 Task: Find connections with filter location Bako with filter topic #entrepreneurshipwith filter profile language French with filter current company Trina Solar with filter school Maulana Azad National Urdu University, Hyderabad with filter industry Farming, Ranching, Forestry with filter service category Corporate Events with filter keywords title Title Researcher
Action: Mouse moved to (195, 287)
Screenshot: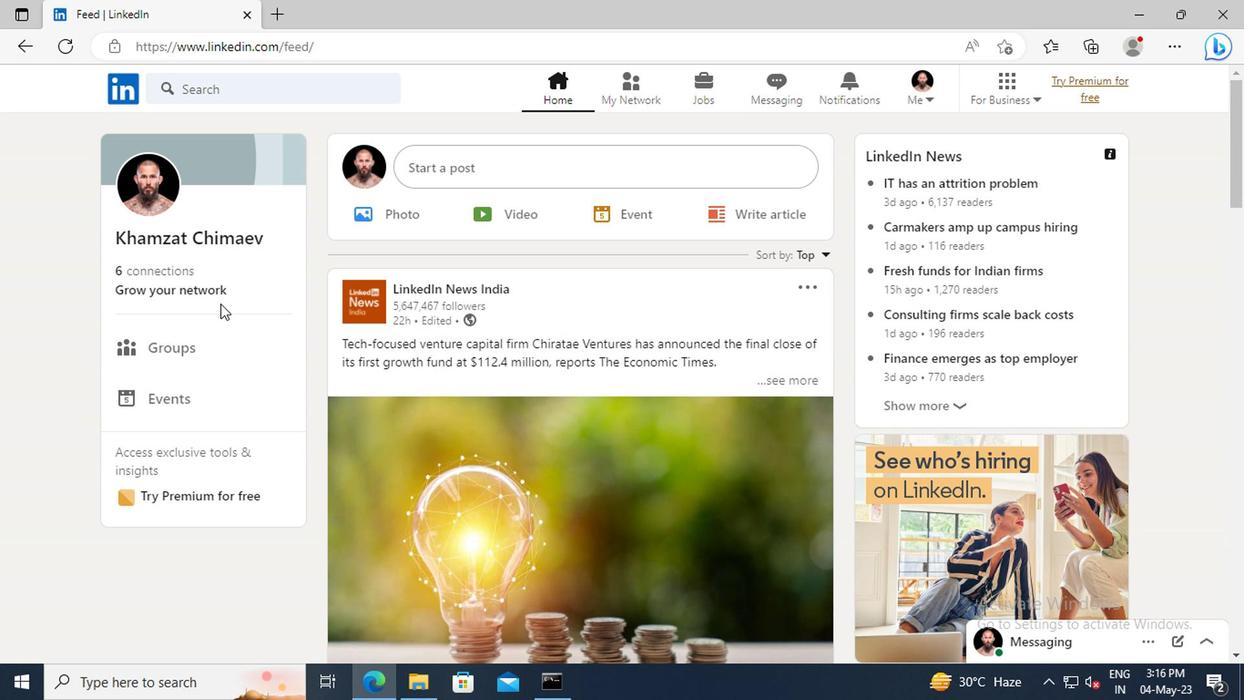 
Action: Mouse pressed left at (195, 287)
Screenshot: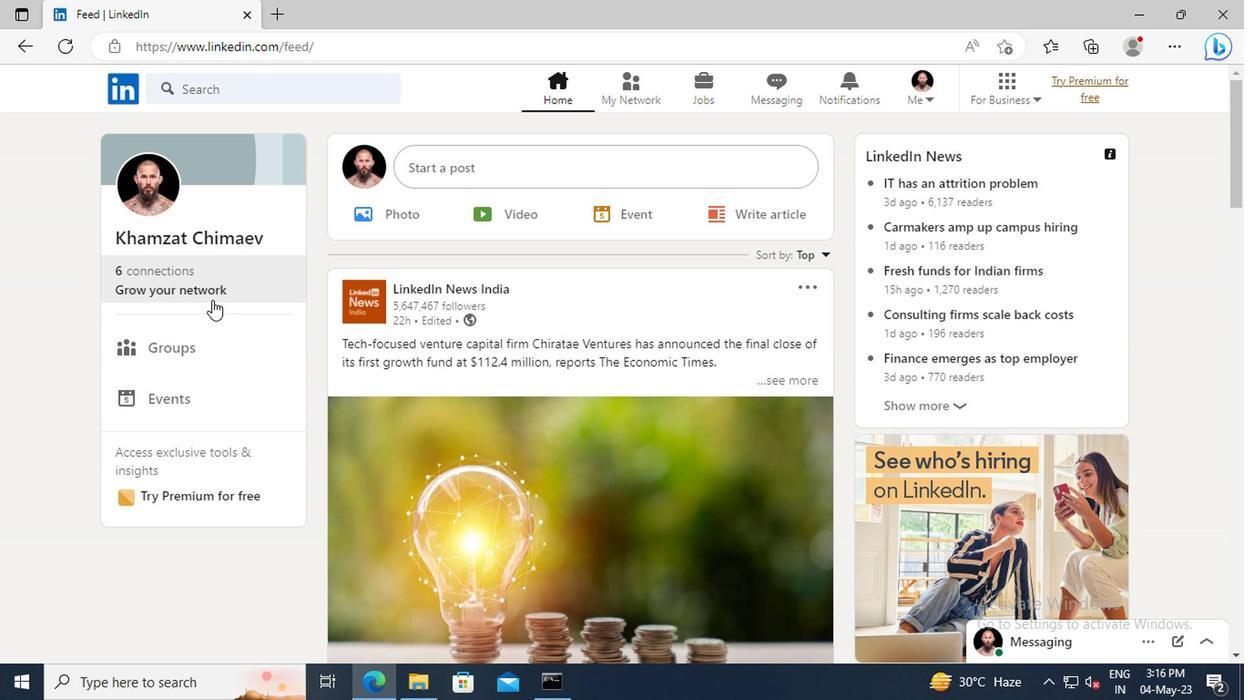 
Action: Mouse moved to (193, 190)
Screenshot: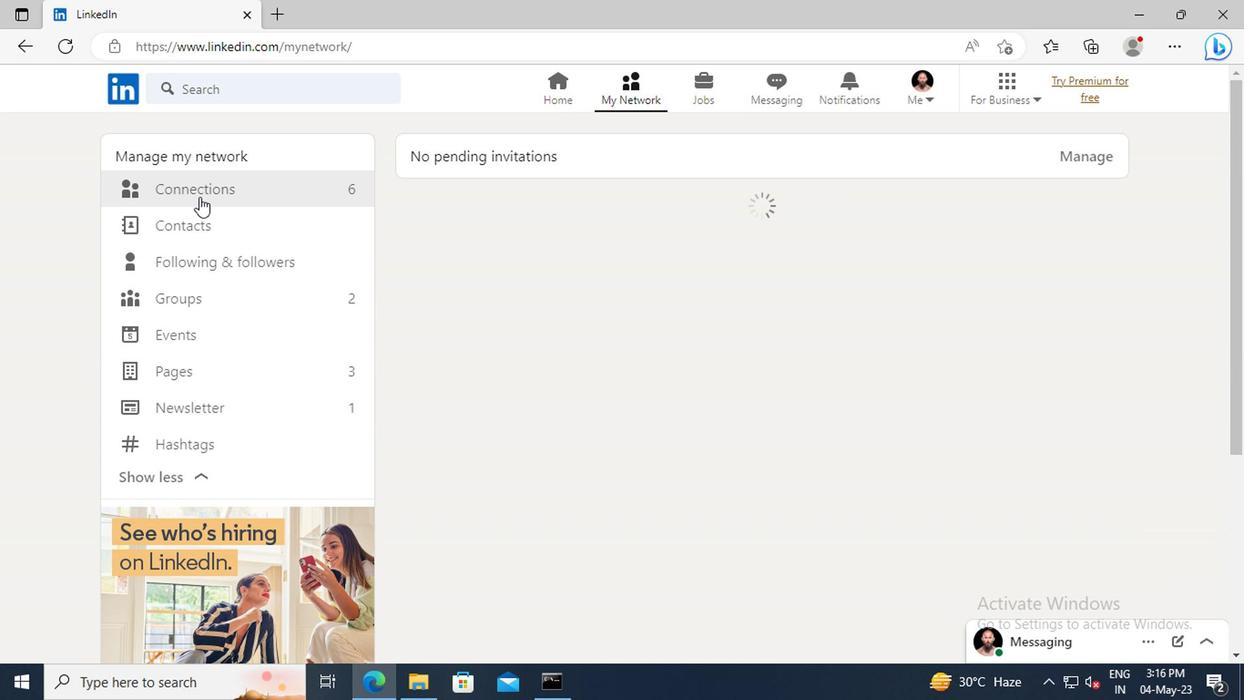 
Action: Mouse pressed left at (193, 190)
Screenshot: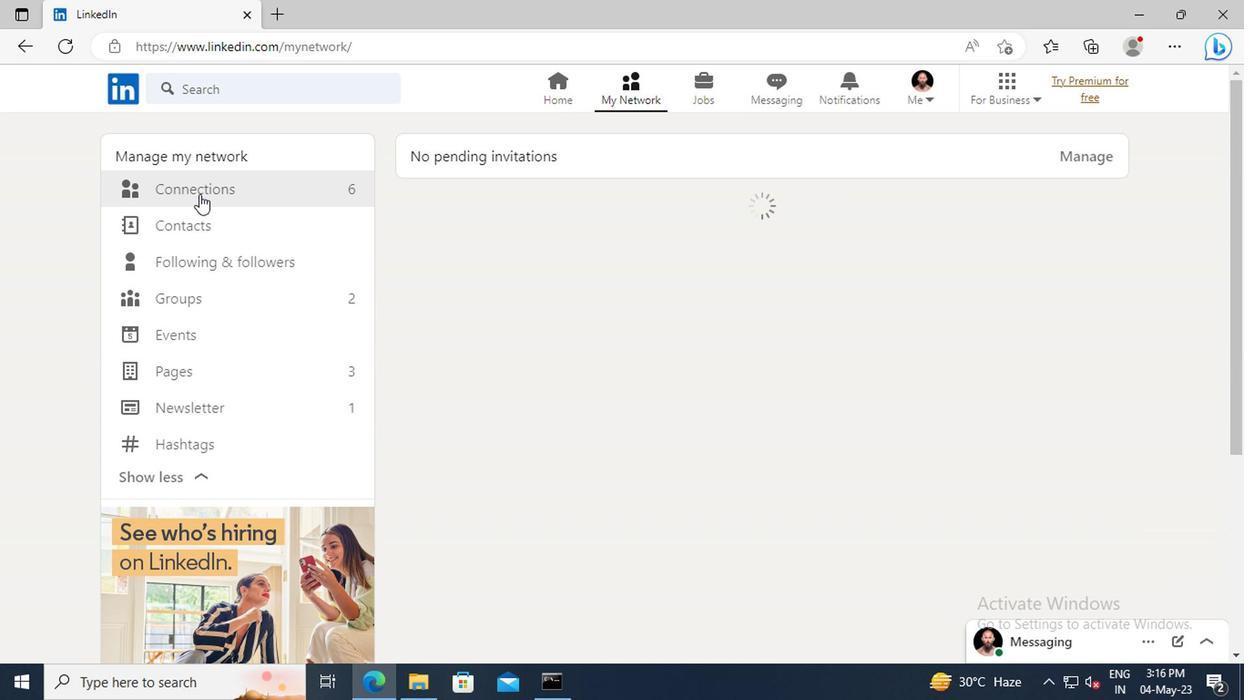 
Action: Mouse moved to (746, 199)
Screenshot: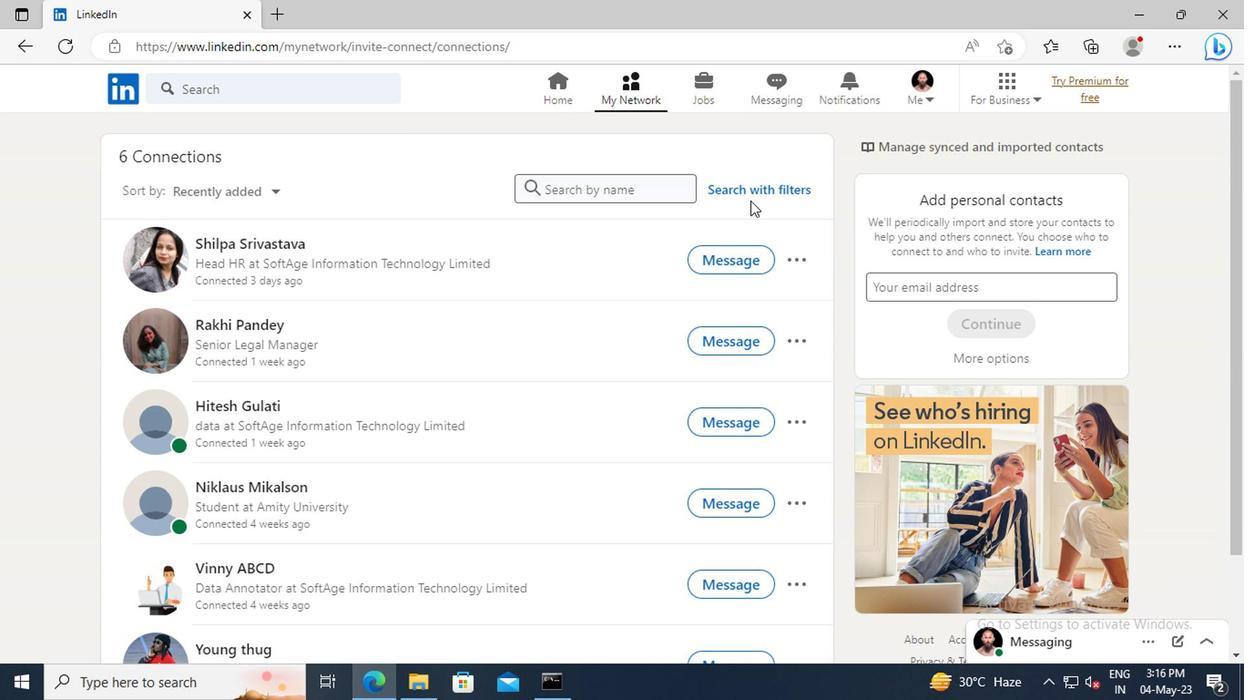 
Action: Mouse pressed left at (746, 199)
Screenshot: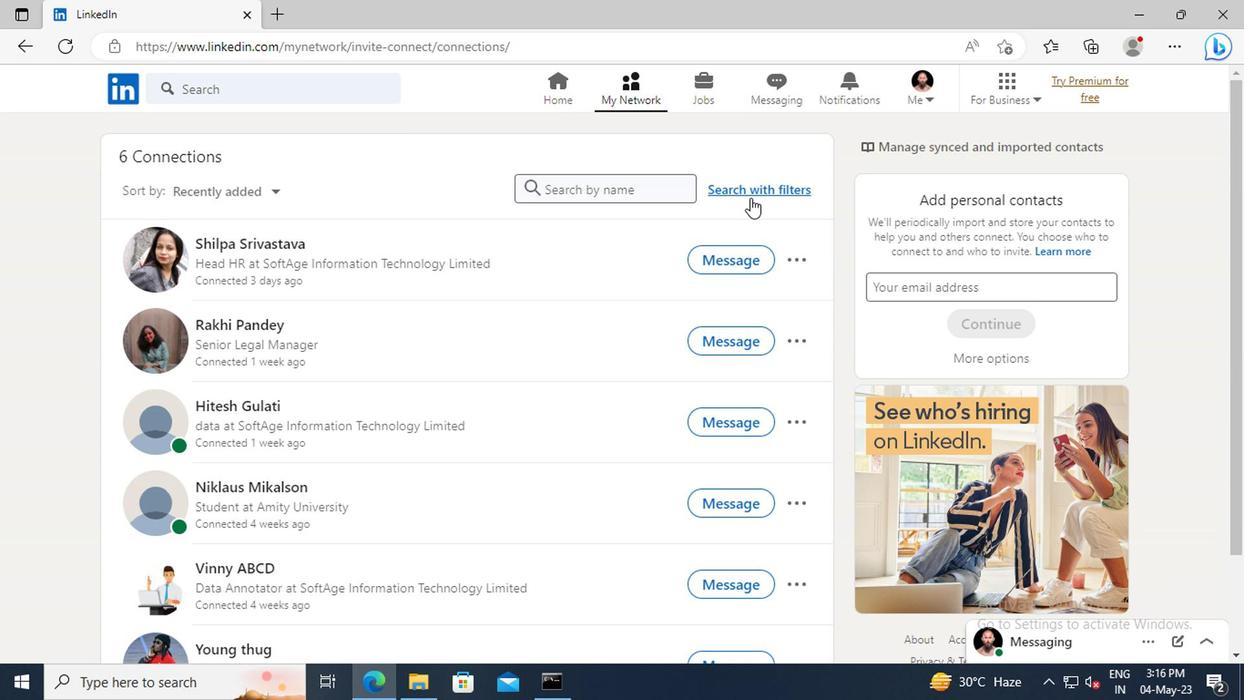 
Action: Mouse moved to (681, 144)
Screenshot: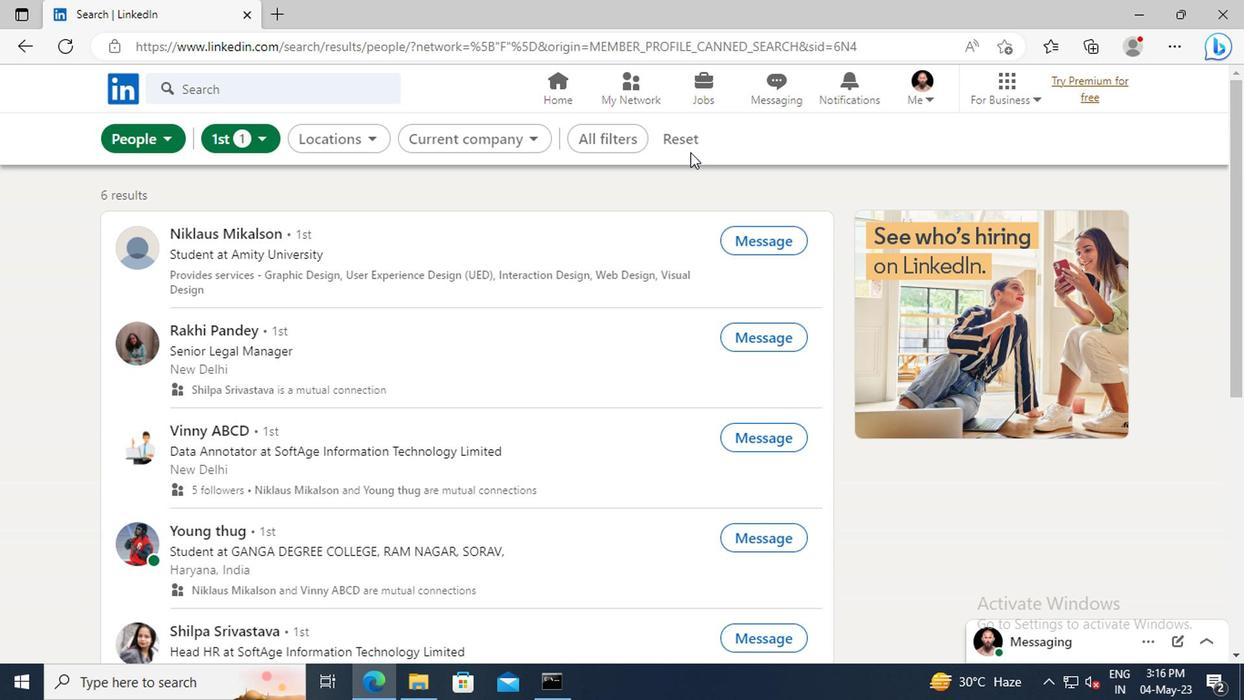 
Action: Mouse pressed left at (681, 144)
Screenshot: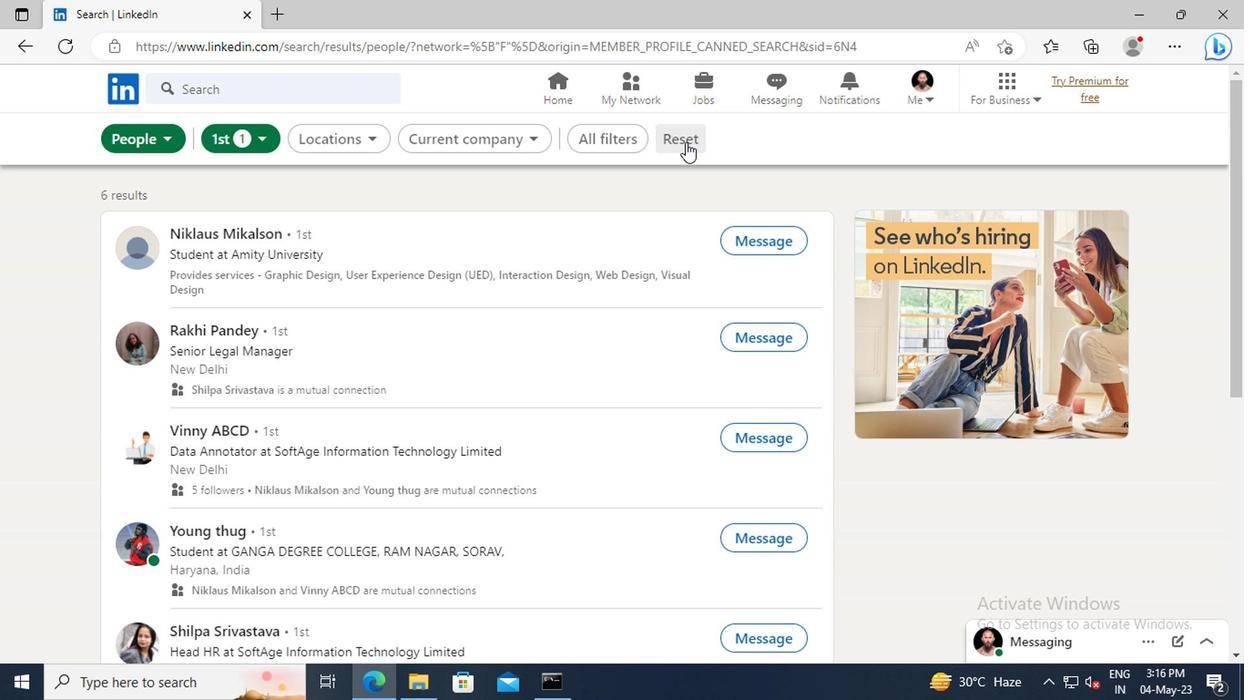 
Action: Mouse moved to (654, 144)
Screenshot: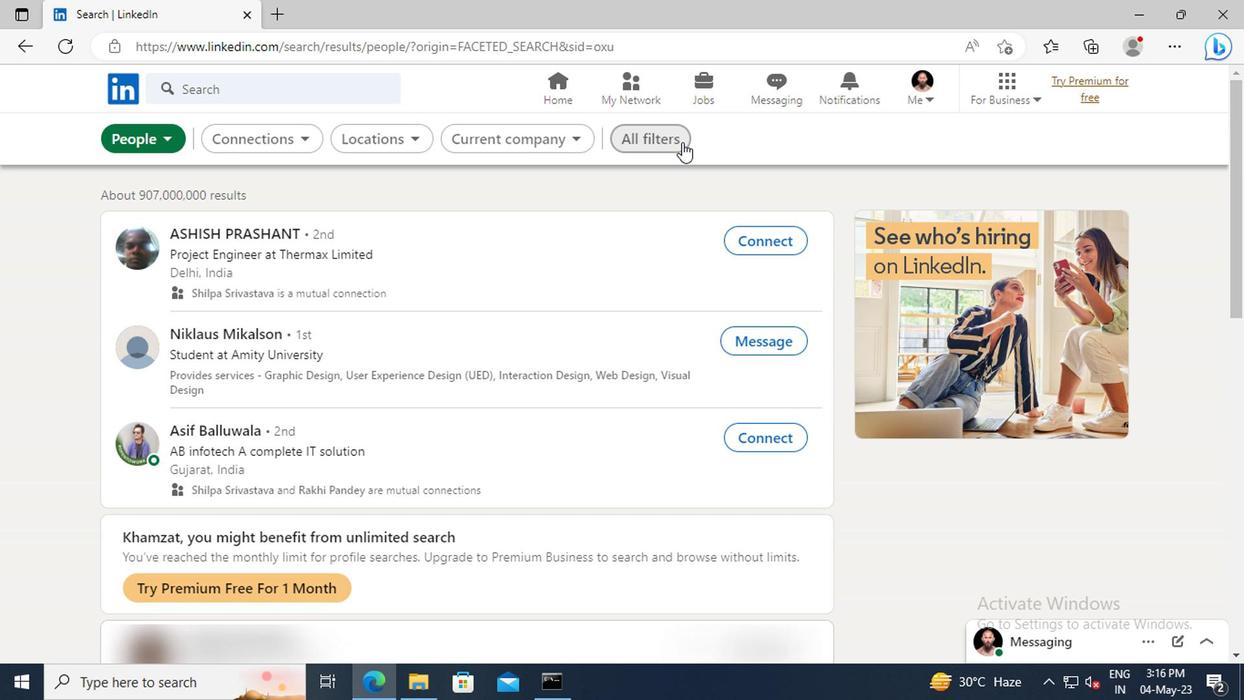 
Action: Mouse pressed left at (654, 144)
Screenshot: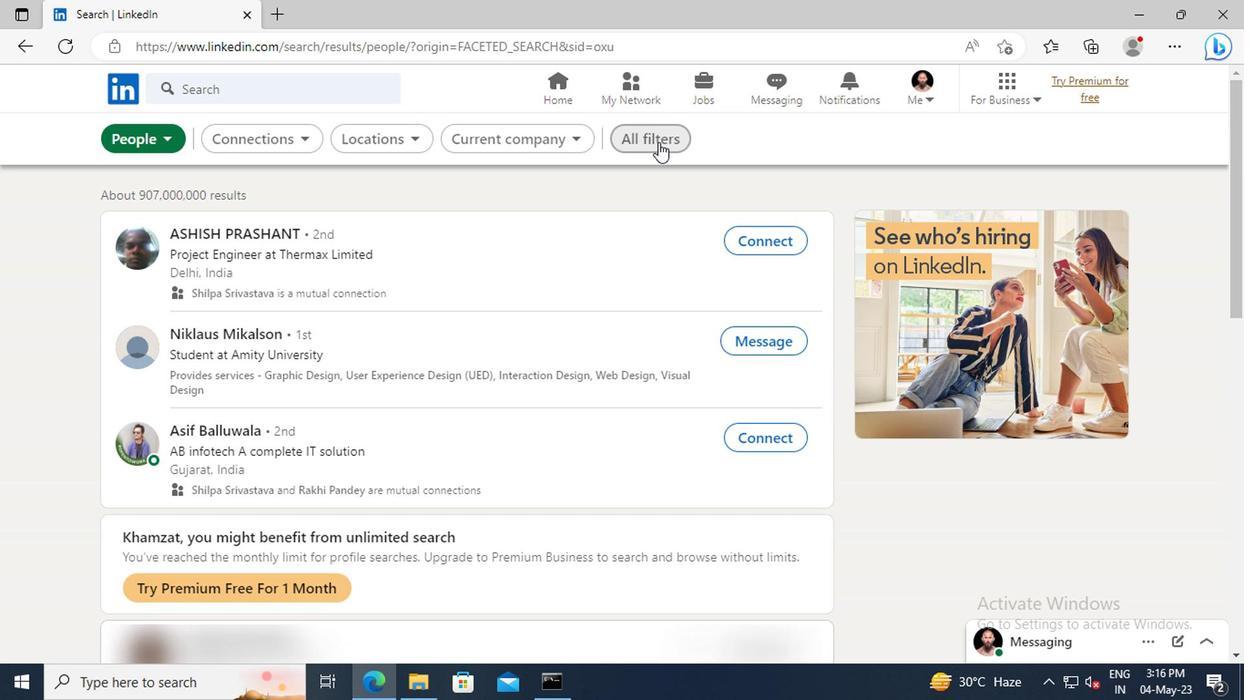 
Action: Mouse moved to (938, 353)
Screenshot: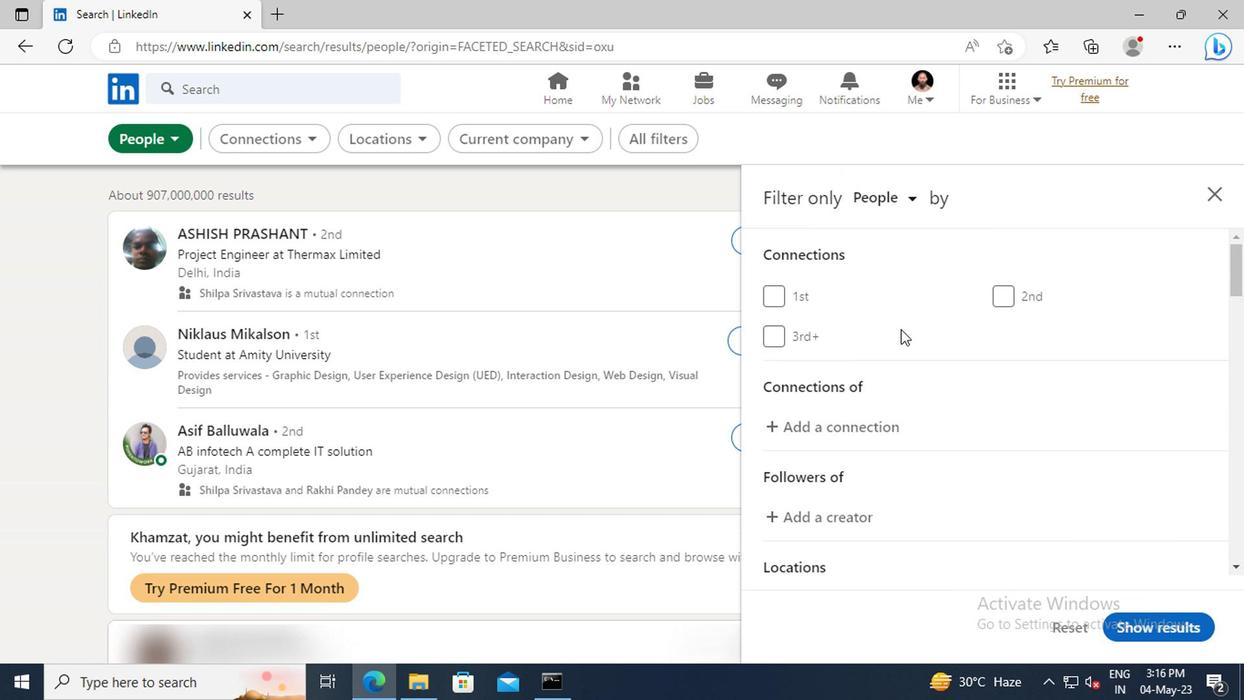 
Action: Mouse scrolled (938, 352) with delta (0, 0)
Screenshot: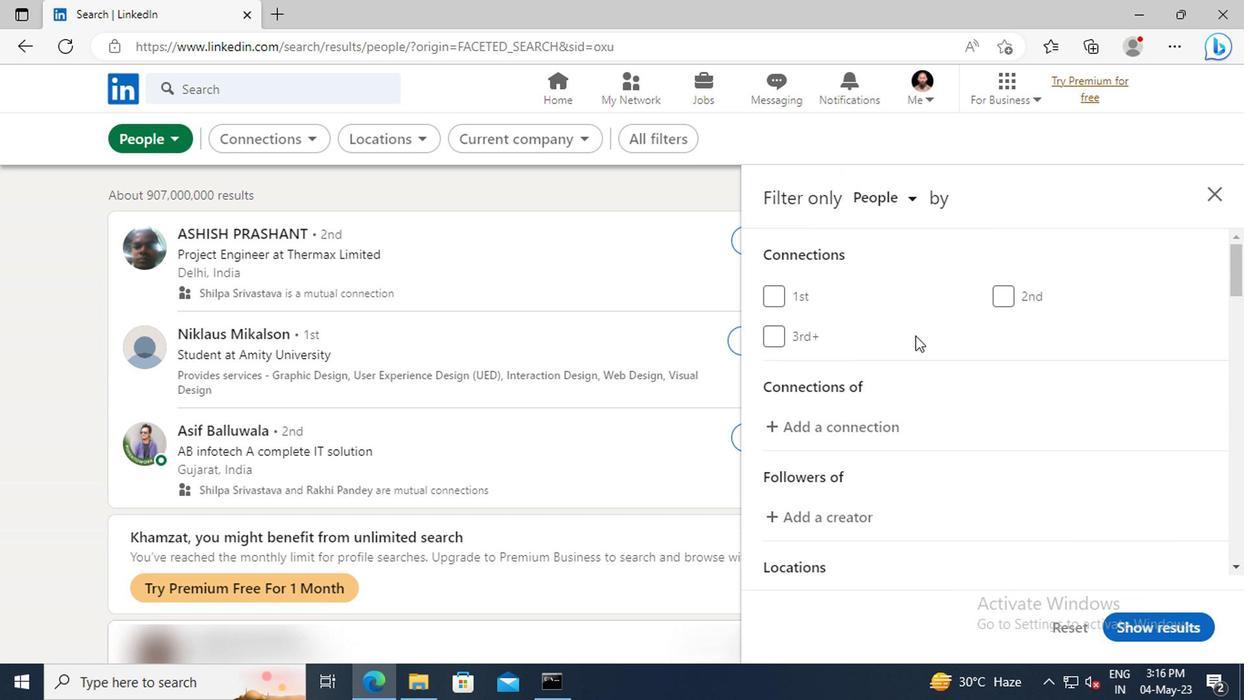 
Action: Mouse scrolled (938, 352) with delta (0, 0)
Screenshot: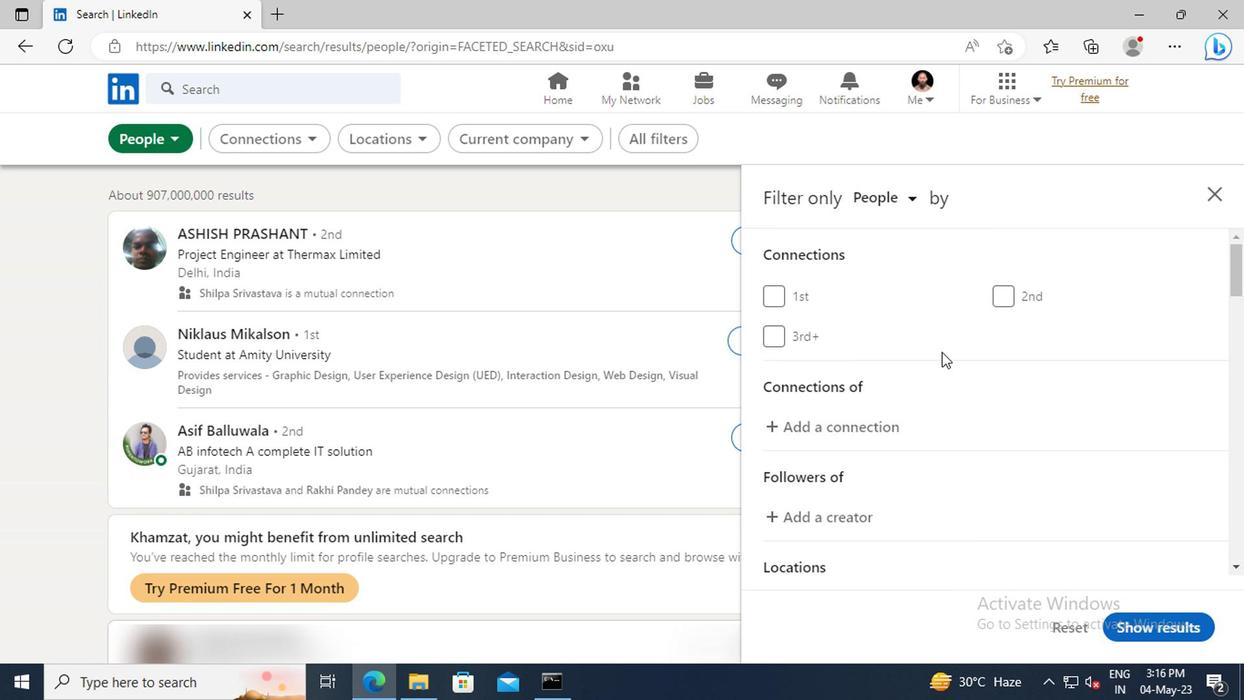 
Action: Mouse scrolled (938, 352) with delta (0, 0)
Screenshot: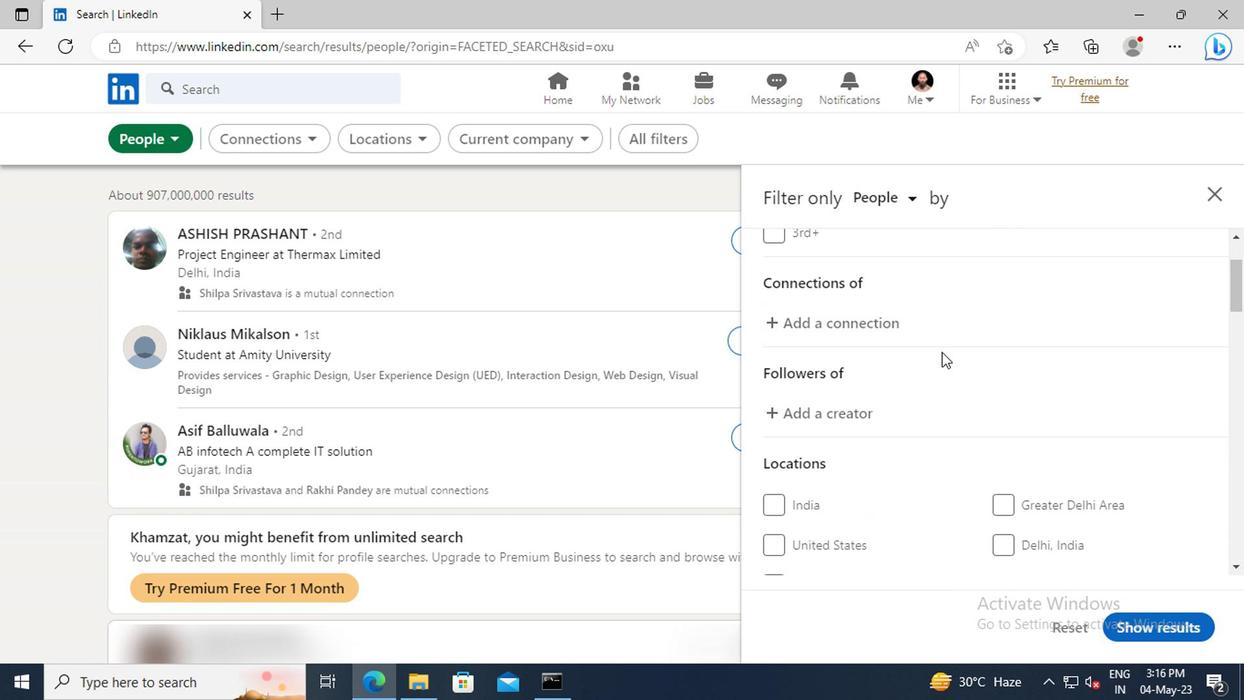 
Action: Mouse scrolled (938, 352) with delta (0, 0)
Screenshot: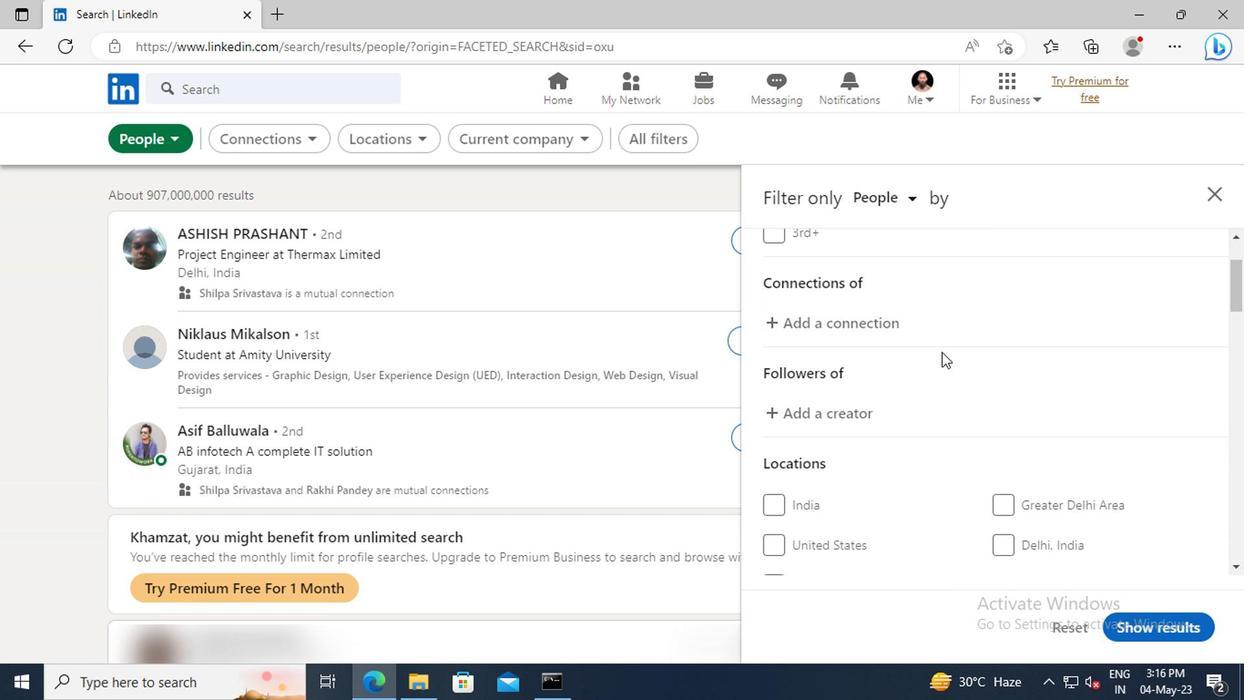 
Action: Mouse scrolled (938, 352) with delta (0, 0)
Screenshot: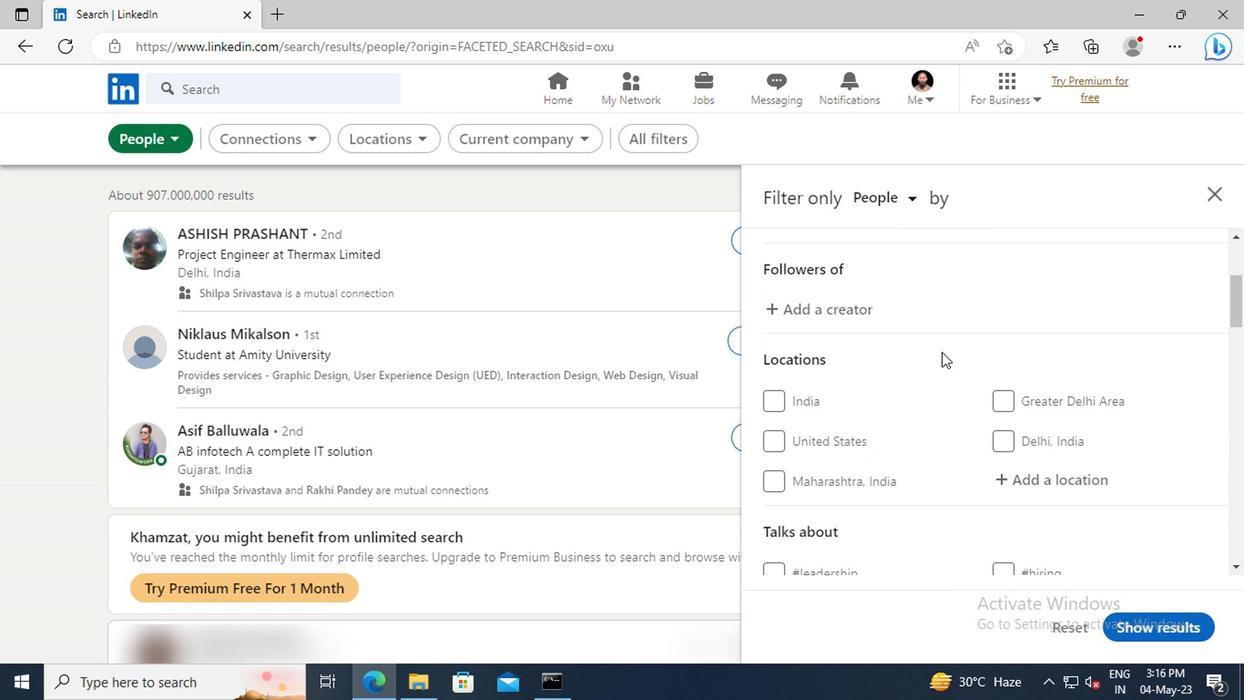 
Action: Mouse moved to (1005, 427)
Screenshot: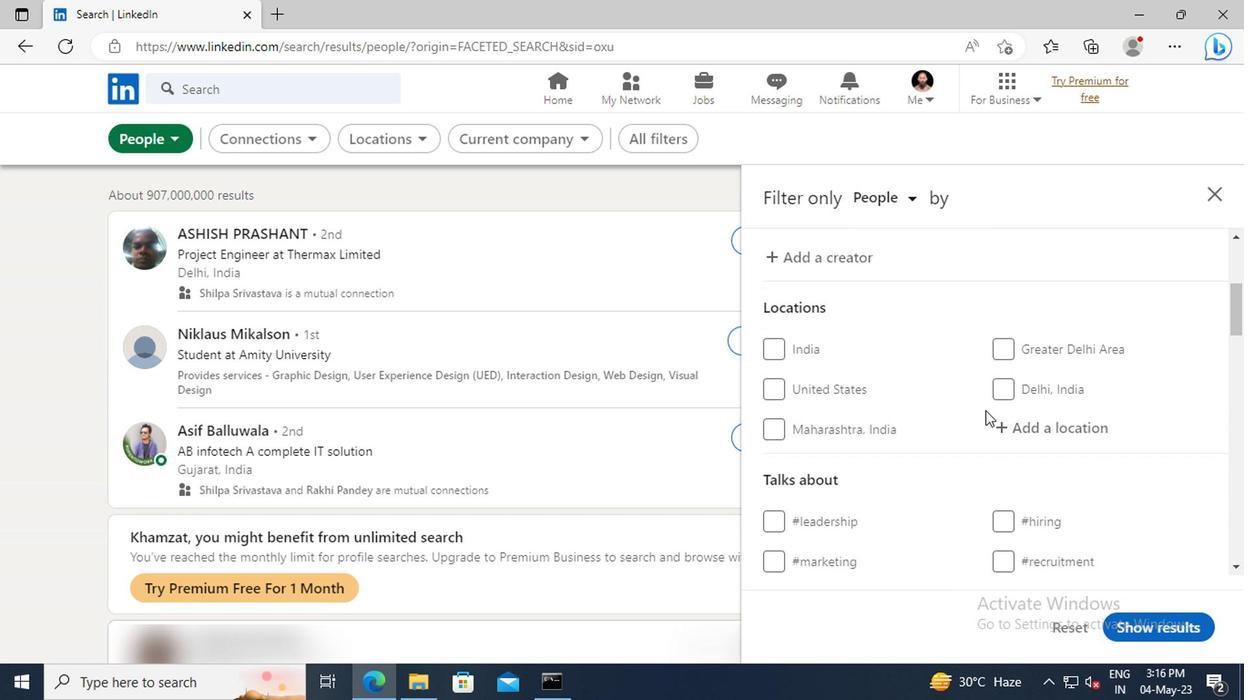 
Action: Mouse pressed left at (1005, 427)
Screenshot: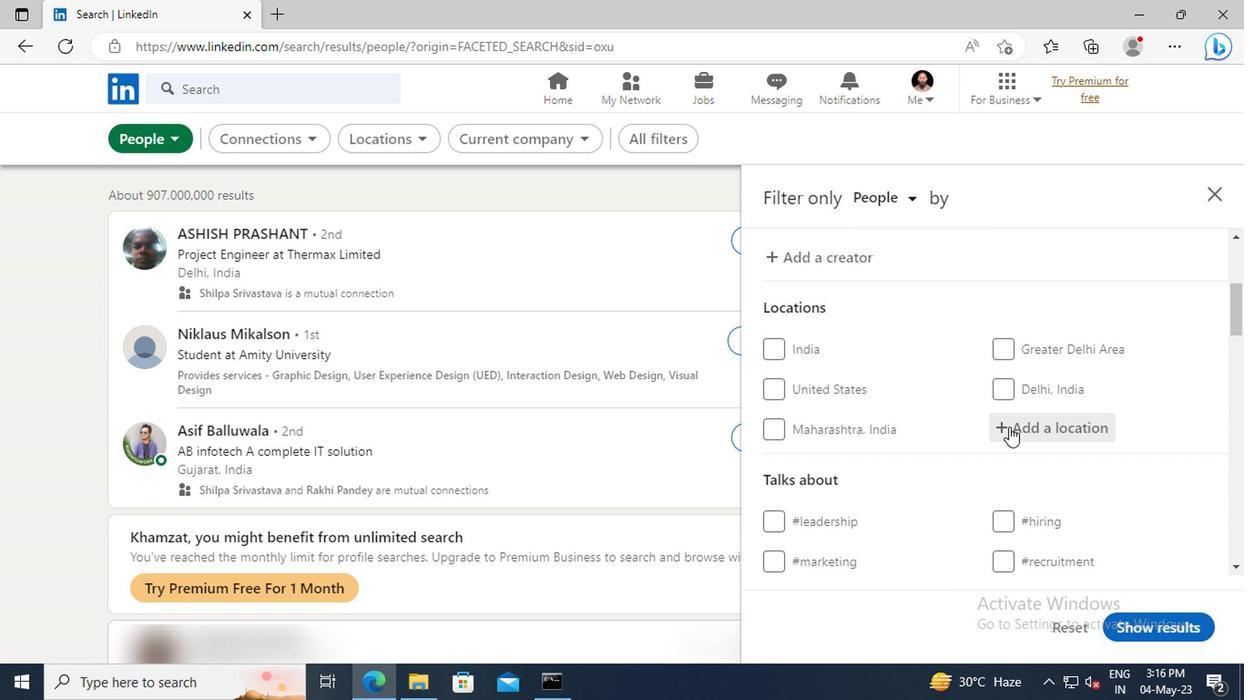 
Action: Mouse moved to (999, 433)
Screenshot: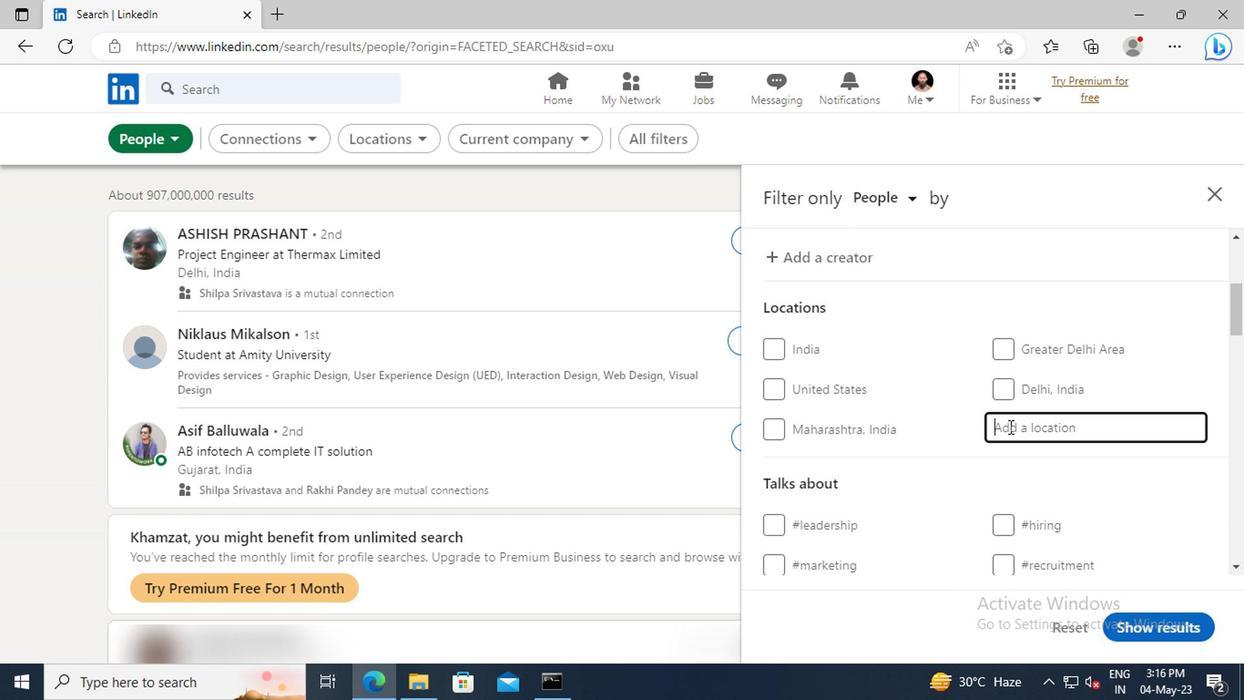 
Action: Key pressed <Key.shift>BAKO<Key.enter>
Screenshot: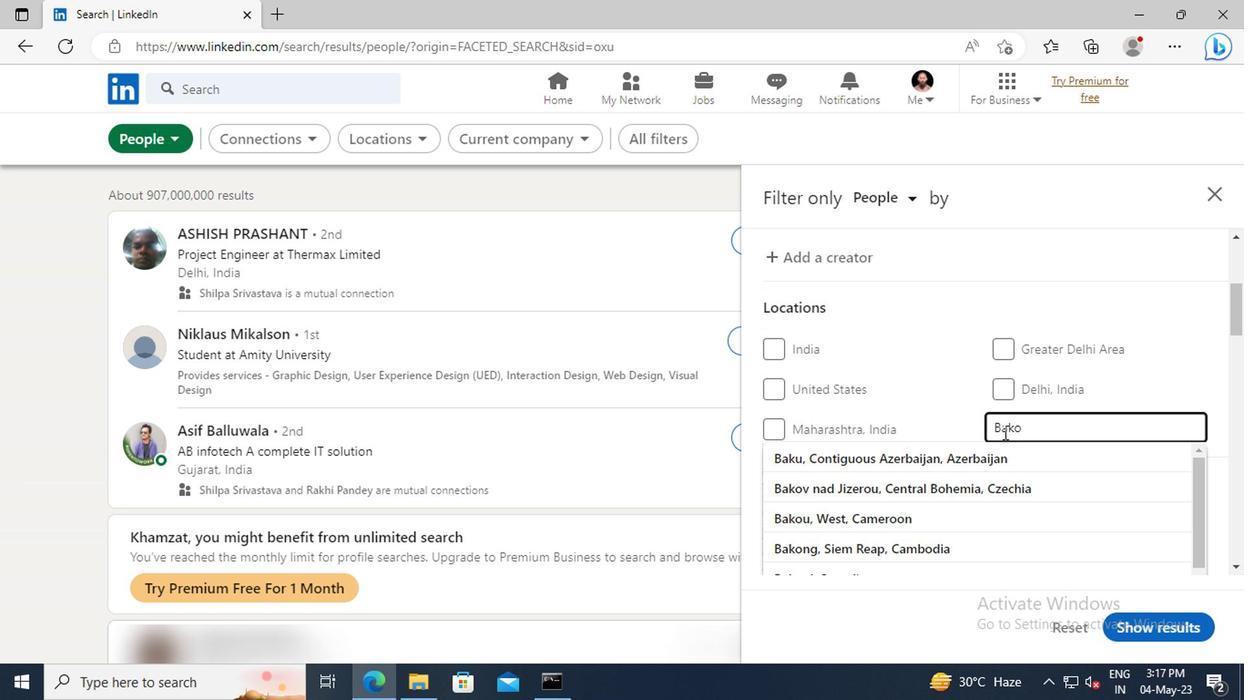 
Action: Mouse scrolled (999, 432) with delta (0, 0)
Screenshot: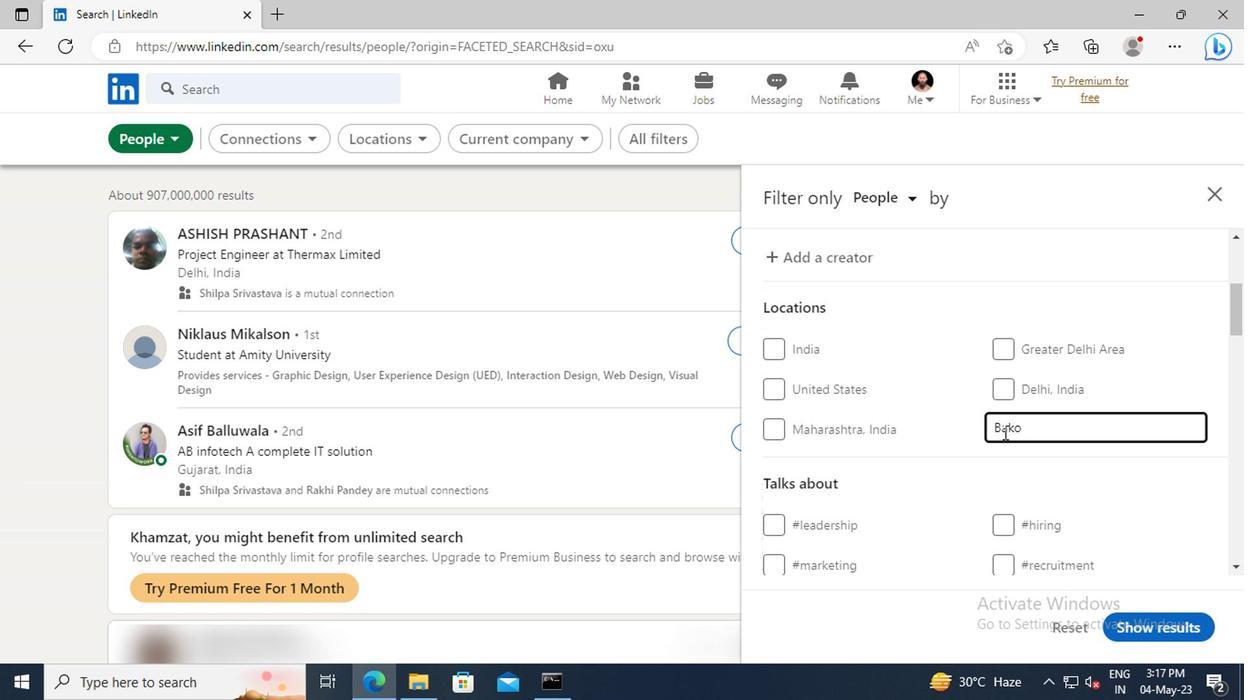 
Action: Mouse scrolled (999, 432) with delta (0, 0)
Screenshot: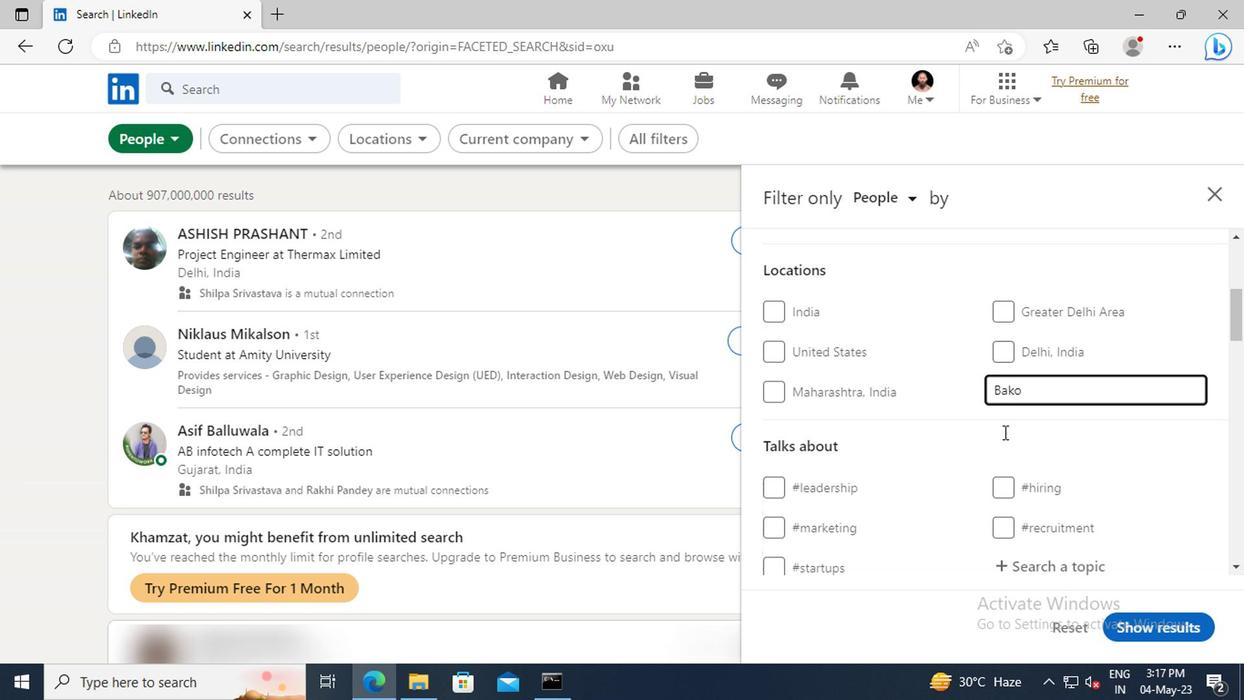 
Action: Mouse scrolled (999, 432) with delta (0, 0)
Screenshot: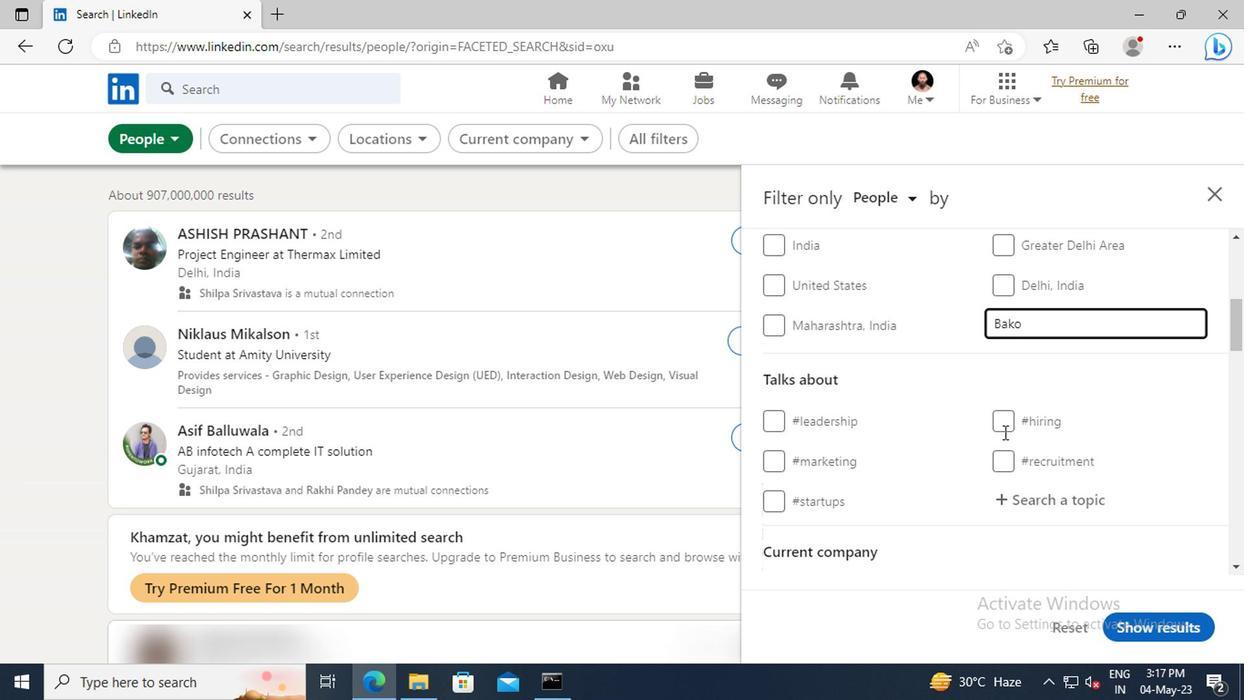
Action: Mouse moved to (1006, 442)
Screenshot: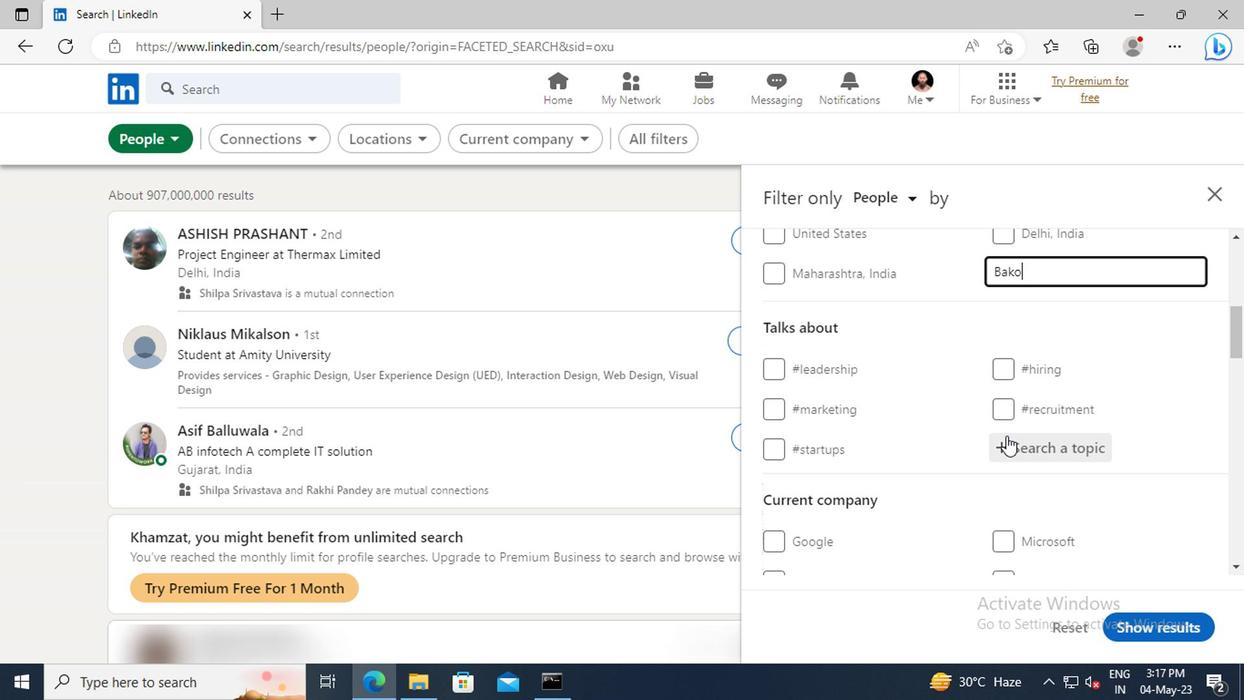 
Action: Mouse pressed left at (1006, 442)
Screenshot: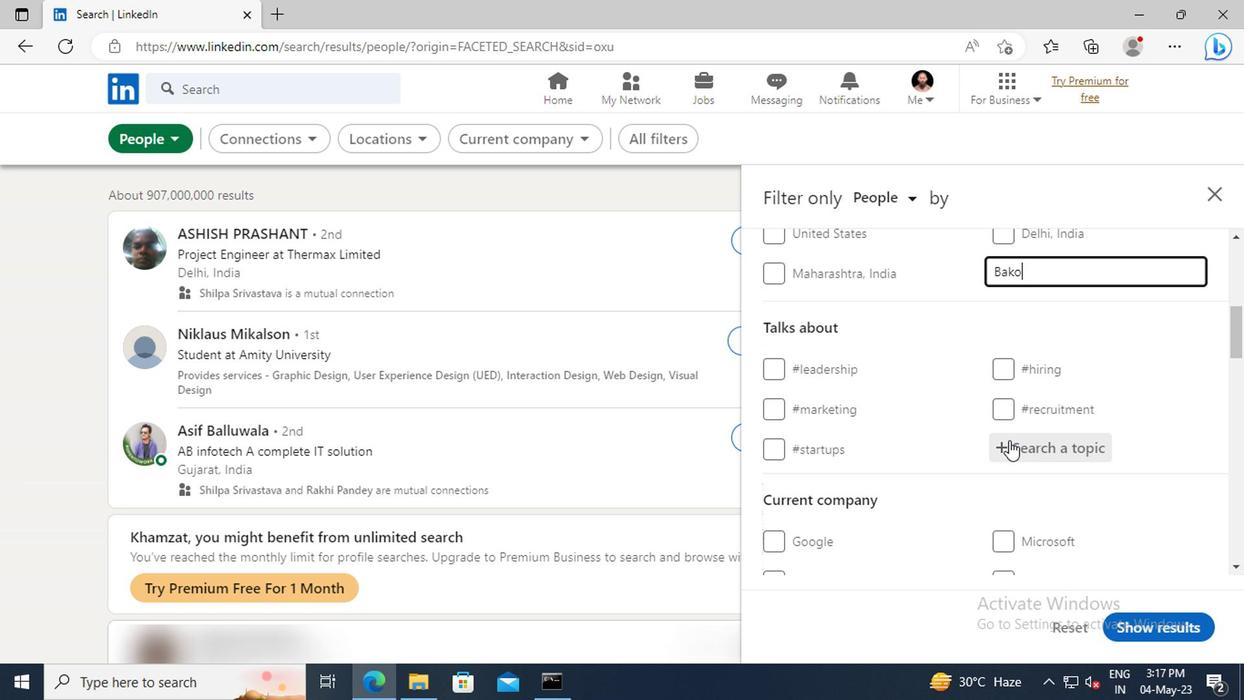 
Action: Key pressed ENTREPR
Screenshot: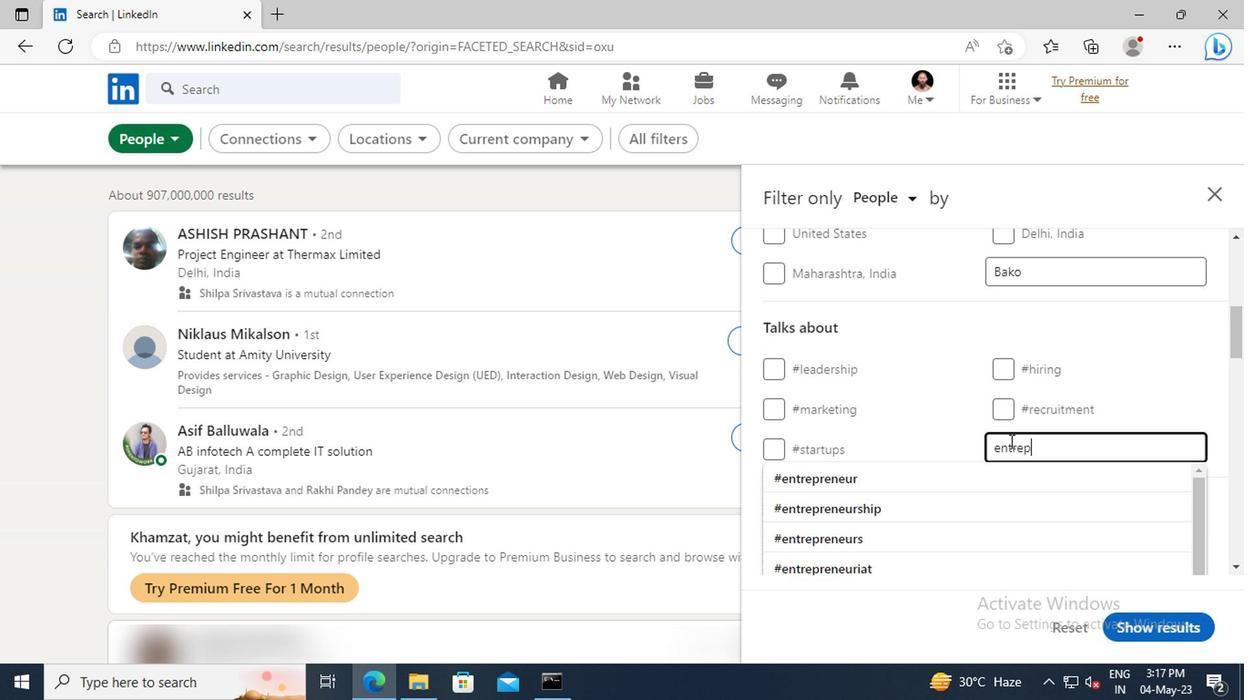
Action: Mouse moved to (1018, 496)
Screenshot: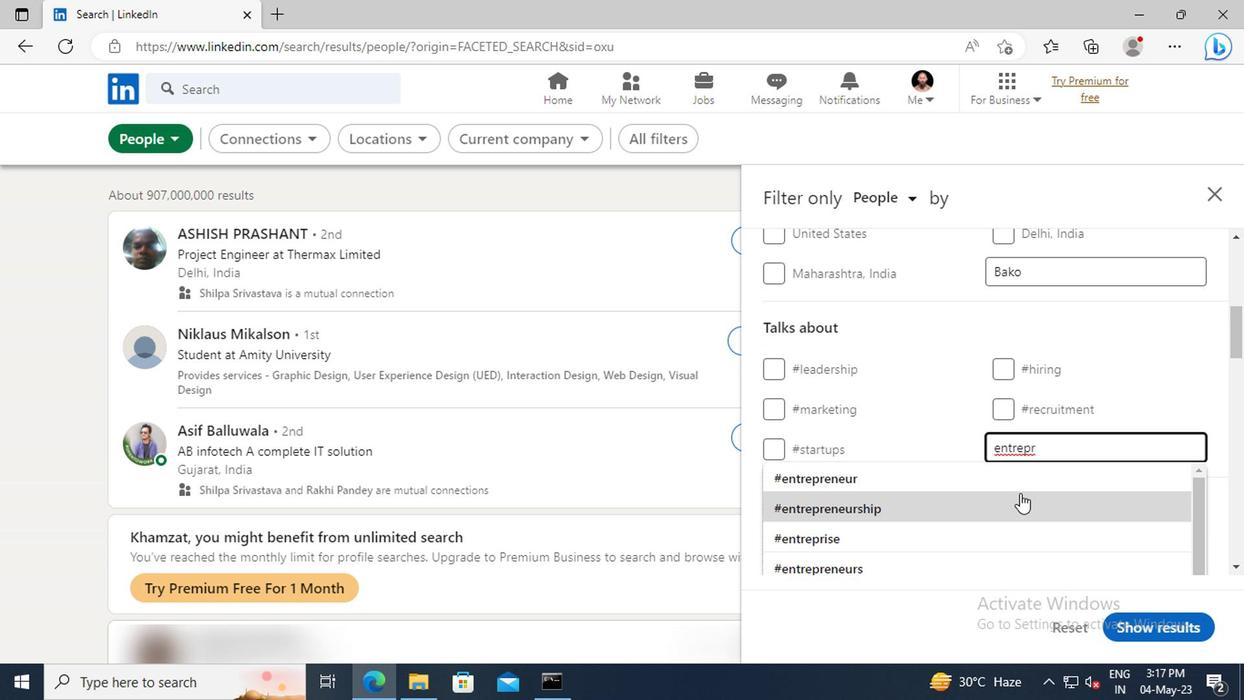 
Action: Mouse pressed left at (1018, 496)
Screenshot: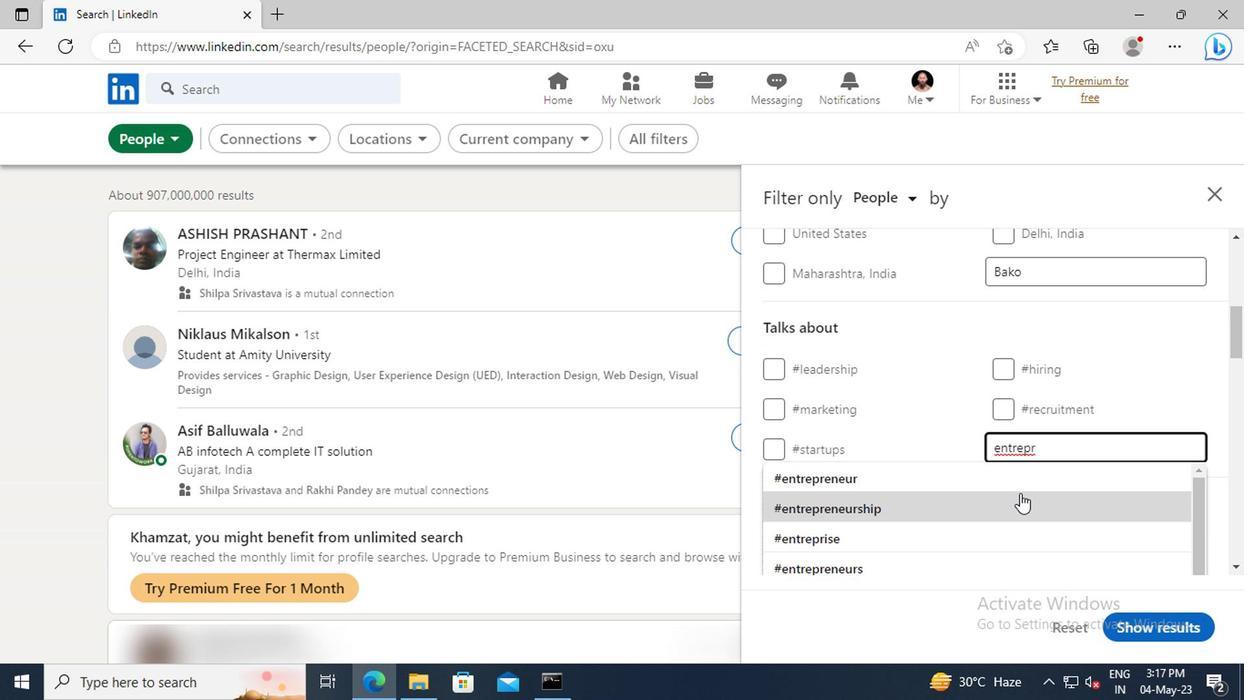 
Action: Mouse scrolled (1018, 496) with delta (0, 0)
Screenshot: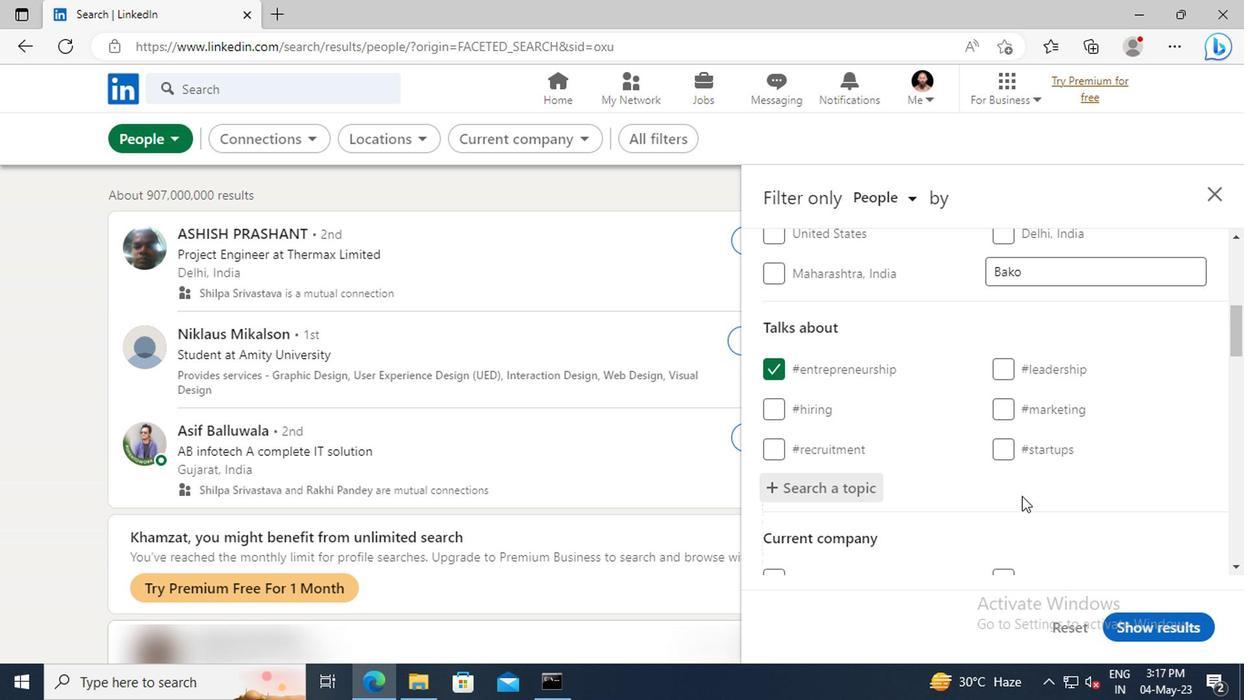 
Action: Mouse scrolled (1018, 496) with delta (0, 0)
Screenshot: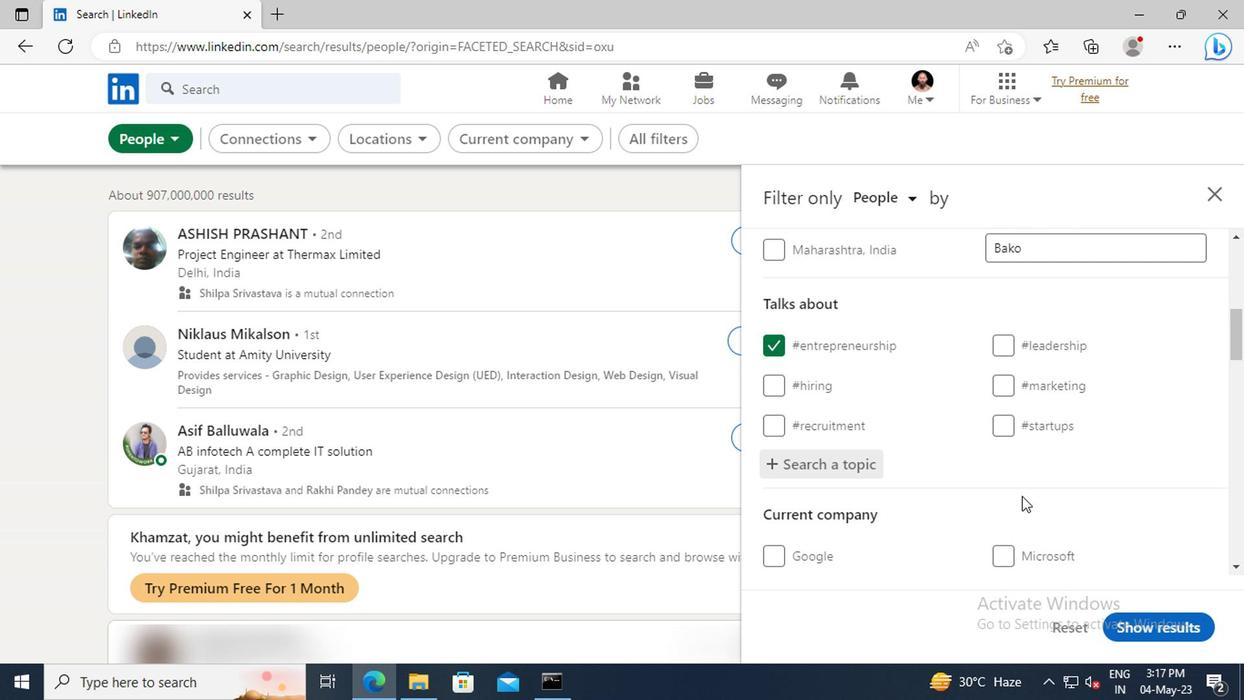
Action: Mouse scrolled (1018, 496) with delta (0, 0)
Screenshot: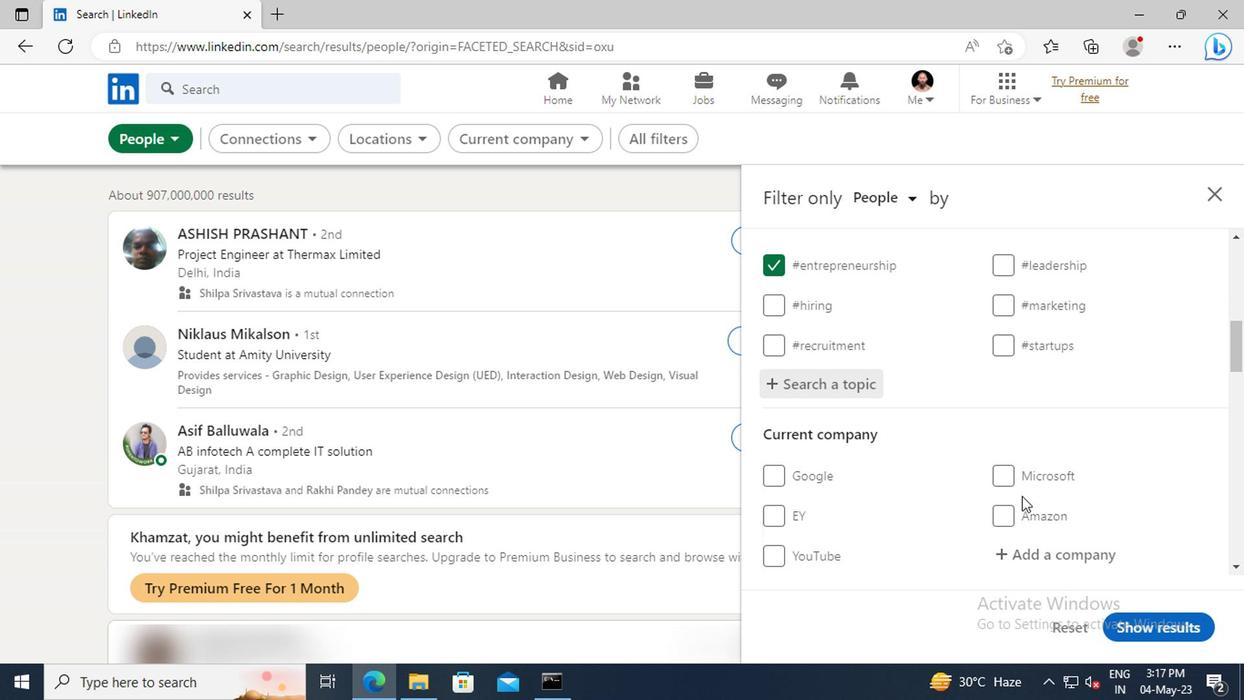 
Action: Mouse scrolled (1018, 496) with delta (0, 0)
Screenshot: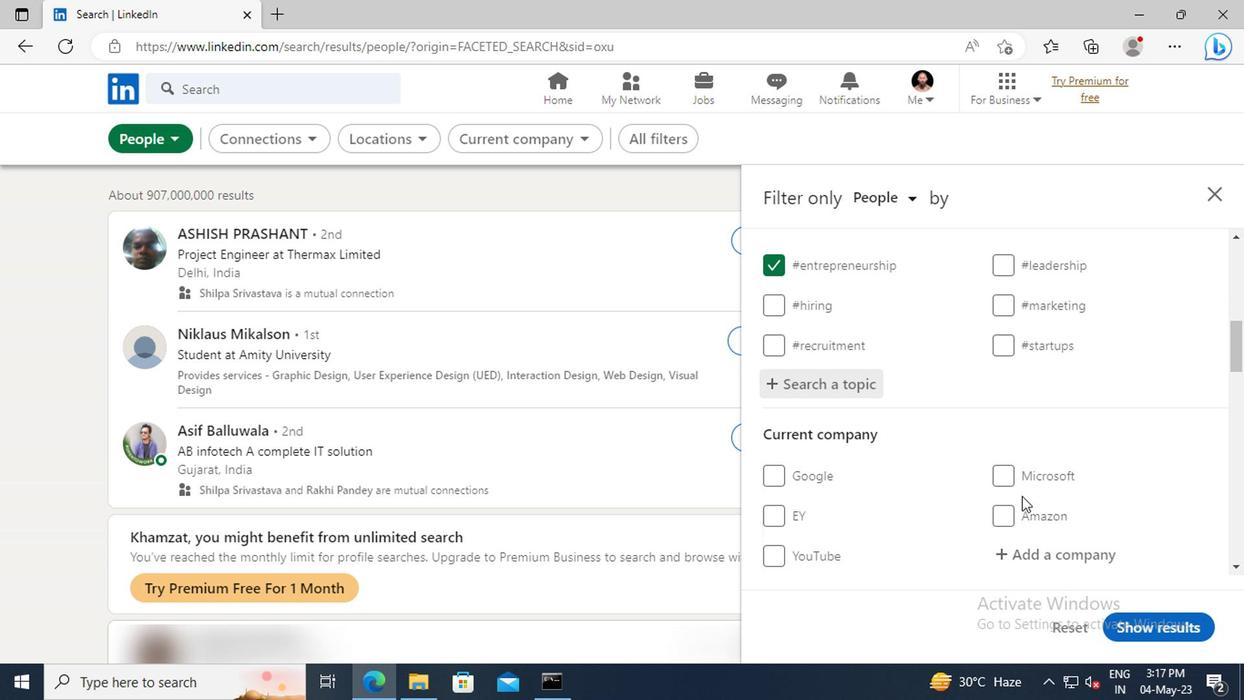 
Action: Mouse scrolled (1018, 496) with delta (0, 0)
Screenshot: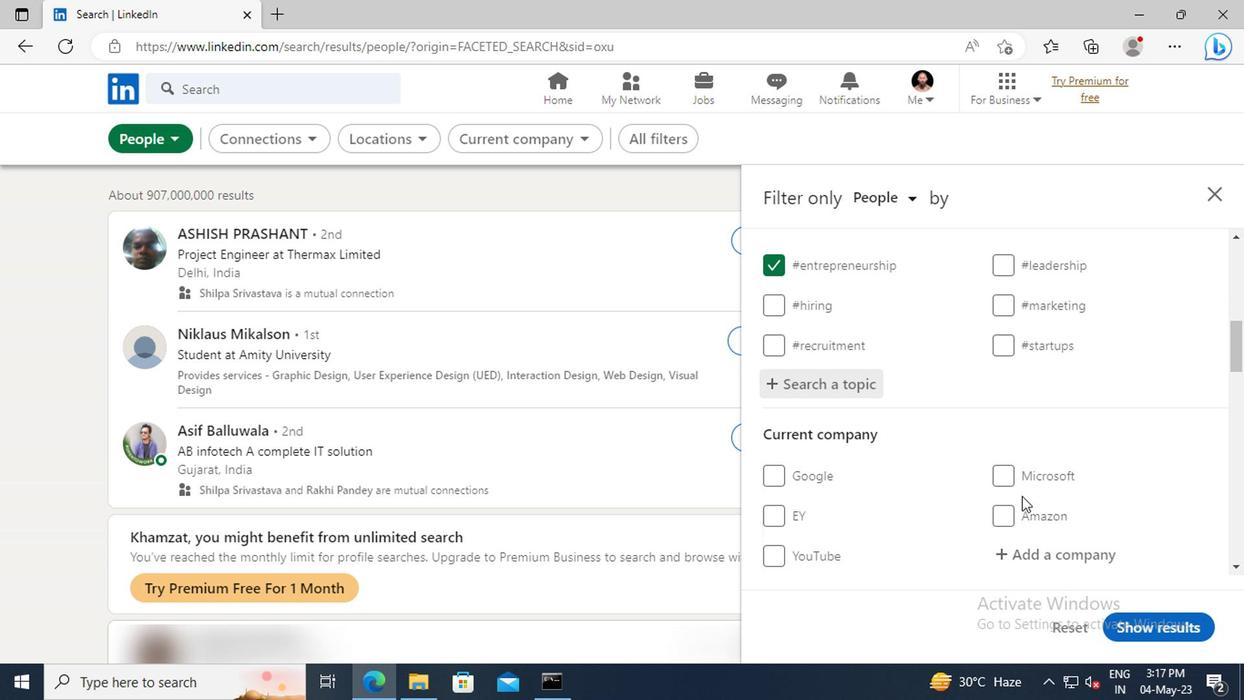 
Action: Mouse scrolled (1018, 496) with delta (0, 0)
Screenshot: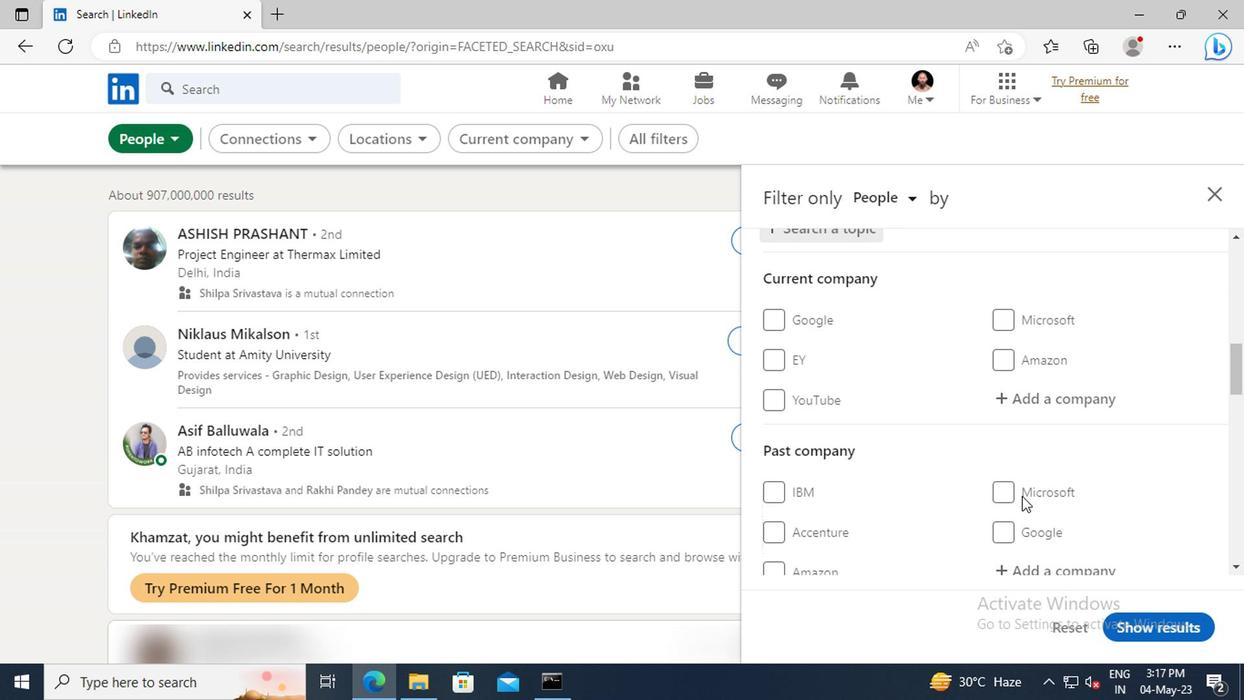 
Action: Mouse scrolled (1018, 496) with delta (0, 0)
Screenshot: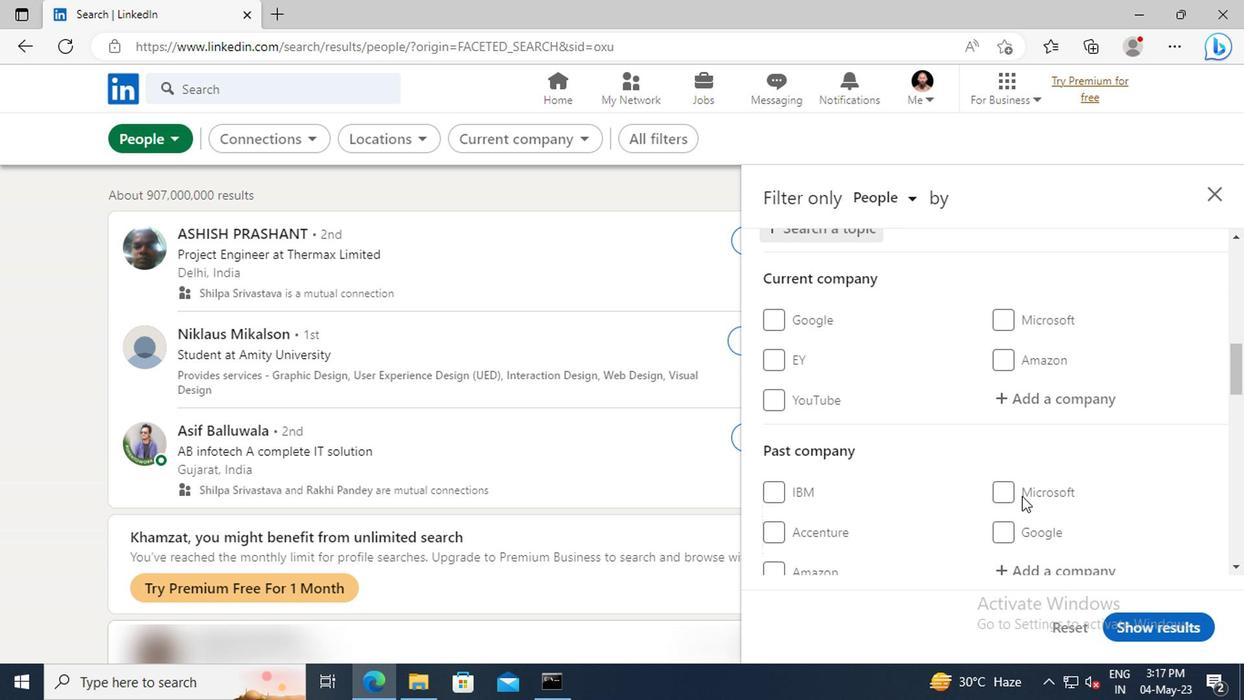 
Action: Mouse scrolled (1018, 496) with delta (0, 0)
Screenshot: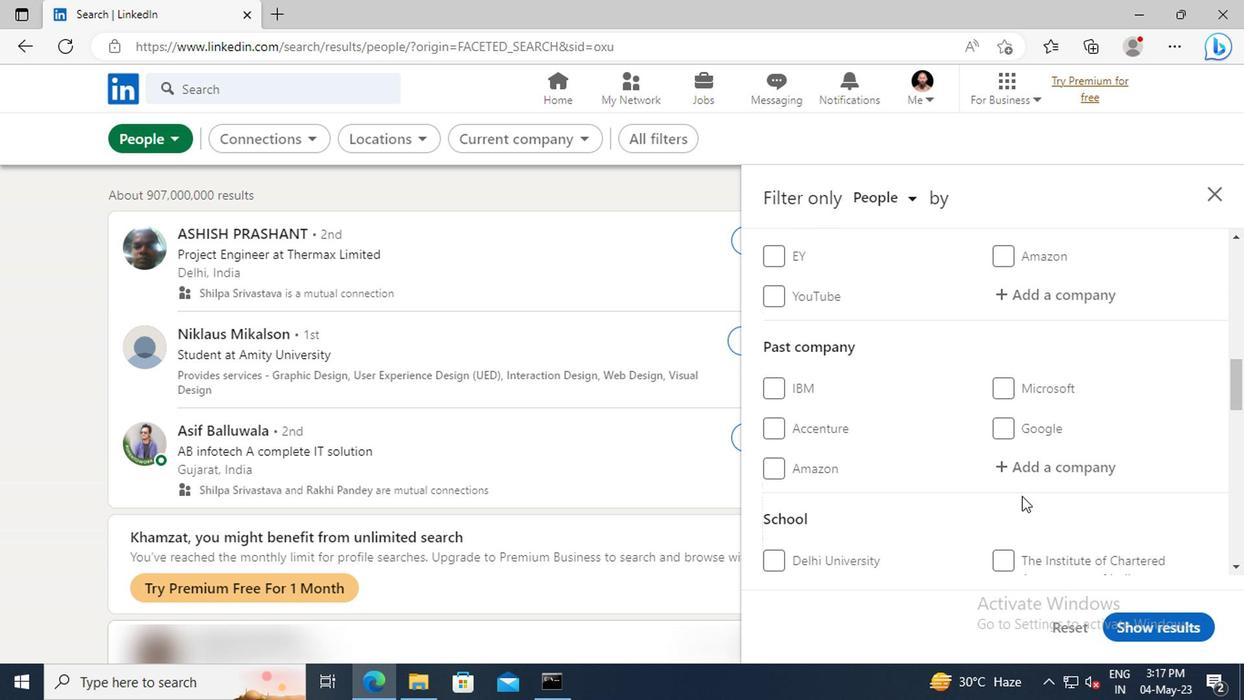 
Action: Mouse scrolled (1018, 496) with delta (0, 0)
Screenshot: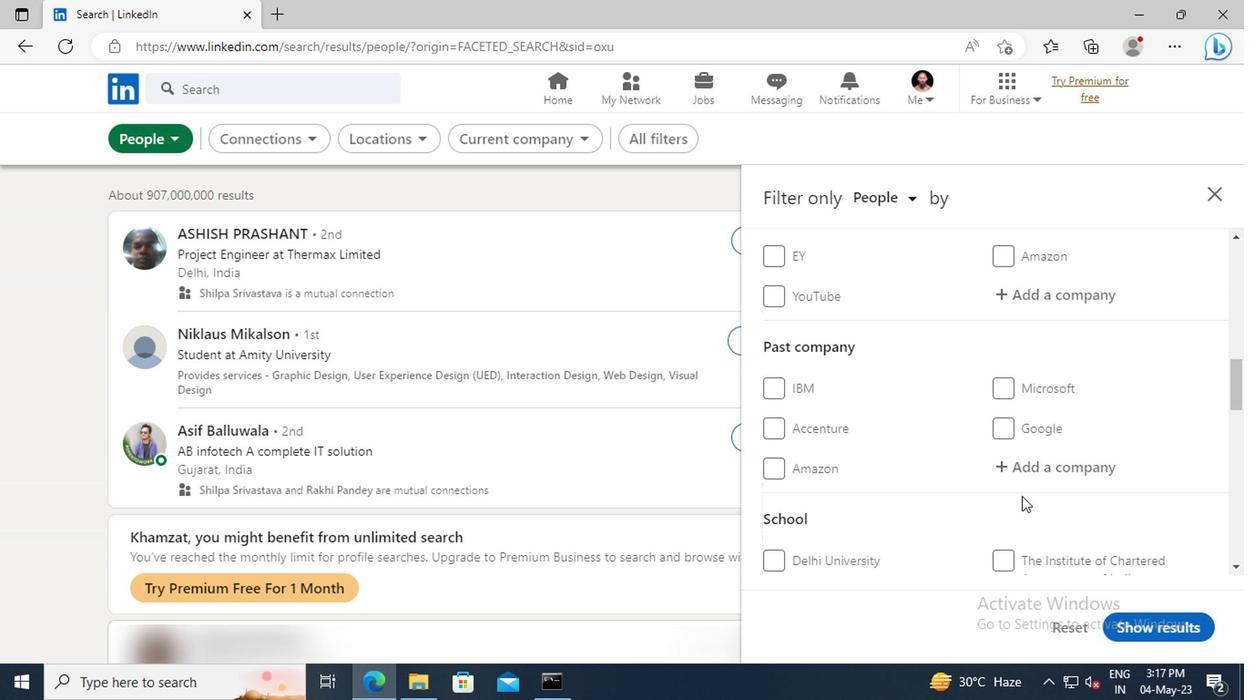 
Action: Mouse scrolled (1018, 496) with delta (0, 0)
Screenshot: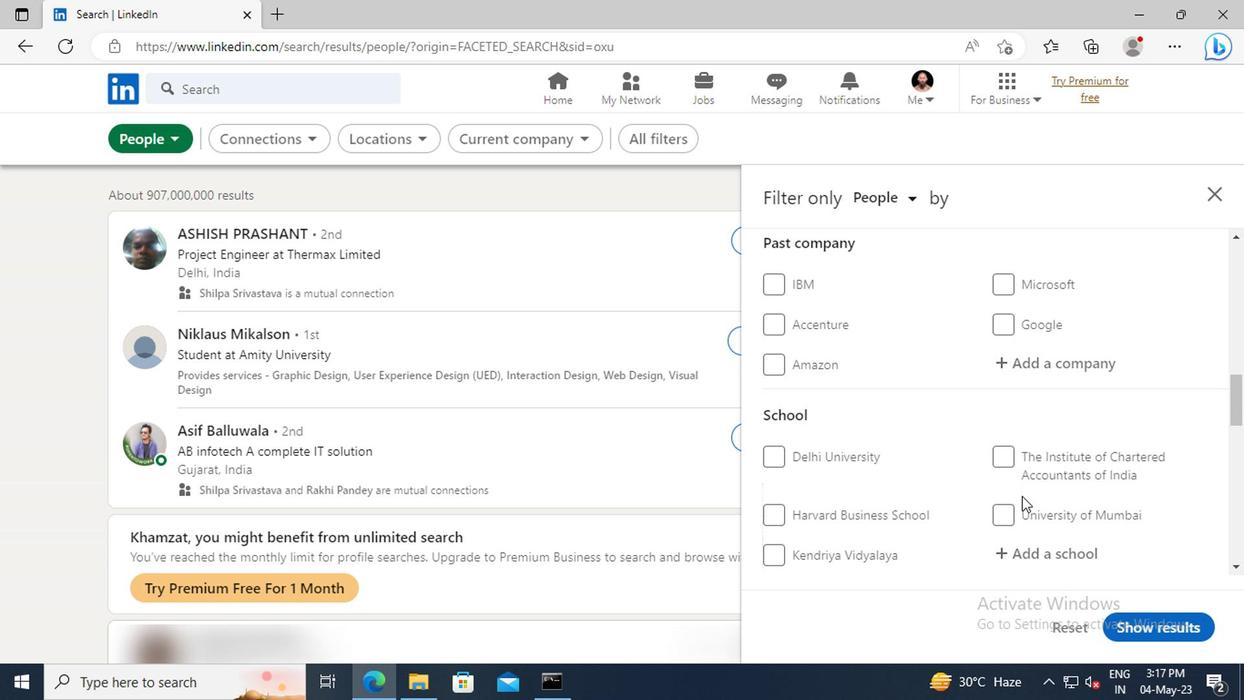 
Action: Mouse scrolled (1018, 496) with delta (0, 0)
Screenshot: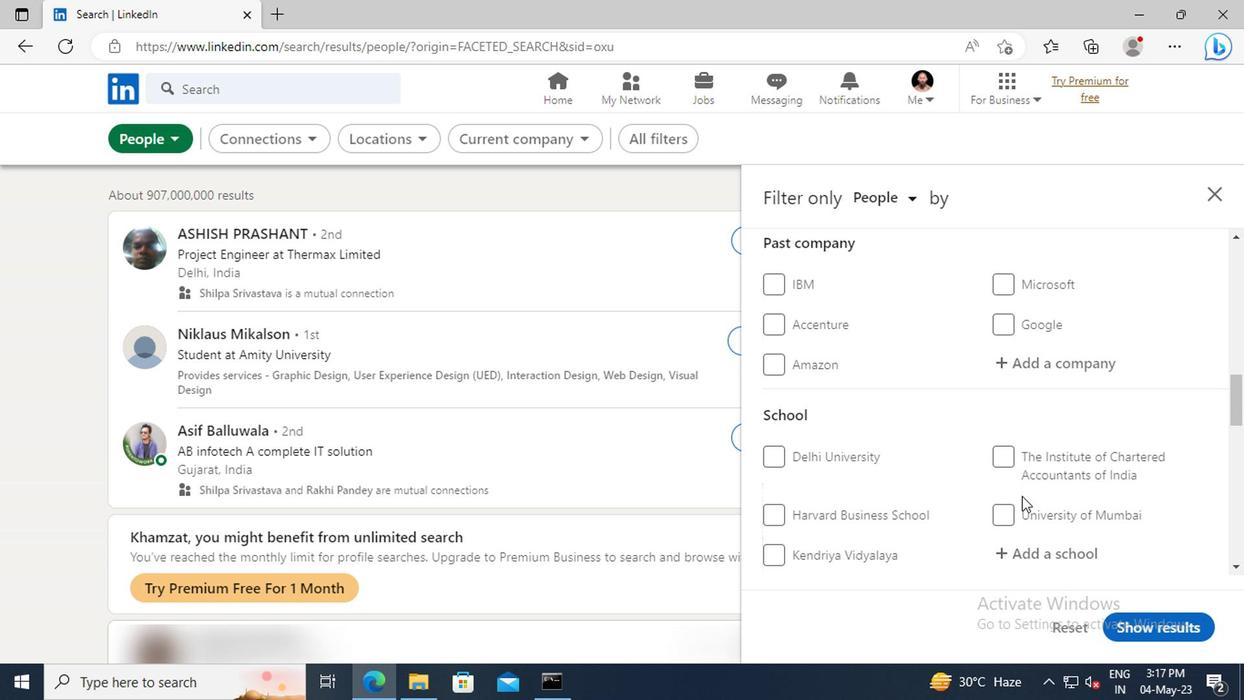 
Action: Mouse scrolled (1018, 496) with delta (0, 0)
Screenshot: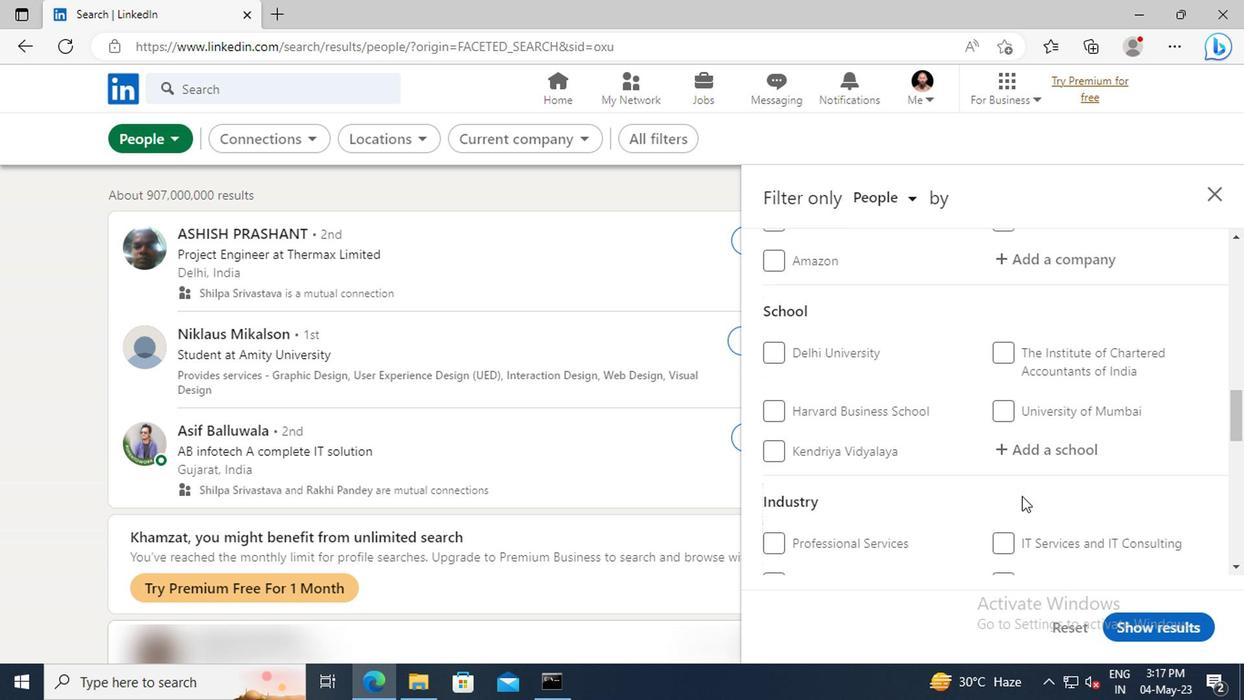 
Action: Mouse scrolled (1018, 496) with delta (0, 0)
Screenshot: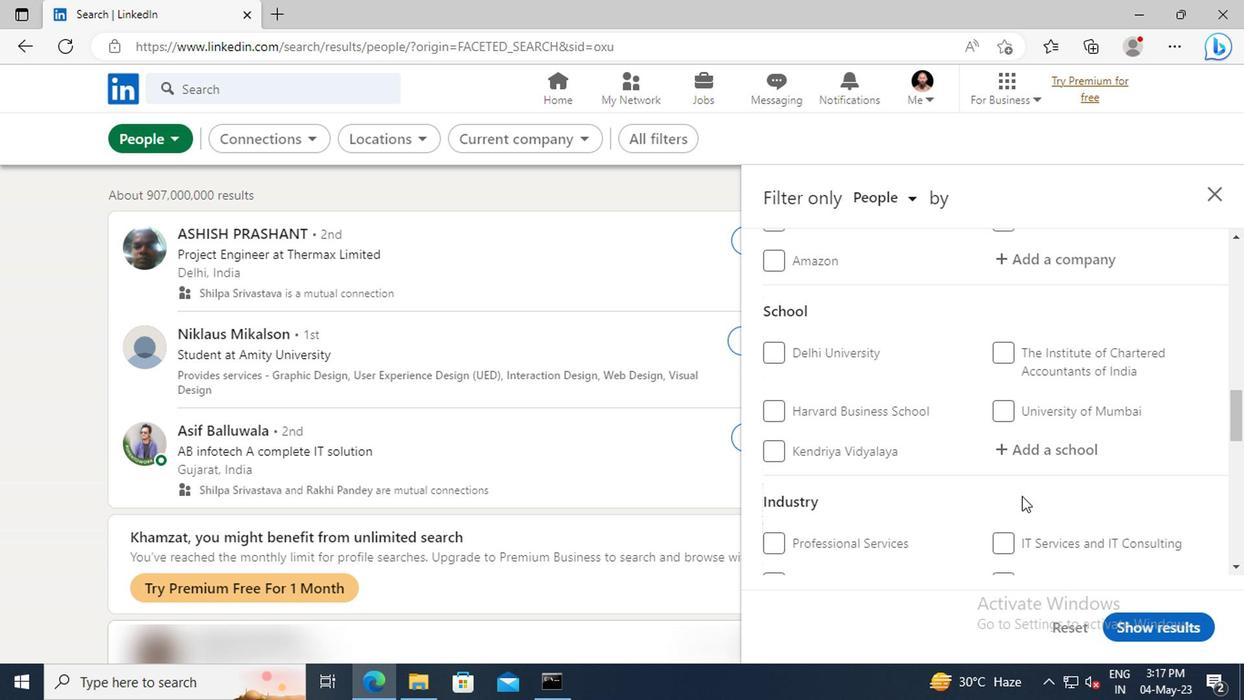 
Action: Mouse scrolled (1018, 496) with delta (0, 0)
Screenshot: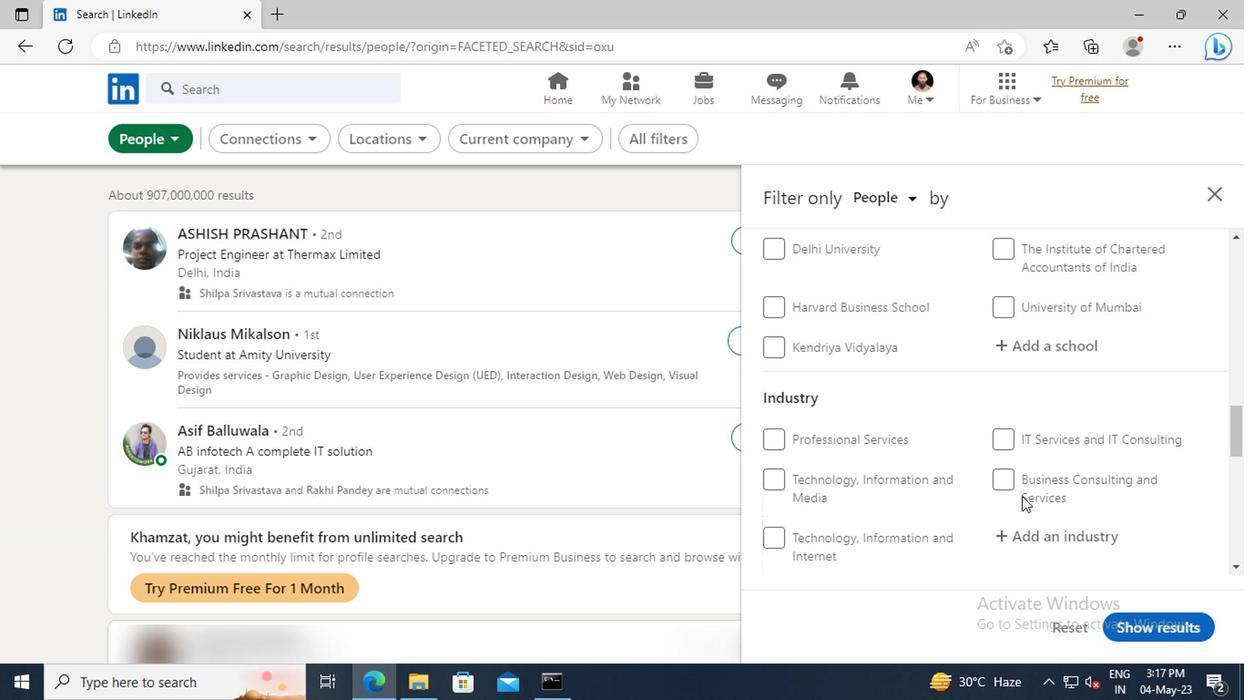 
Action: Mouse scrolled (1018, 496) with delta (0, 0)
Screenshot: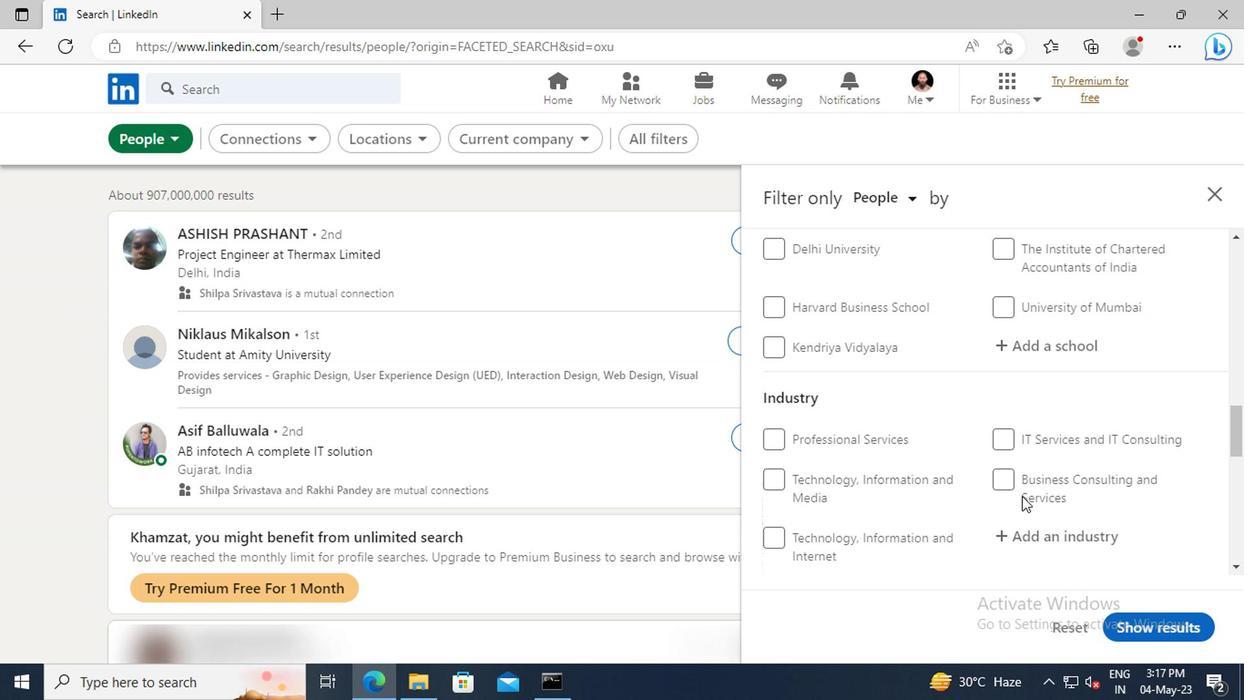 
Action: Mouse moved to (1014, 507)
Screenshot: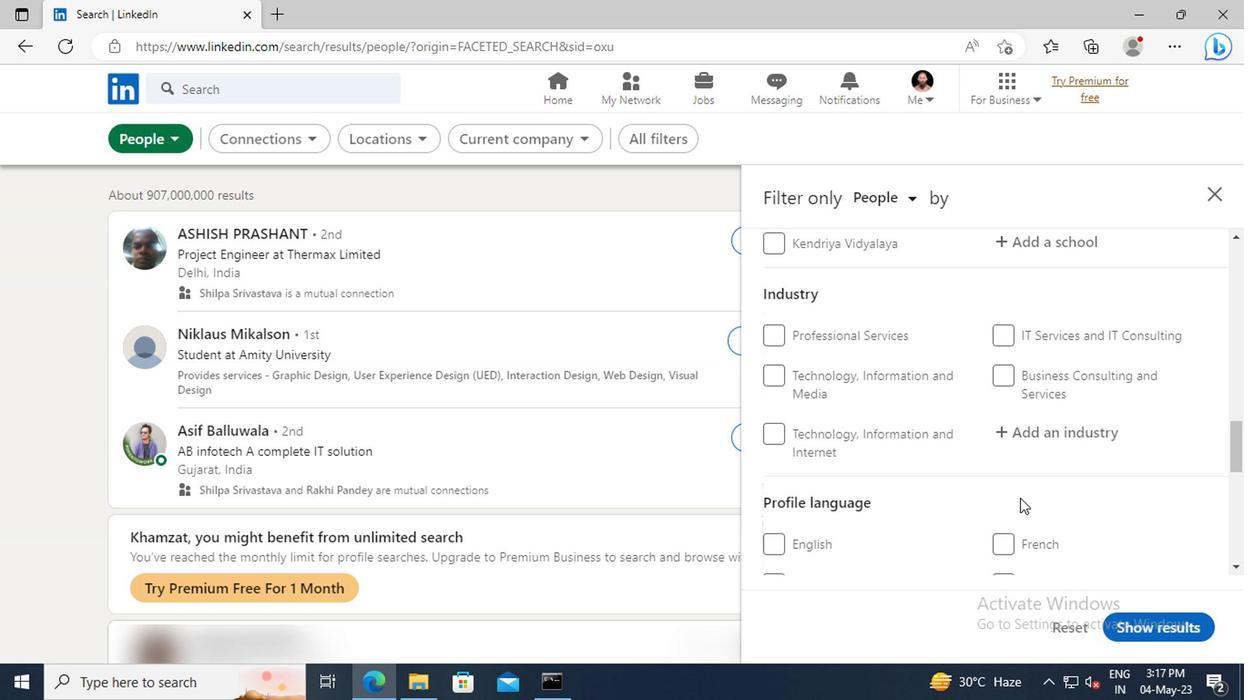 
Action: Mouse scrolled (1014, 507) with delta (0, 0)
Screenshot: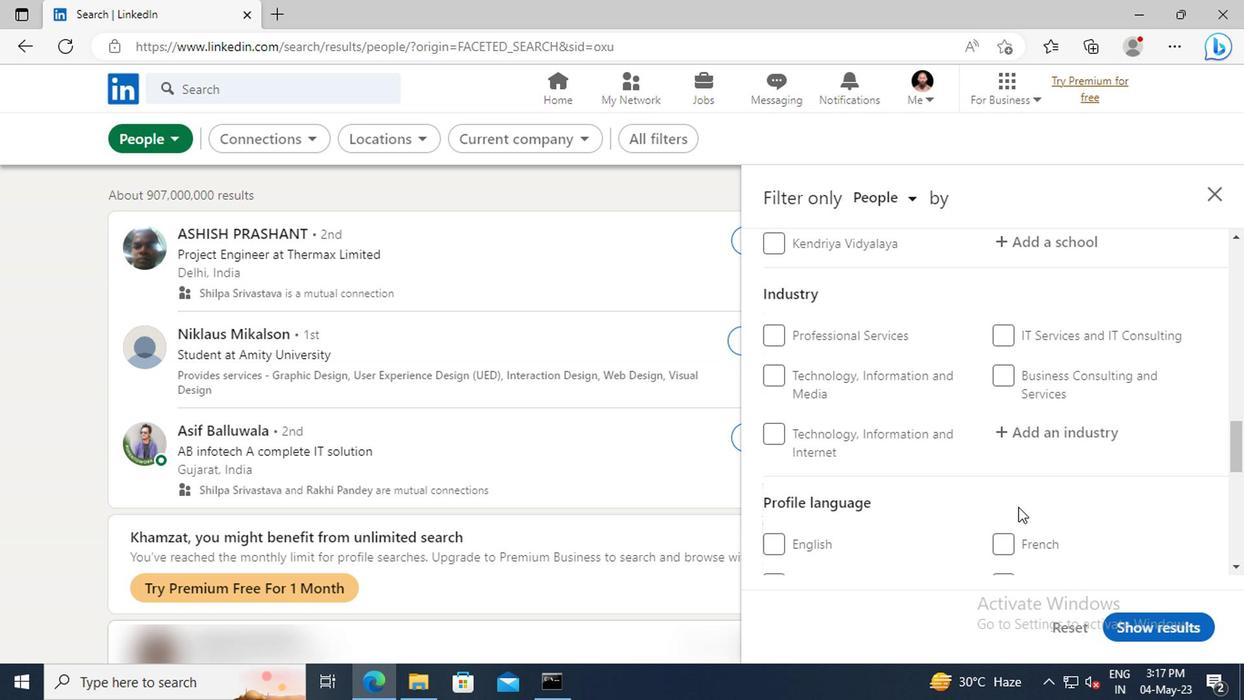 
Action: Mouse moved to (1006, 501)
Screenshot: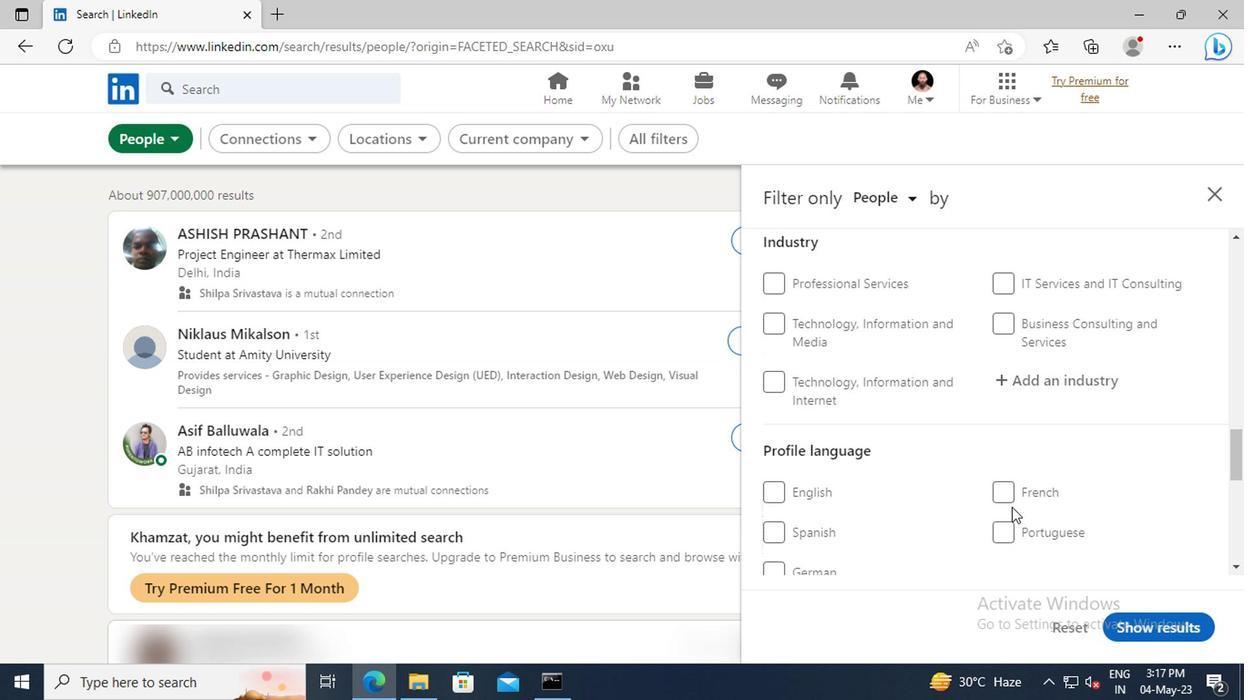 
Action: Mouse pressed left at (1006, 501)
Screenshot: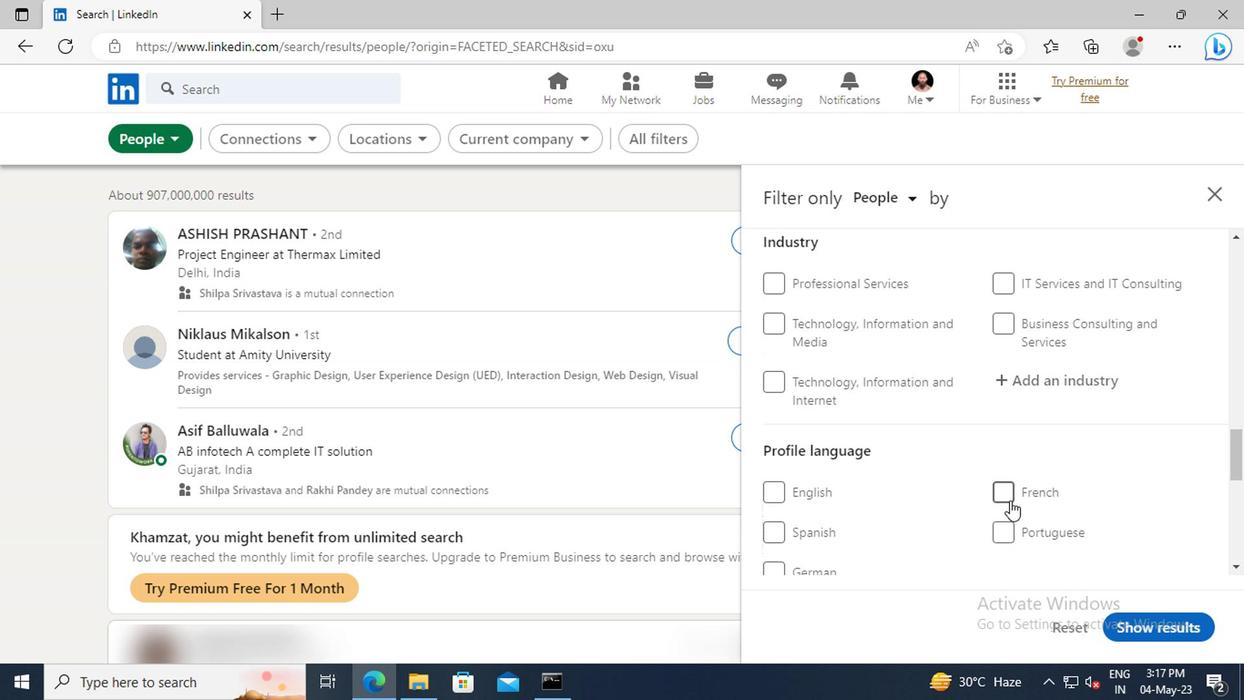 
Action: Mouse moved to (1032, 461)
Screenshot: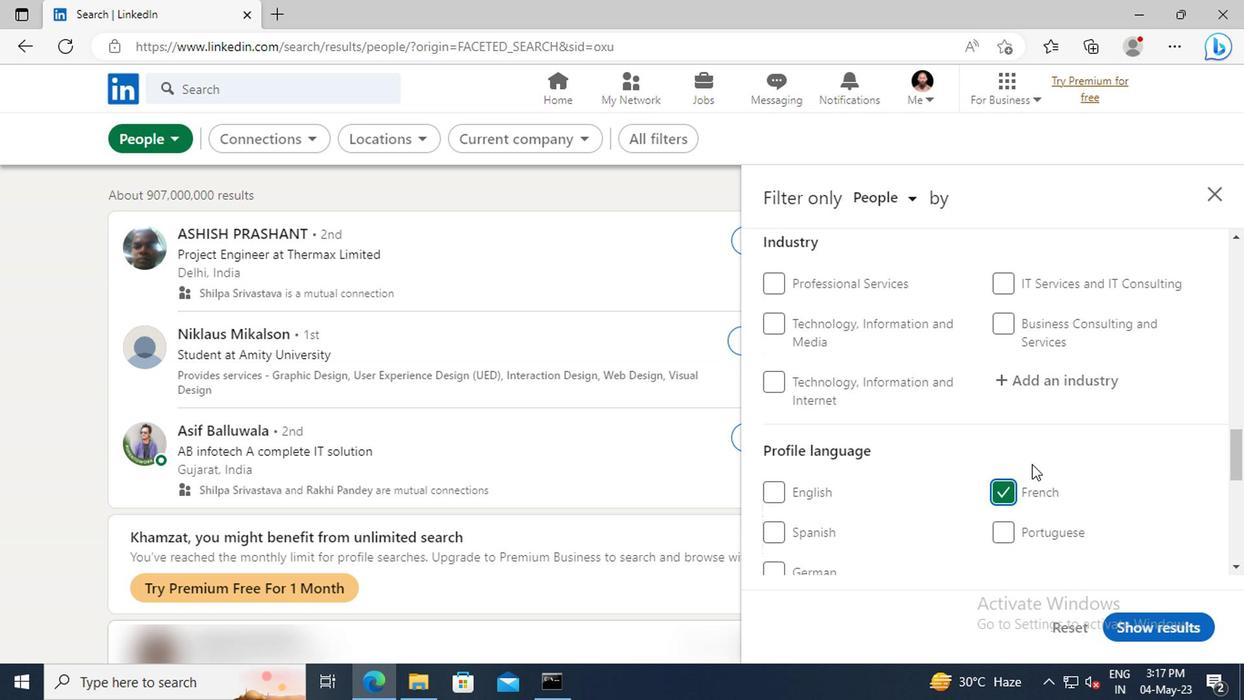 
Action: Mouse scrolled (1032, 462) with delta (0, 0)
Screenshot: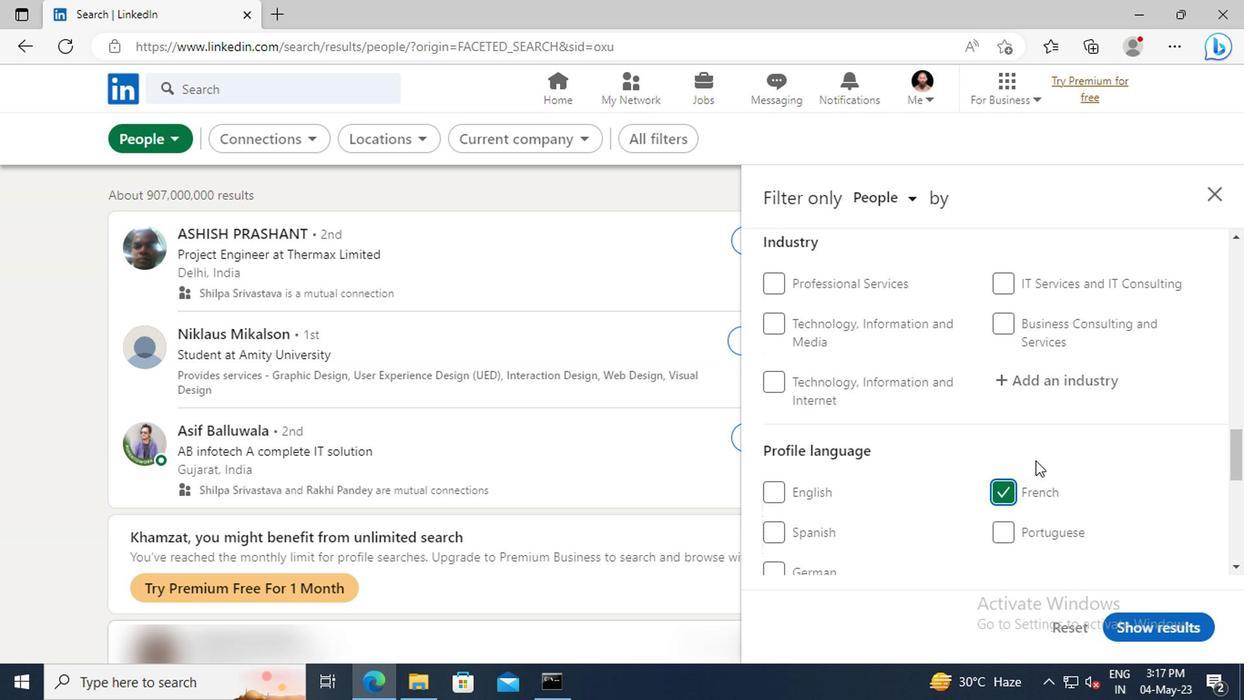 
Action: Mouse scrolled (1032, 462) with delta (0, 0)
Screenshot: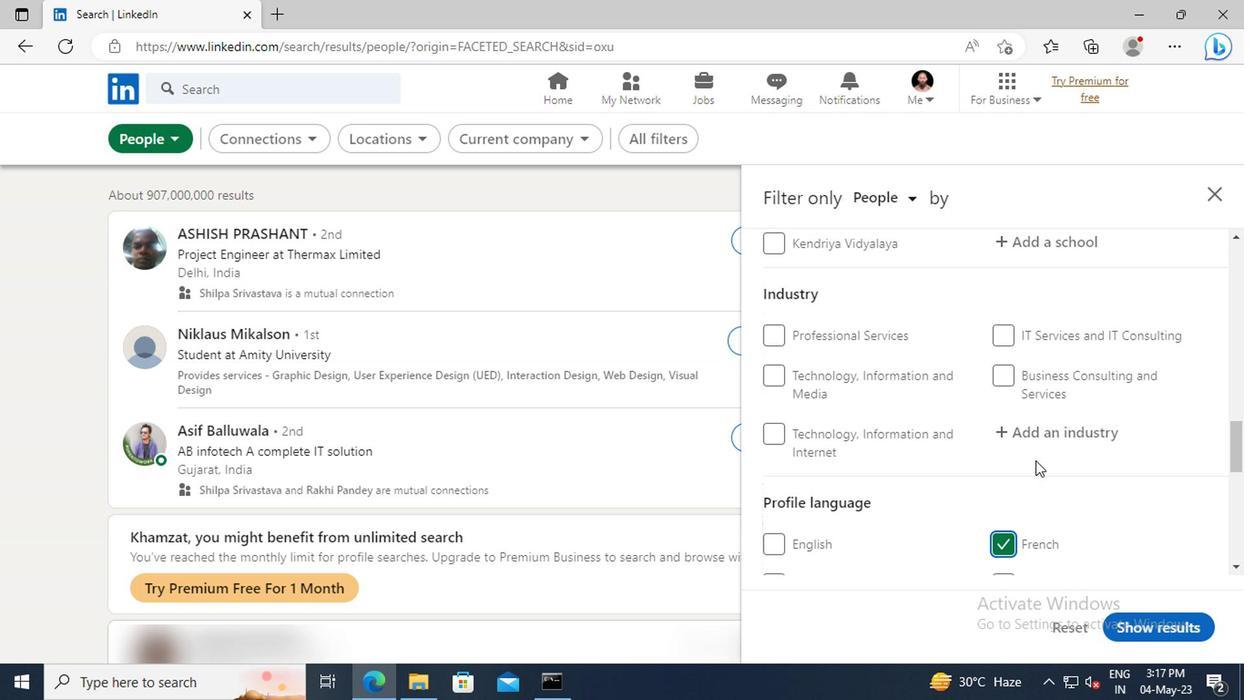 
Action: Mouse scrolled (1032, 462) with delta (0, 0)
Screenshot: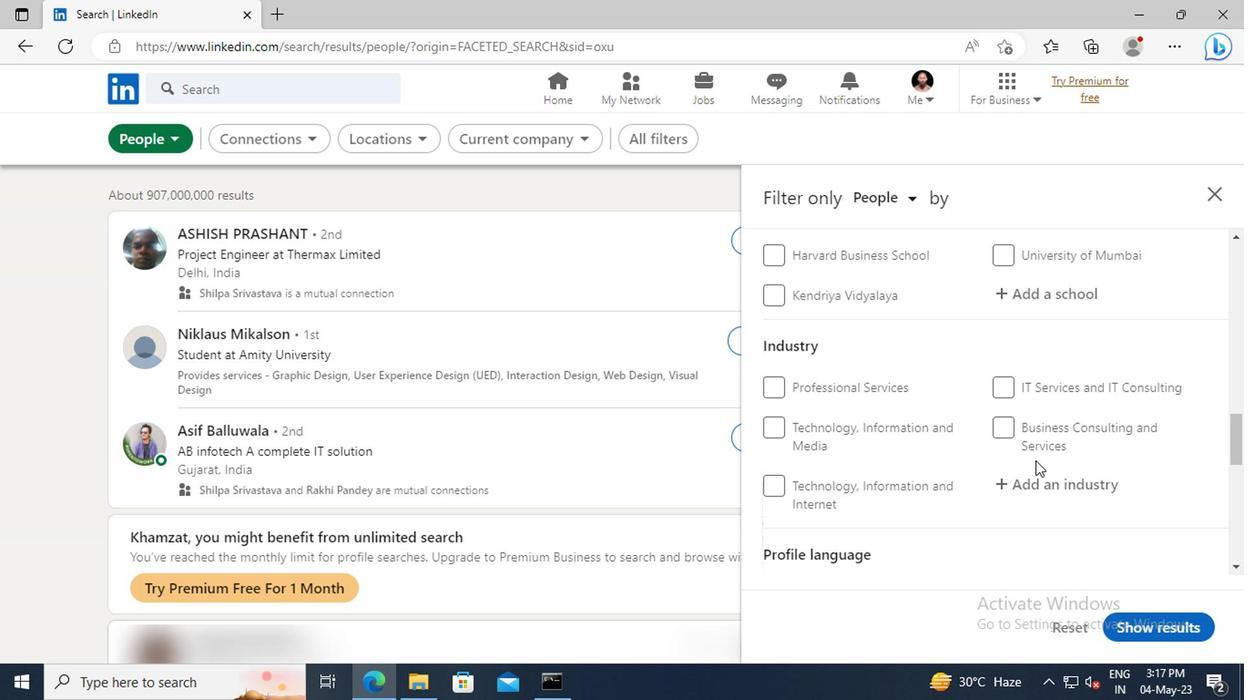
Action: Mouse scrolled (1032, 462) with delta (0, 0)
Screenshot: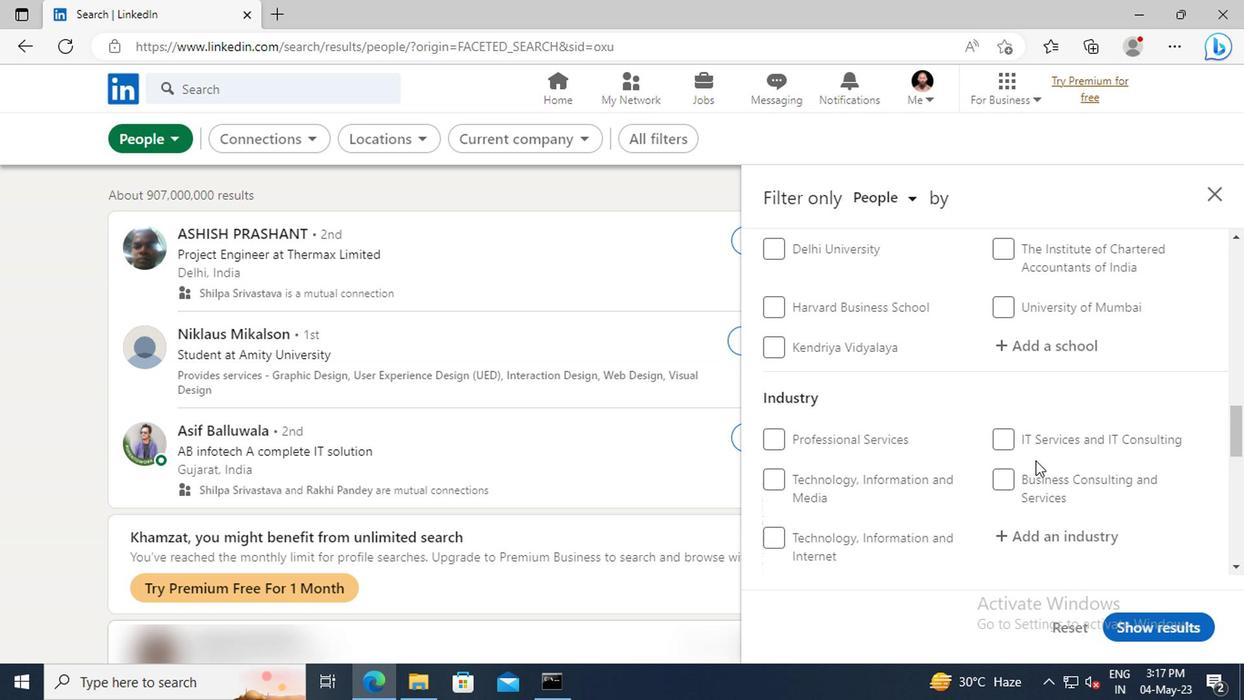 
Action: Mouse scrolled (1032, 462) with delta (0, 0)
Screenshot: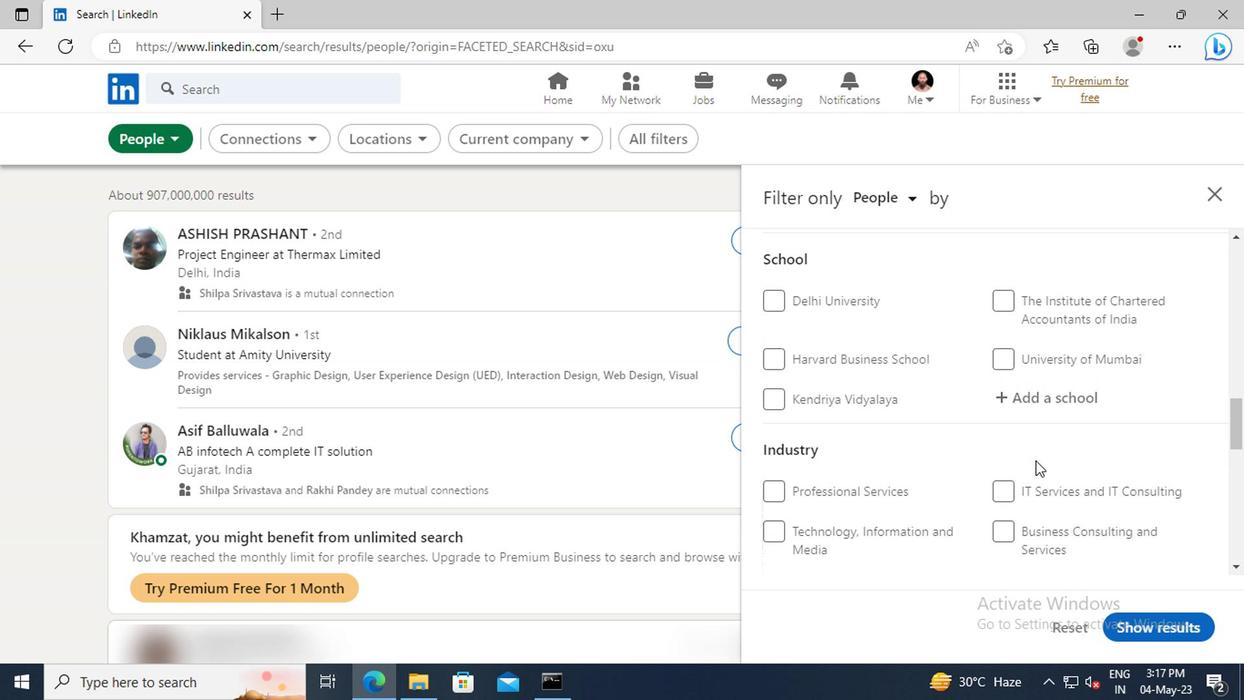 
Action: Mouse scrolled (1032, 462) with delta (0, 0)
Screenshot: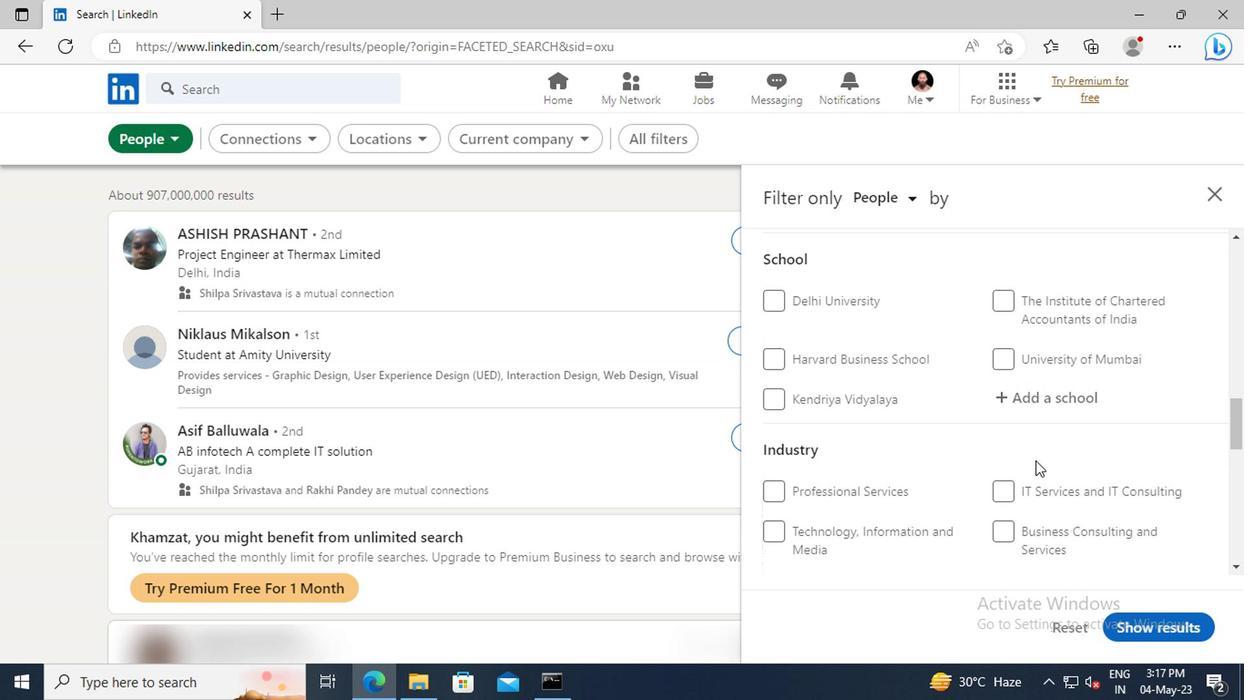 
Action: Mouse scrolled (1032, 462) with delta (0, 0)
Screenshot: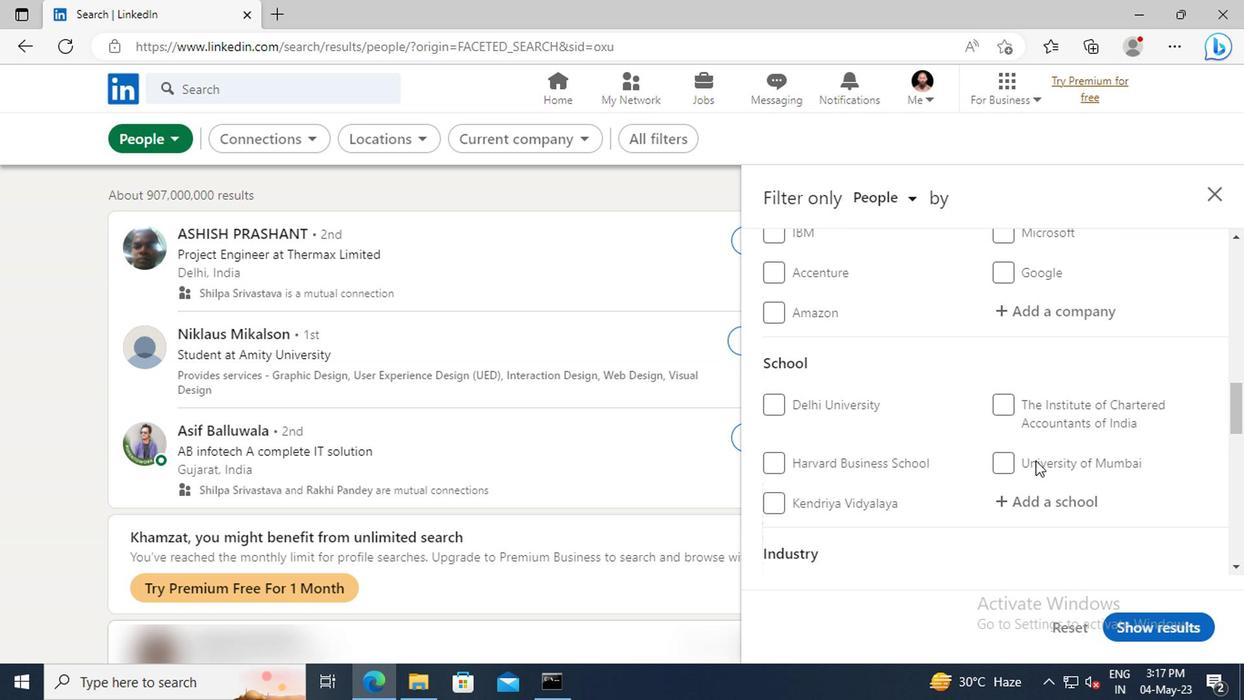 
Action: Mouse scrolled (1032, 462) with delta (0, 0)
Screenshot: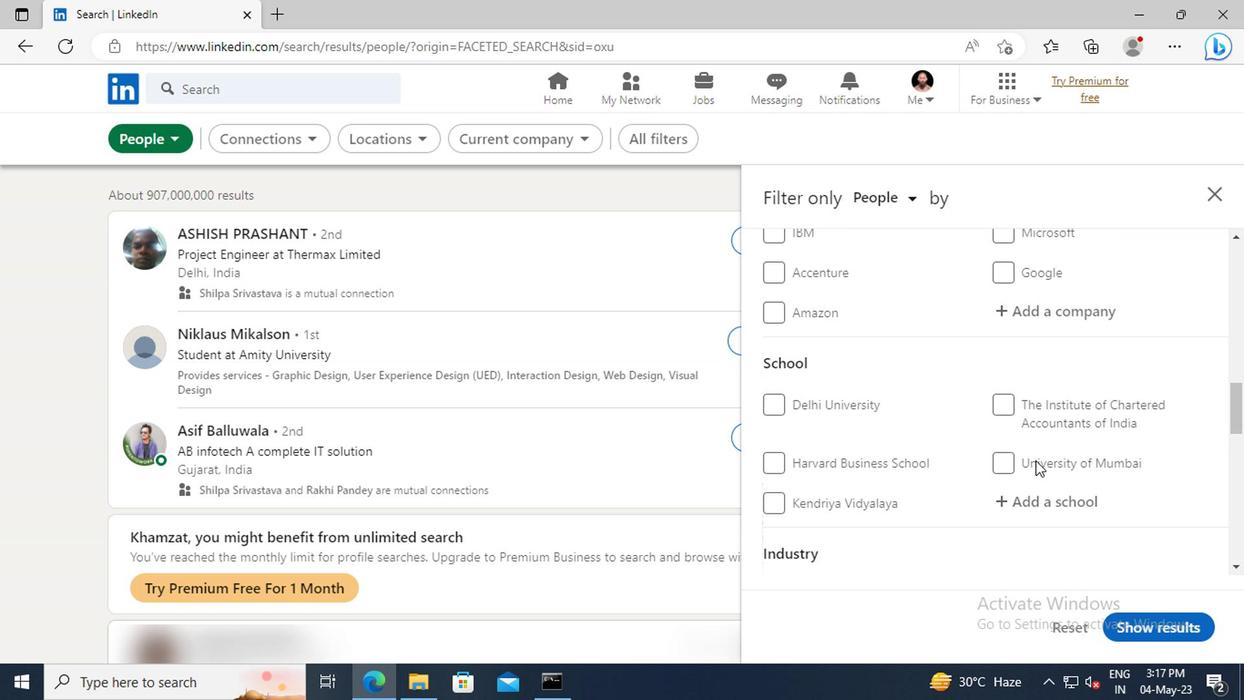 
Action: Mouse scrolled (1032, 462) with delta (0, 0)
Screenshot: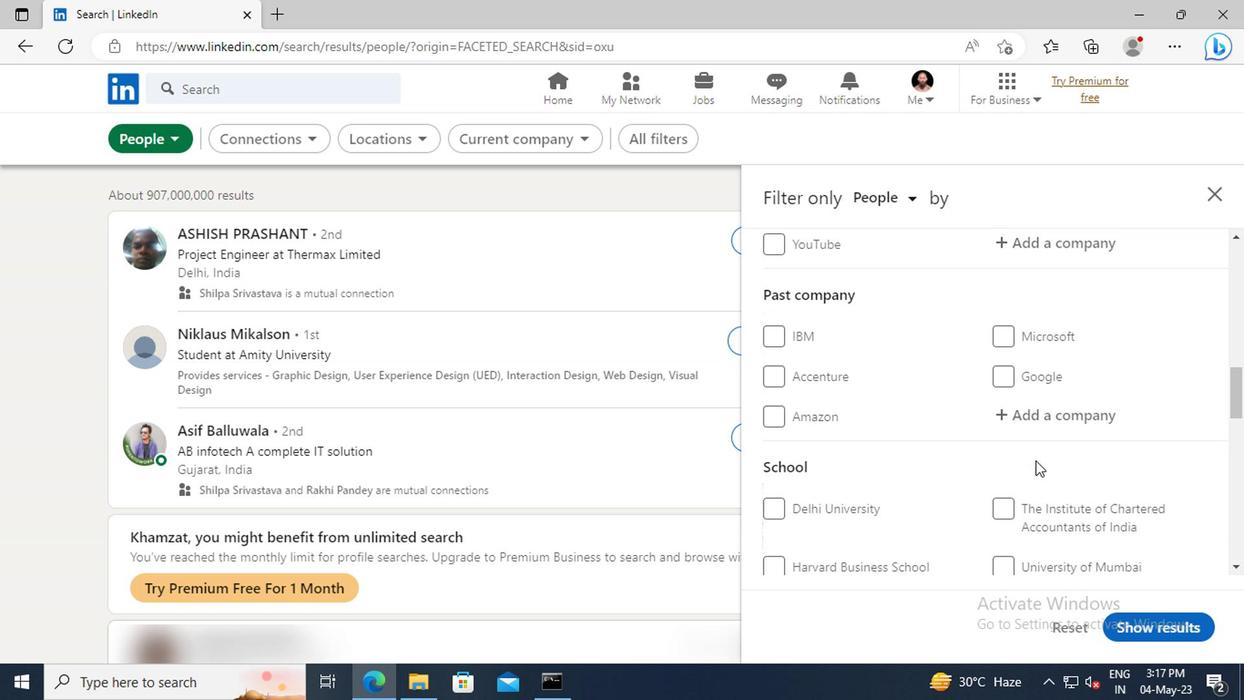 
Action: Mouse scrolled (1032, 462) with delta (0, 0)
Screenshot: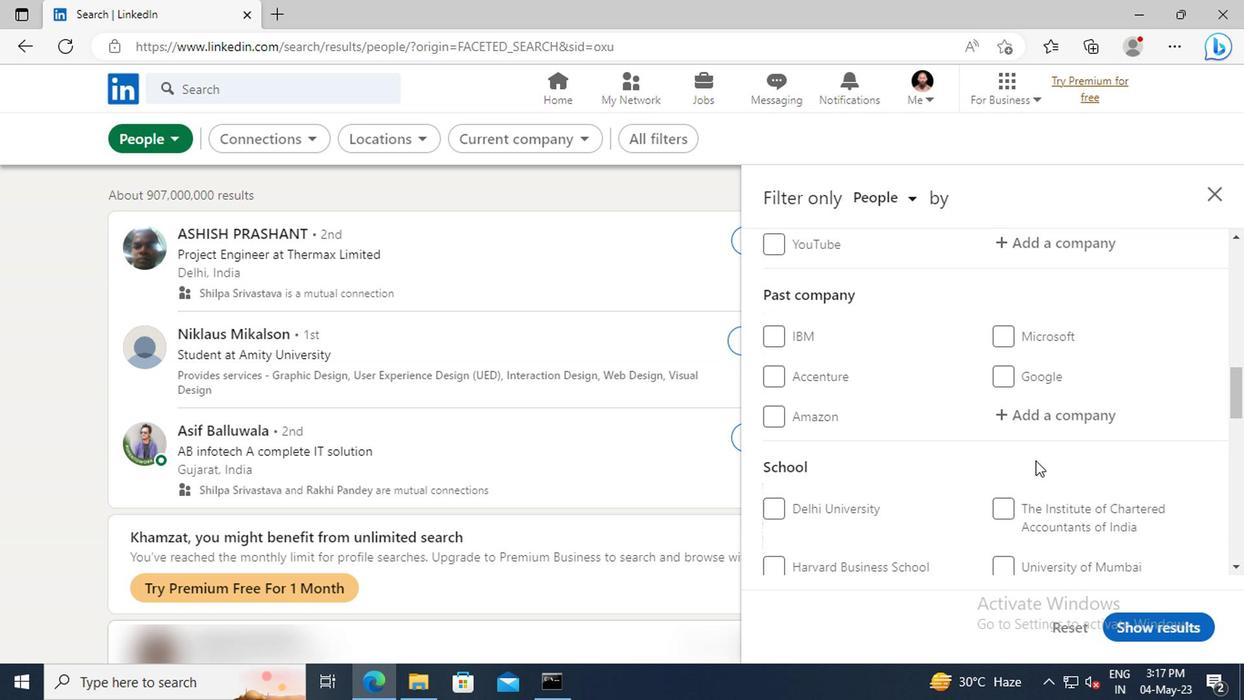 
Action: Mouse scrolled (1032, 462) with delta (0, 0)
Screenshot: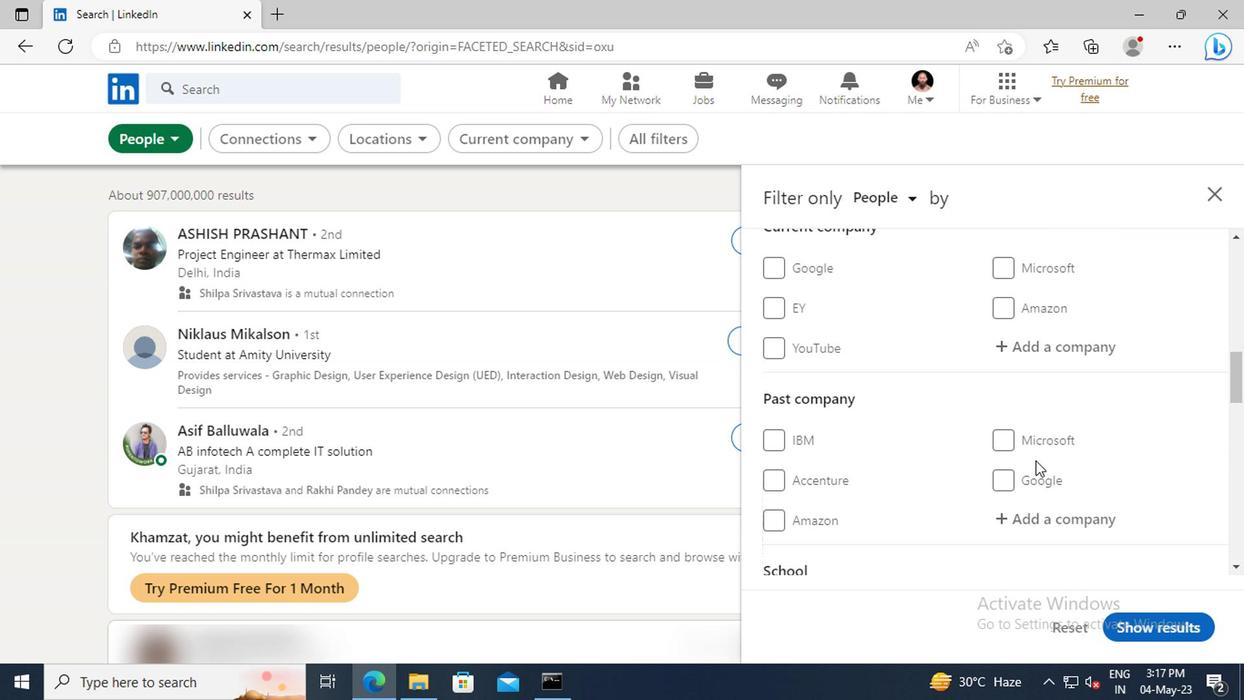 
Action: Mouse scrolled (1032, 462) with delta (0, 0)
Screenshot: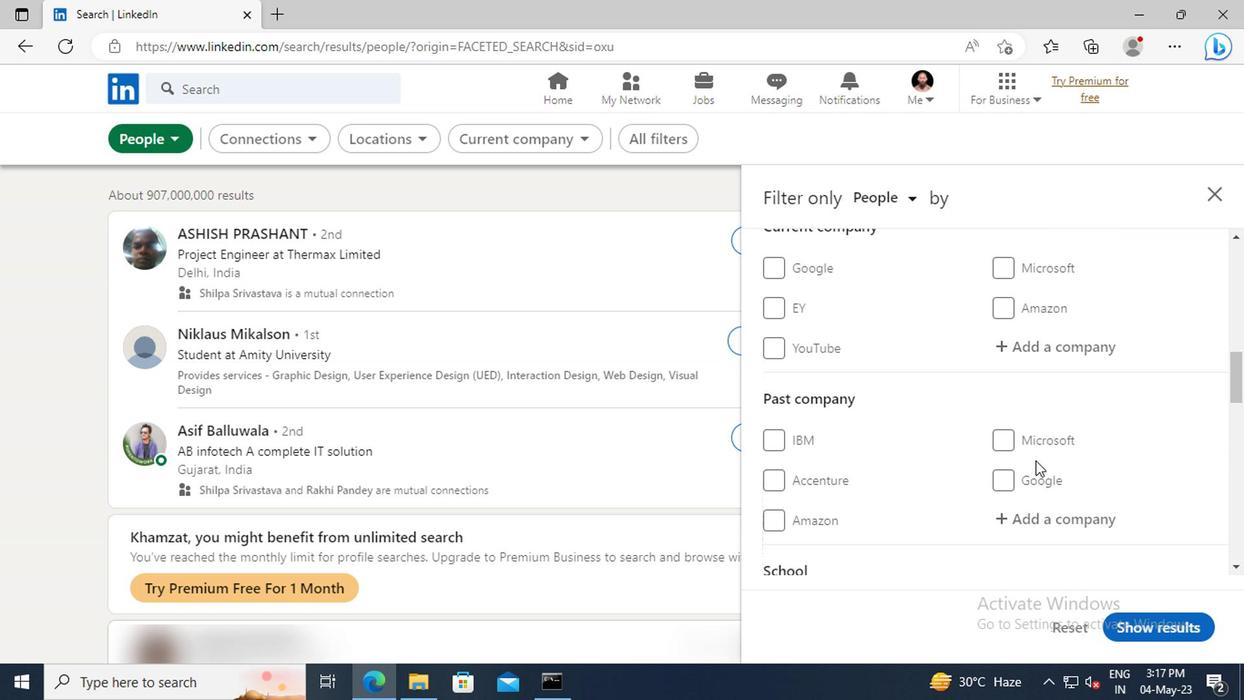 
Action: Mouse moved to (1032, 453)
Screenshot: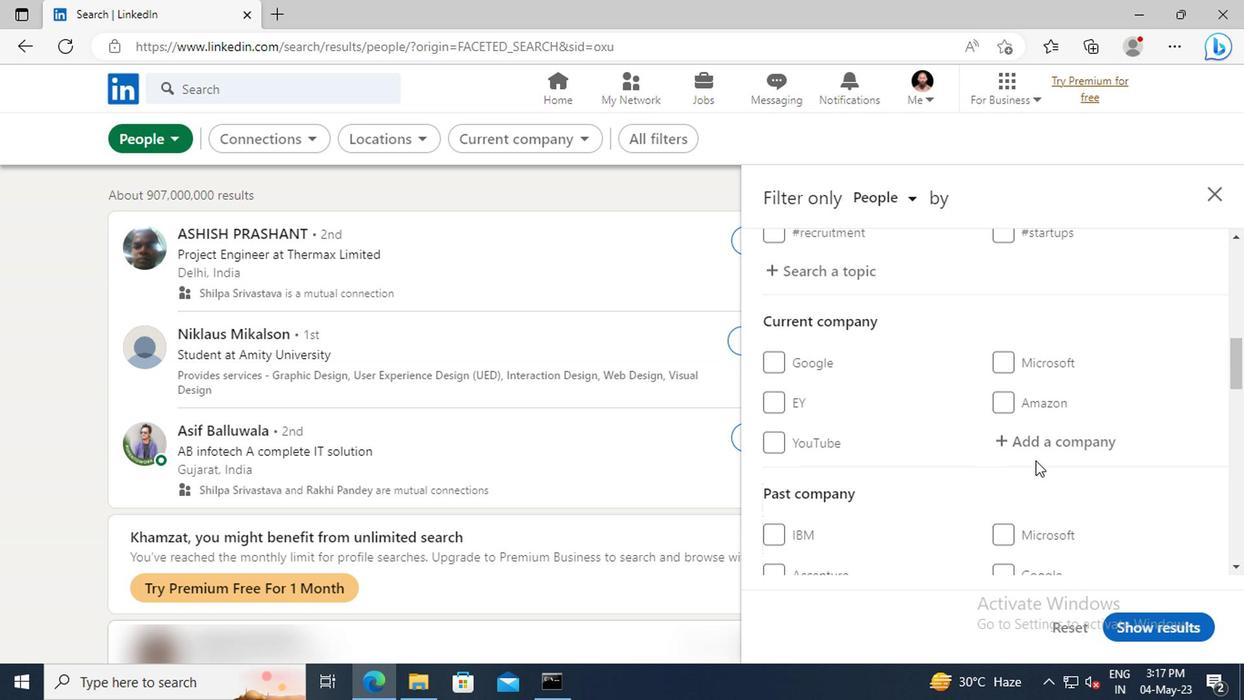 
Action: Mouse pressed left at (1032, 453)
Screenshot: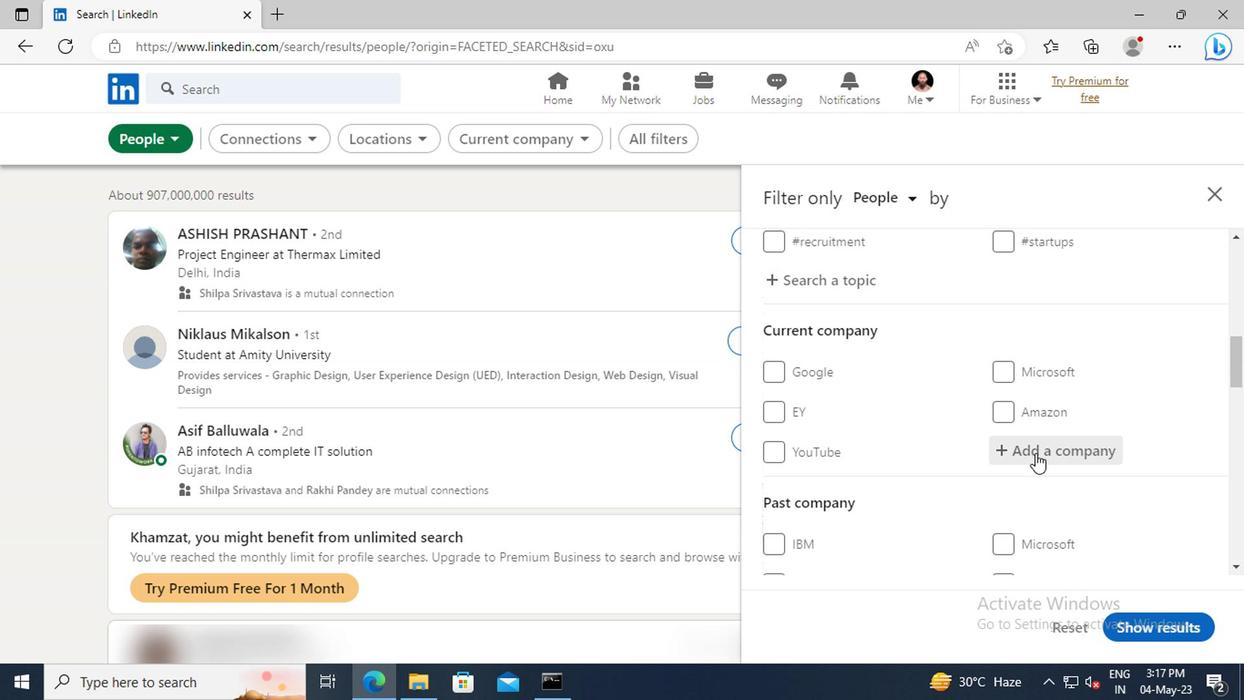 
Action: Mouse moved to (1025, 455)
Screenshot: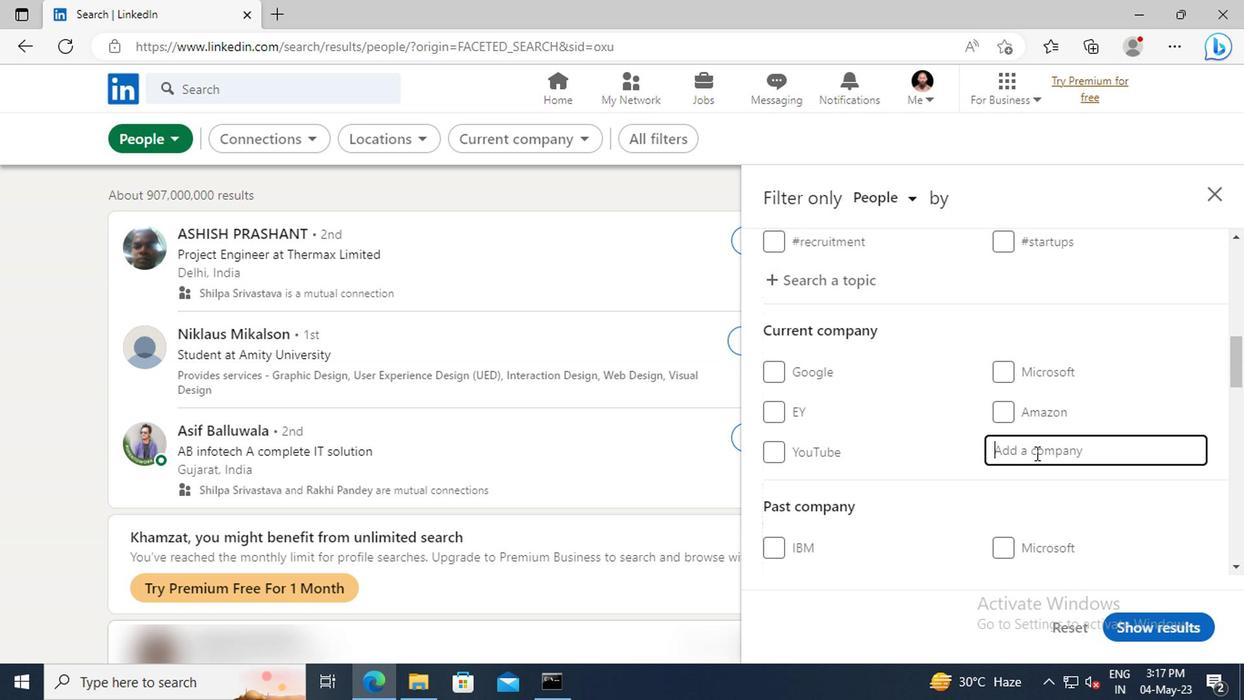 
Action: Key pressed <Key.shift>TRINA<Key.space><Key.shift>SOLAR
Screenshot: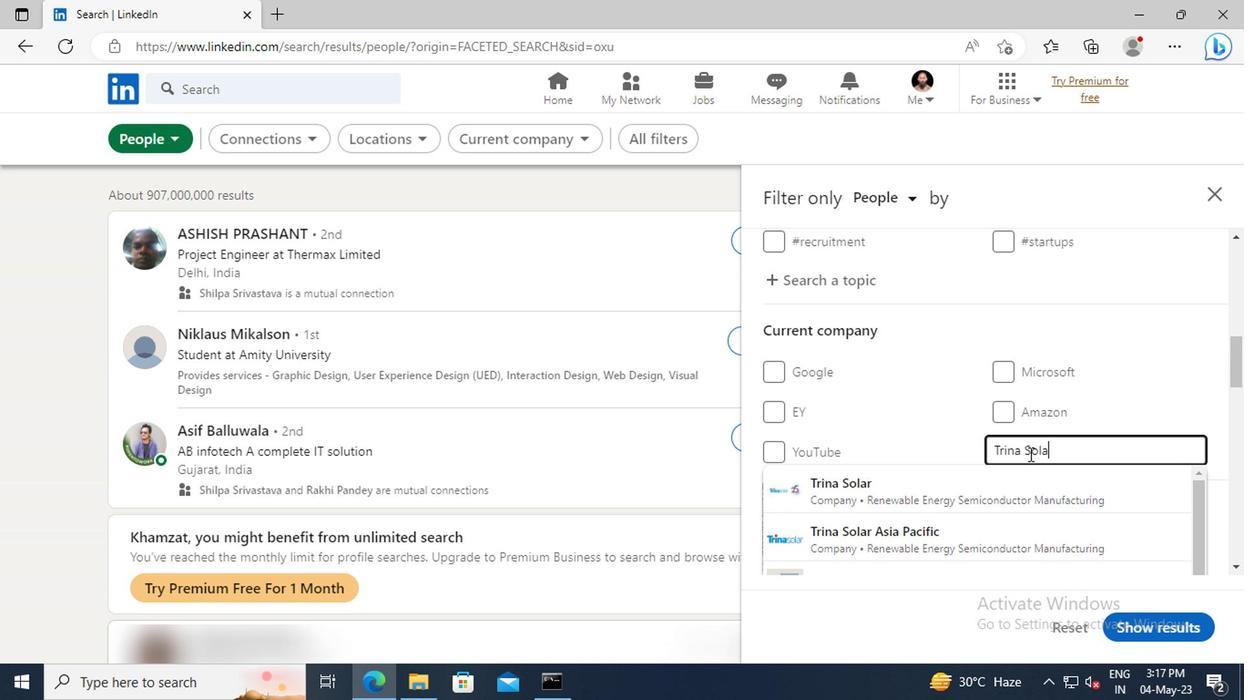
Action: Mouse moved to (1021, 485)
Screenshot: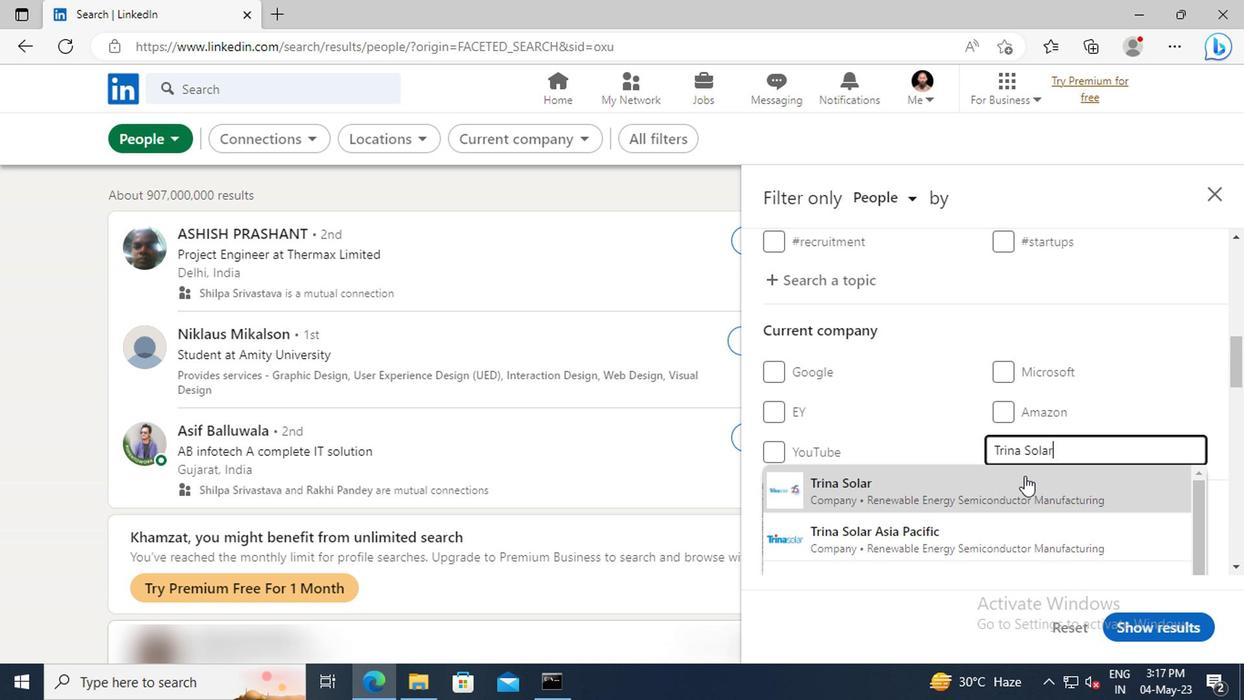 
Action: Mouse pressed left at (1021, 485)
Screenshot: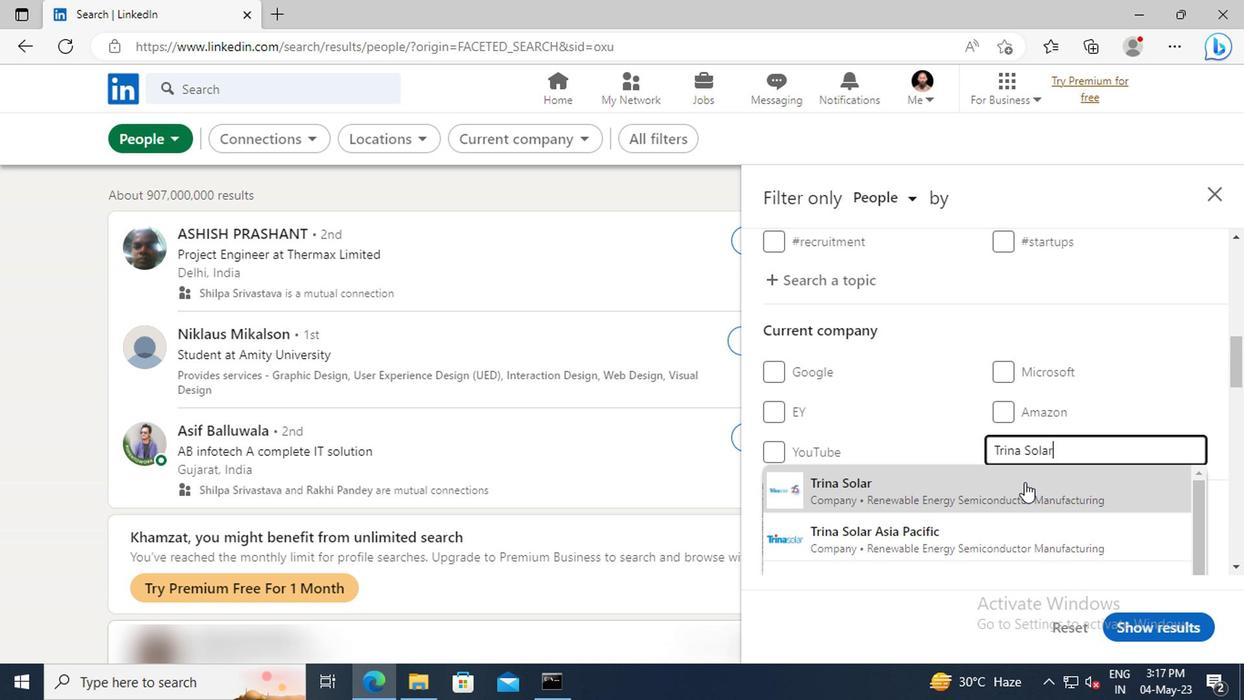 
Action: Mouse scrolled (1021, 485) with delta (0, 0)
Screenshot: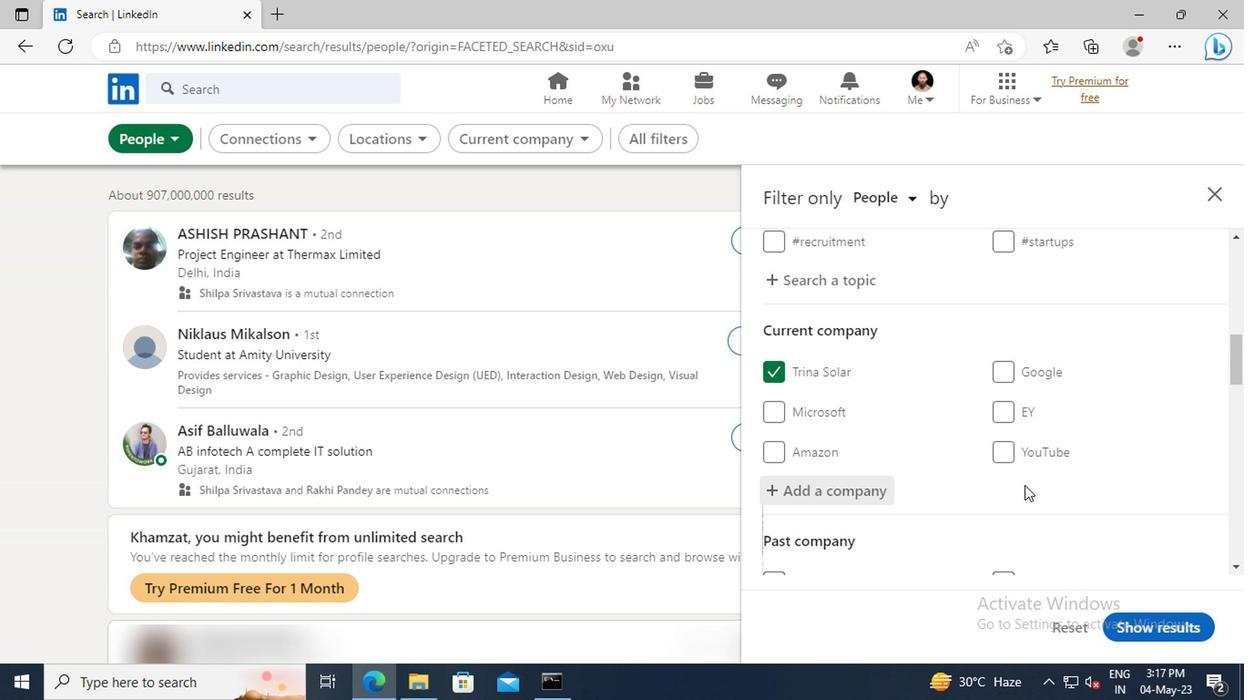 
Action: Mouse scrolled (1021, 485) with delta (0, 0)
Screenshot: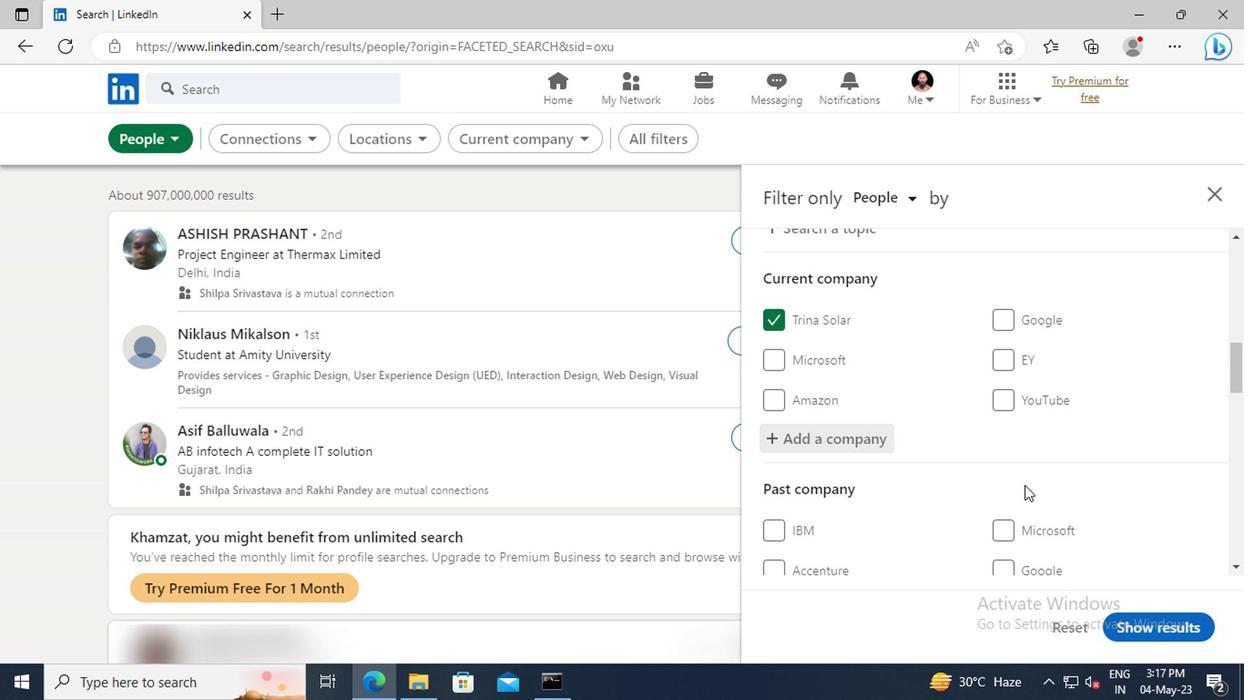 
Action: Mouse scrolled (1021, 485) with delta (0, 0)
Screenshot: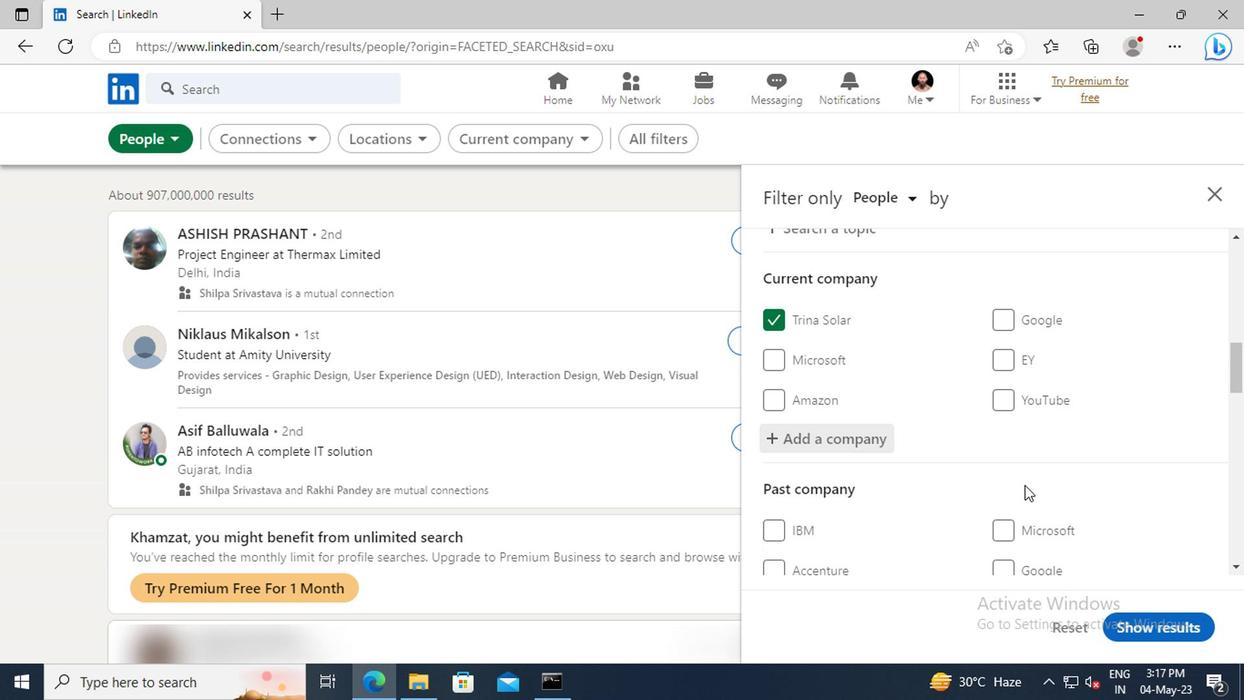 
Action: Mouse scrolled (1021, 485) with delta (0, 0)
Screenshot: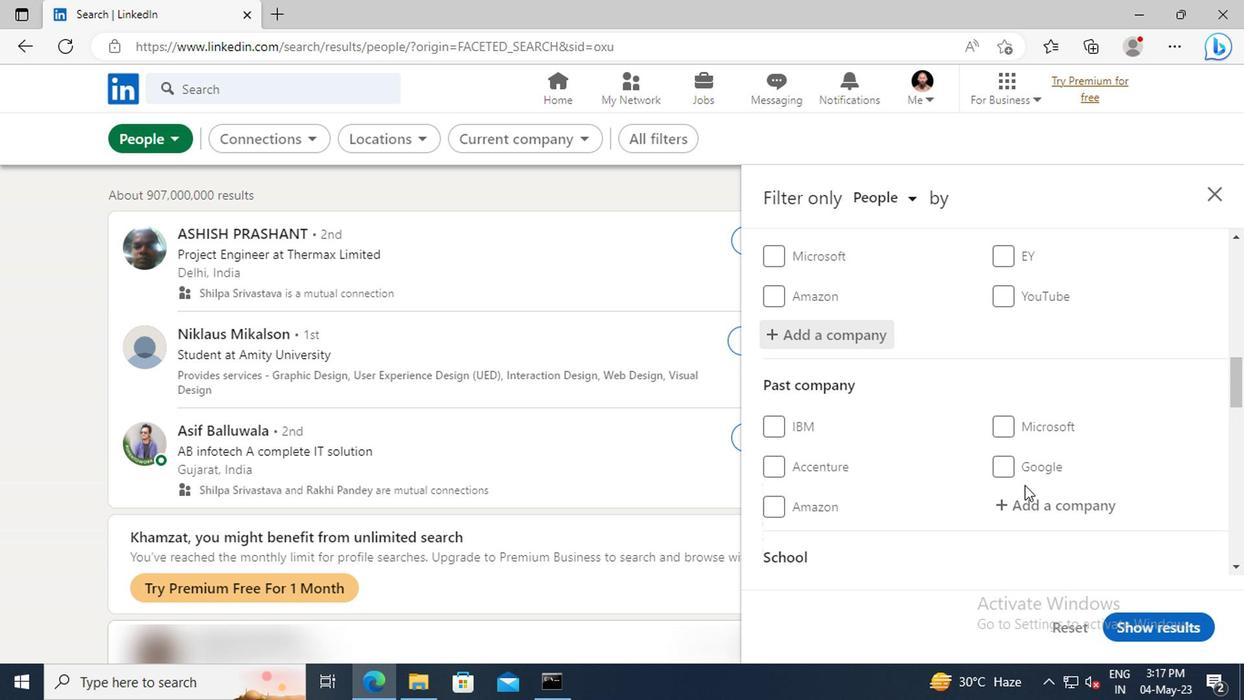 
Action: Mouse scrolled (1021, 485) with delta (0, 0)
Screenshot: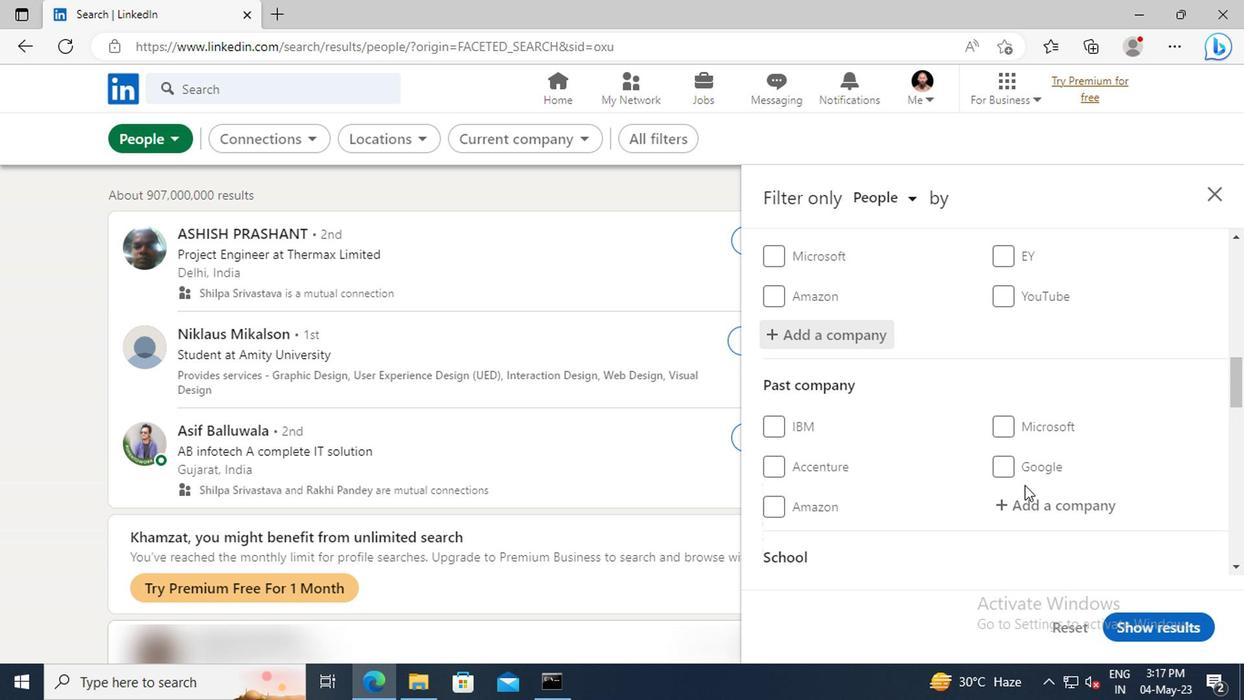 
Action: Mouse moved to (1021, 464)
Screenshot: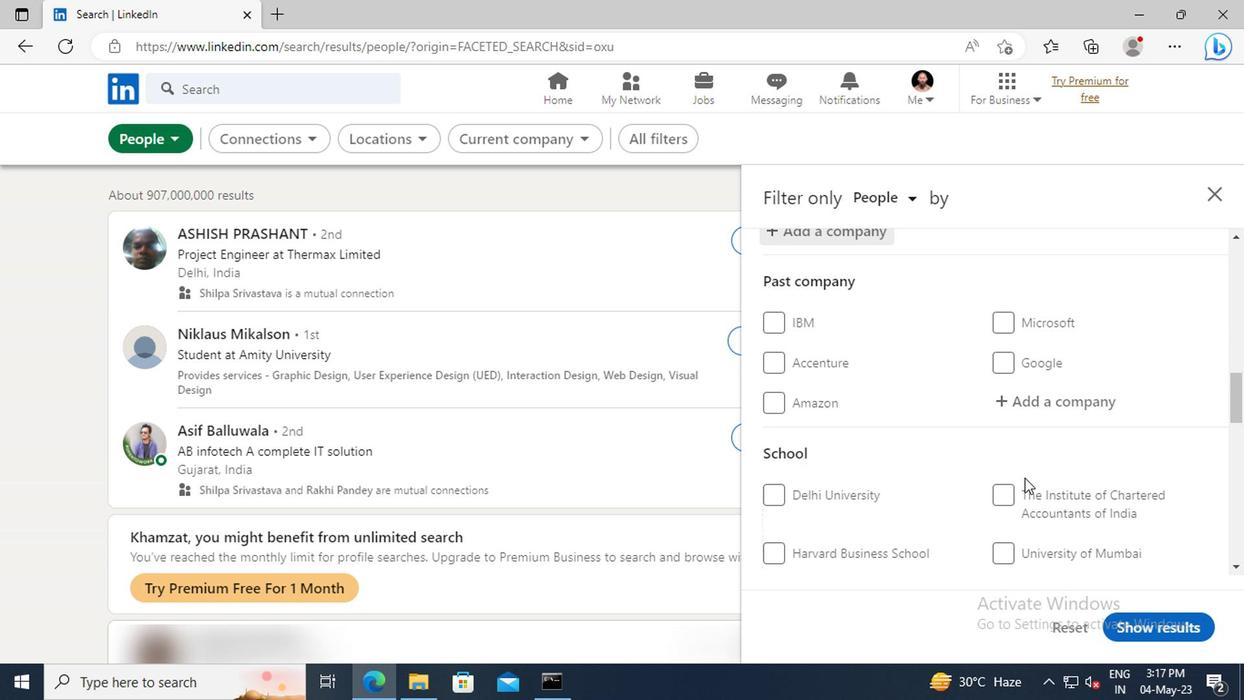 
Action: Mouse scrolled (1021, 464) with delta (0, 0)
Screenshot: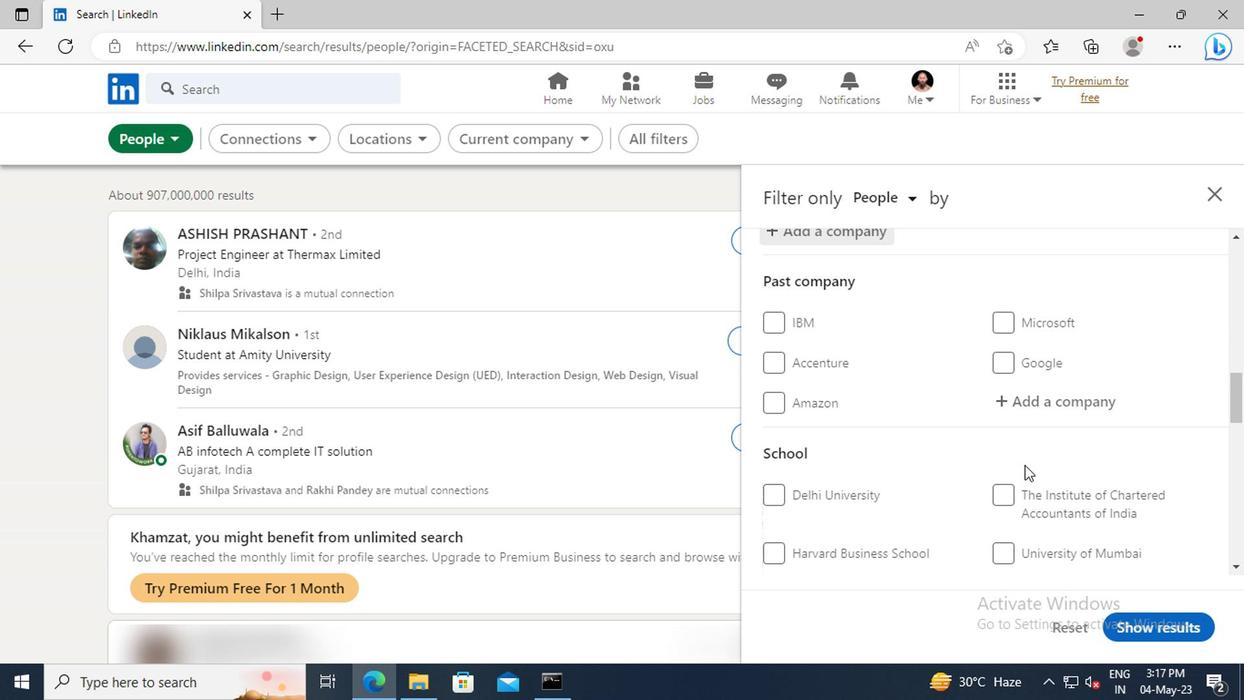 
Action: Mouse scrolled (1021, 464) with delta (0, 0)
Screenshot: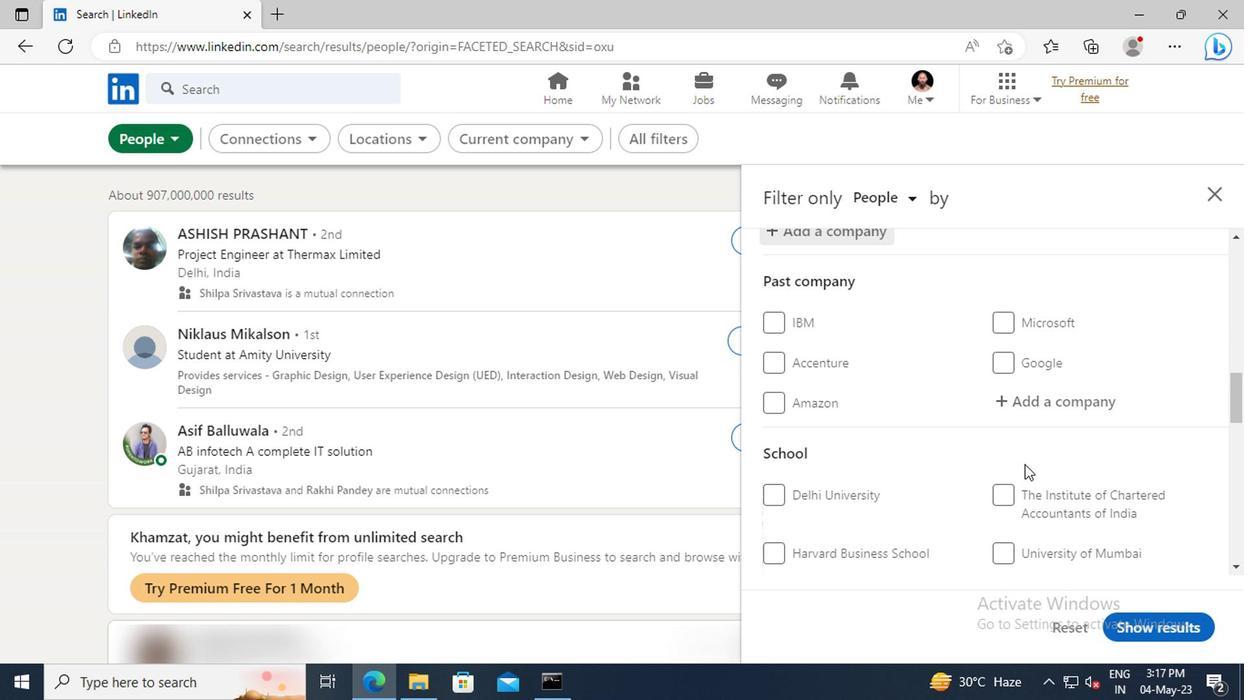 
Action: Mouse moved to (1019, 485)
Screenshot: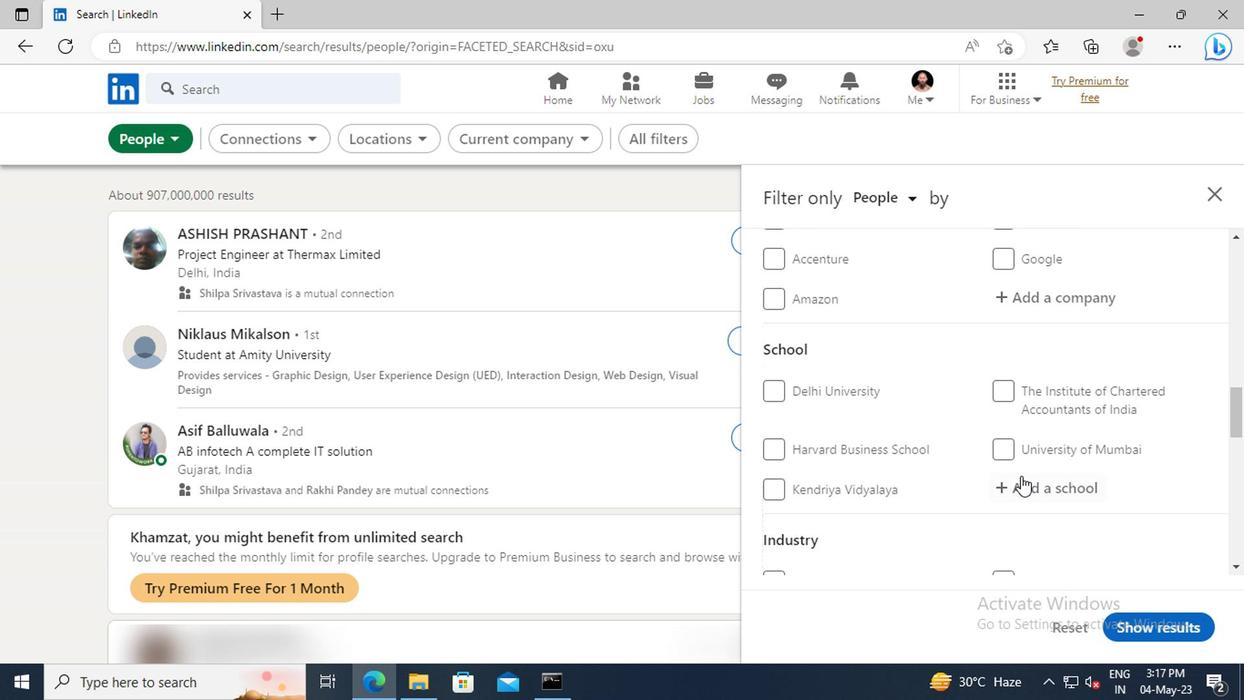 
Action: Mouse pressed left at (1019, 485)
Screenshot: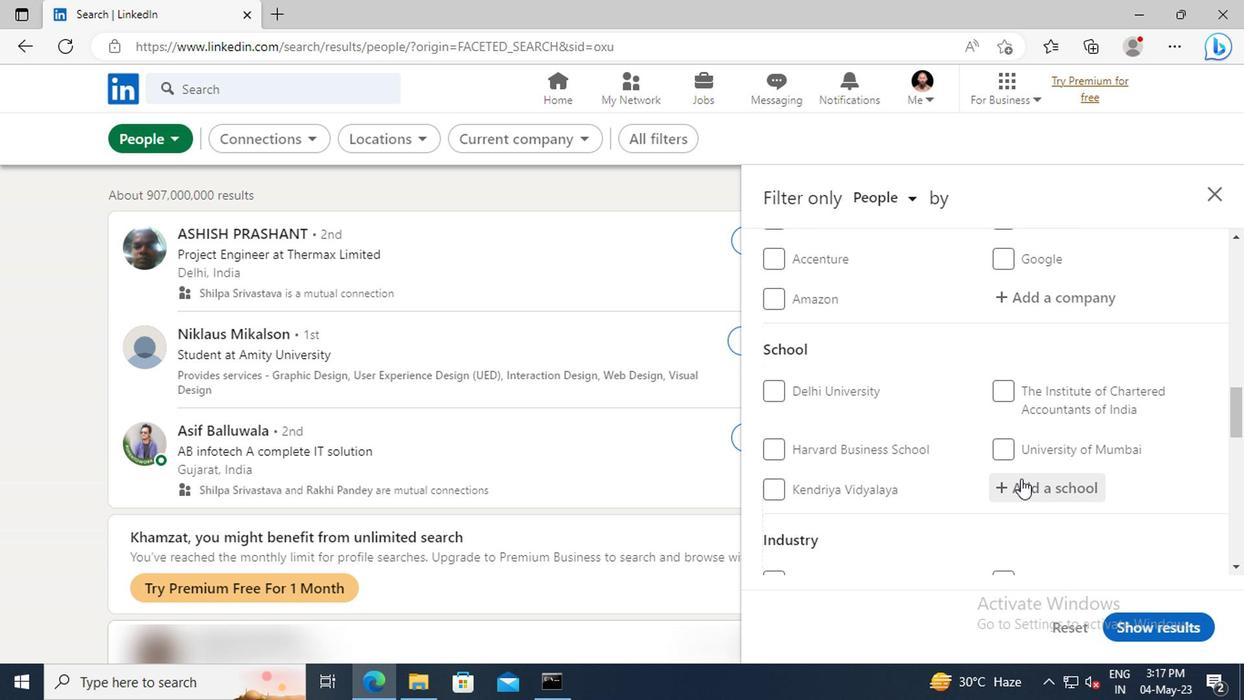 
Action: Key pressed <Key.shift>MAULANA<Key.space><Key.shift>AZAD<Key.space><Key.shift>NATIONAL<Key.space><Key.shift>URDU<Key.space>
Screenshot: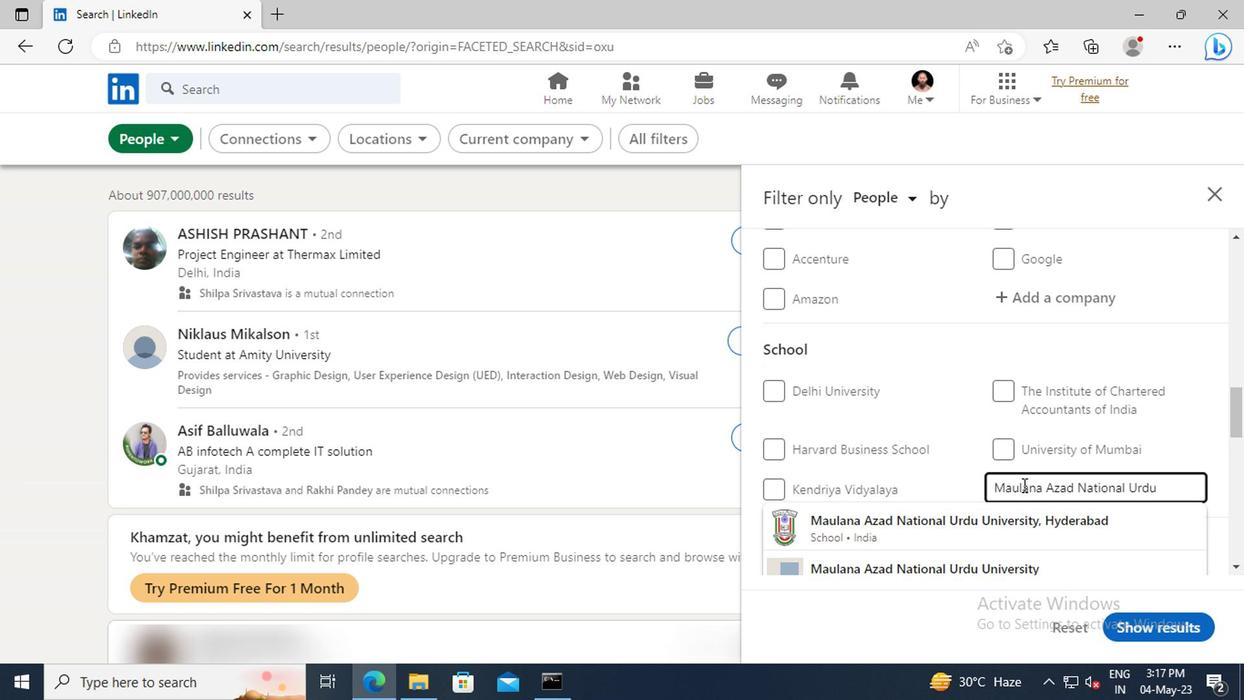 
Action: Mouse moved to (1019, 521)
Screenshot: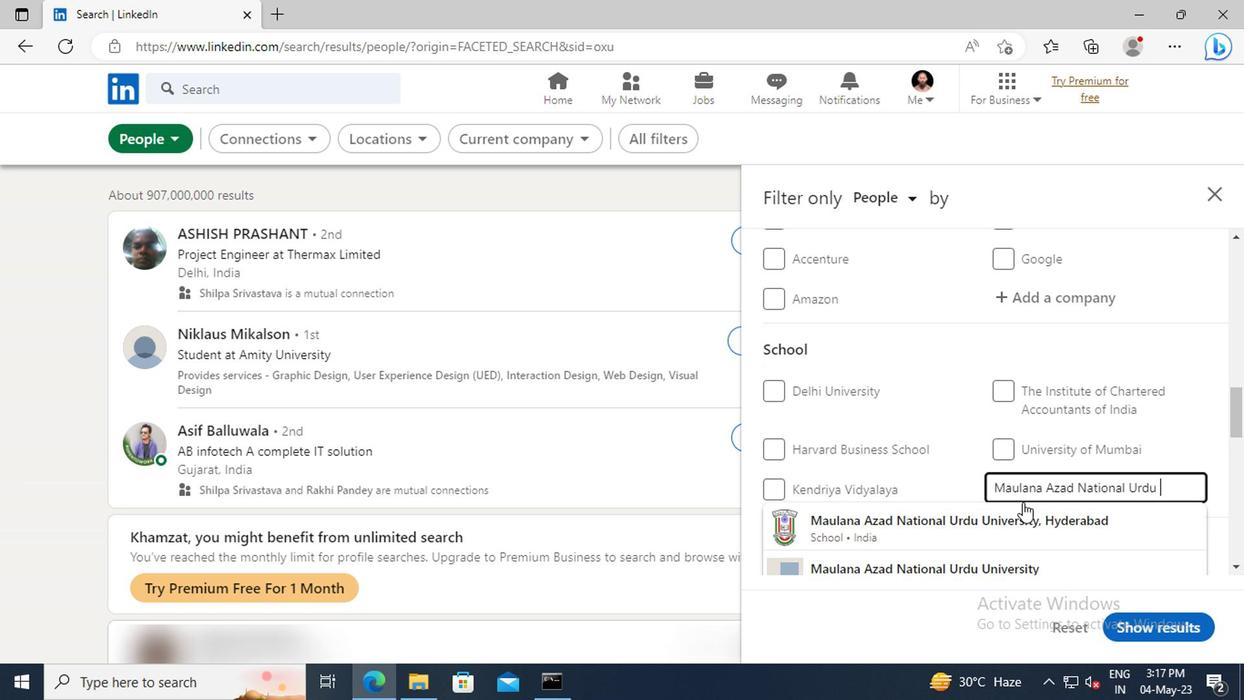
Action: Mouse pressed left at (1019, 521)
Screenshot: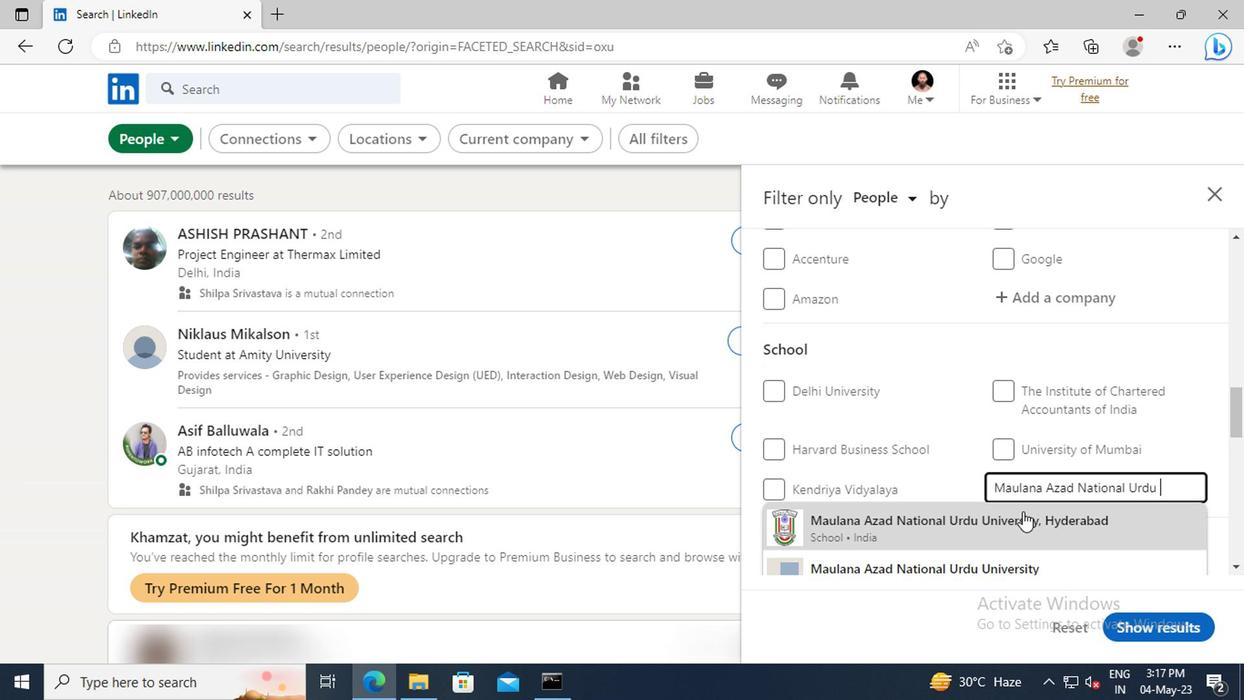 
Action: Mouse scrolled (1019, 520) with delta (0, 0)
Screenshot: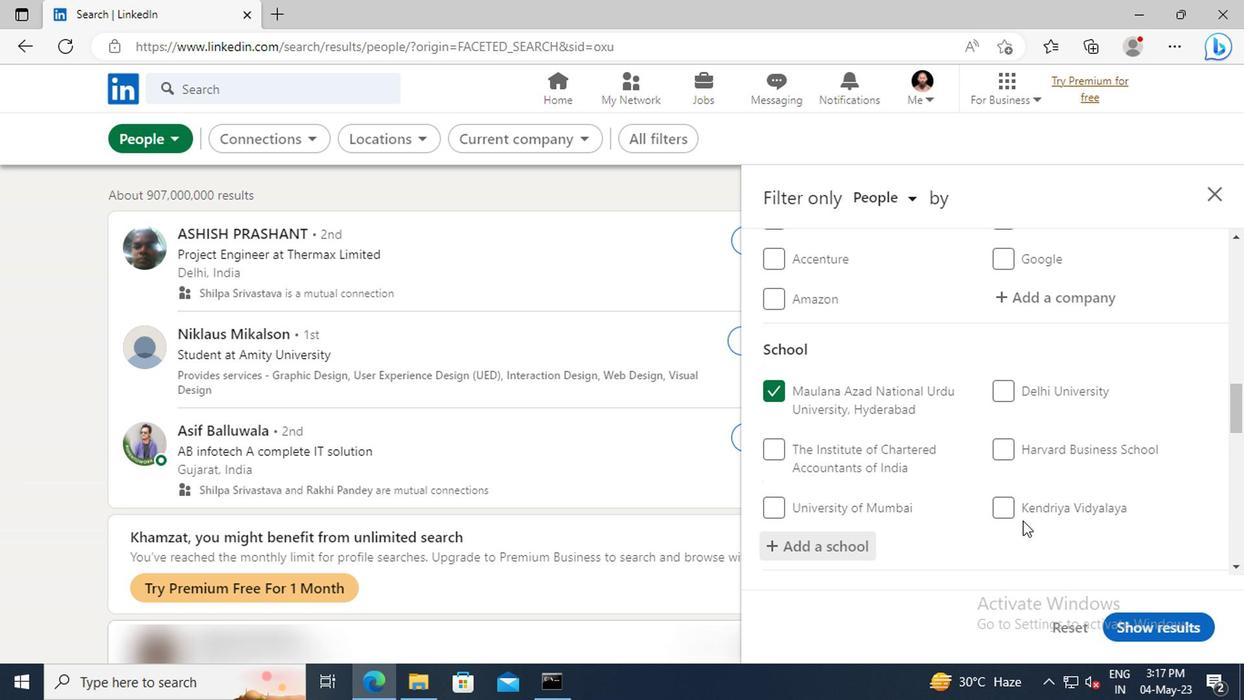 
Action: Mouse scrolled (1019, 520) with delta (0, 0)
Screenshot: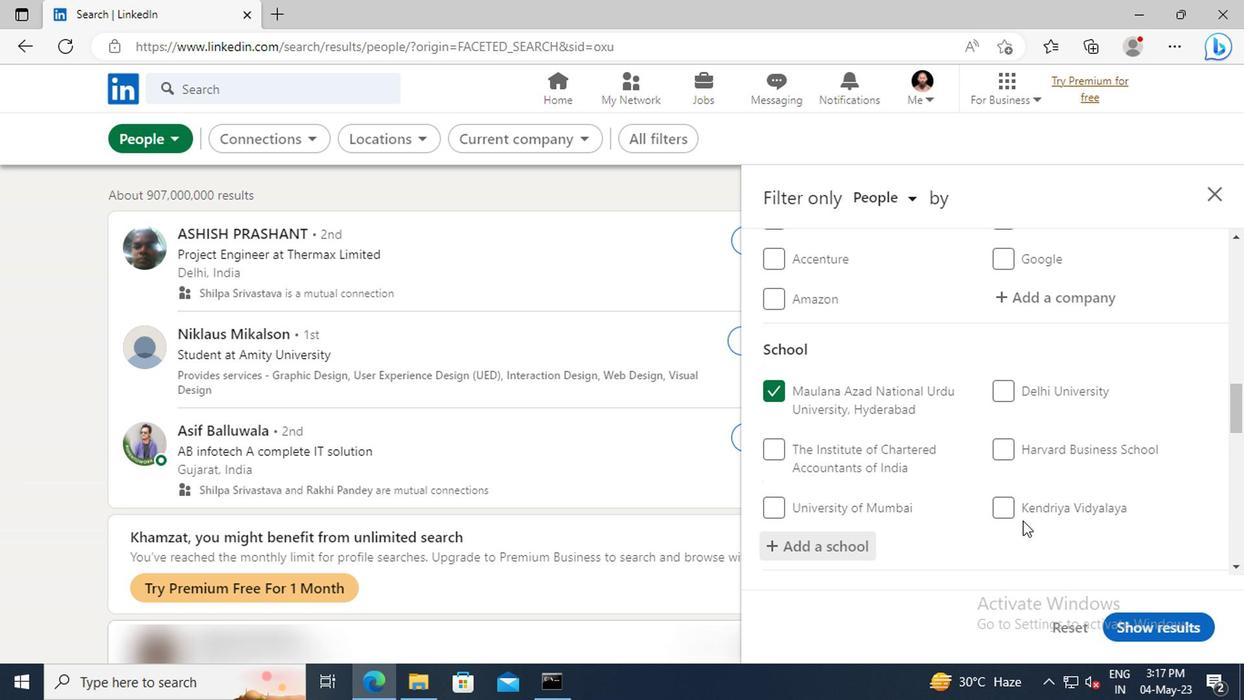 
Action: Mouse moved to (1019, 509)
Screenshot: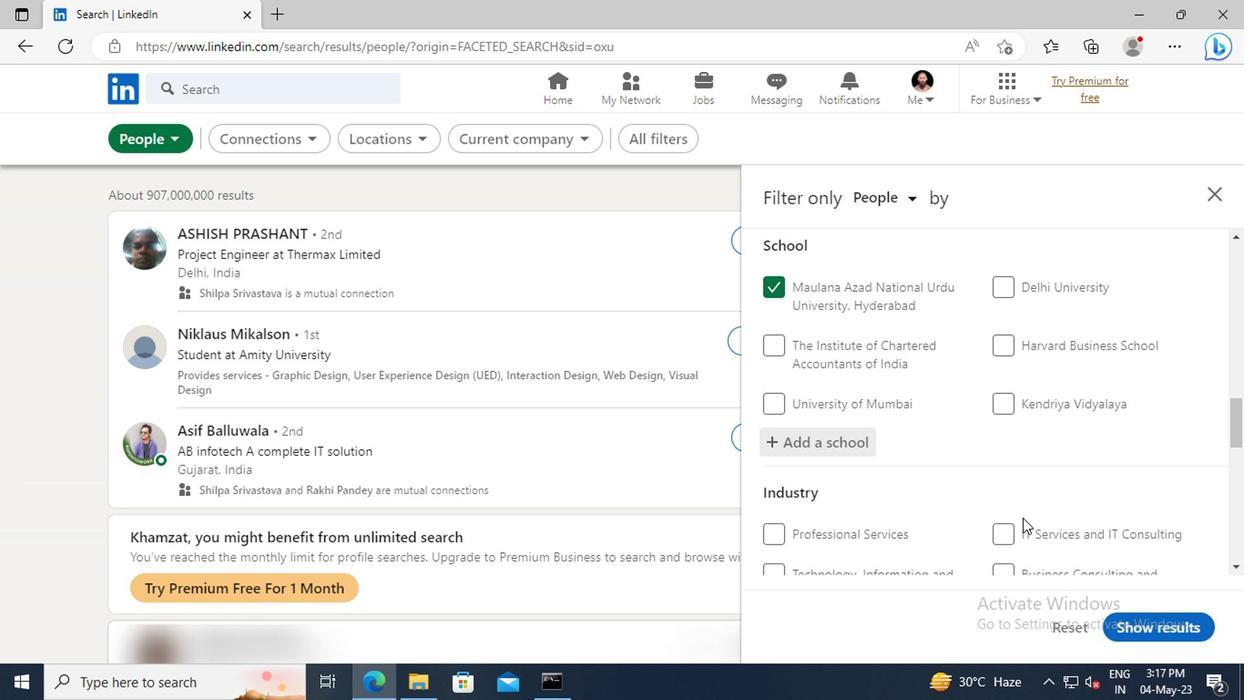 
Action: Mouse scrolled (1019, 508) with delta (0, -1)
Screenshot: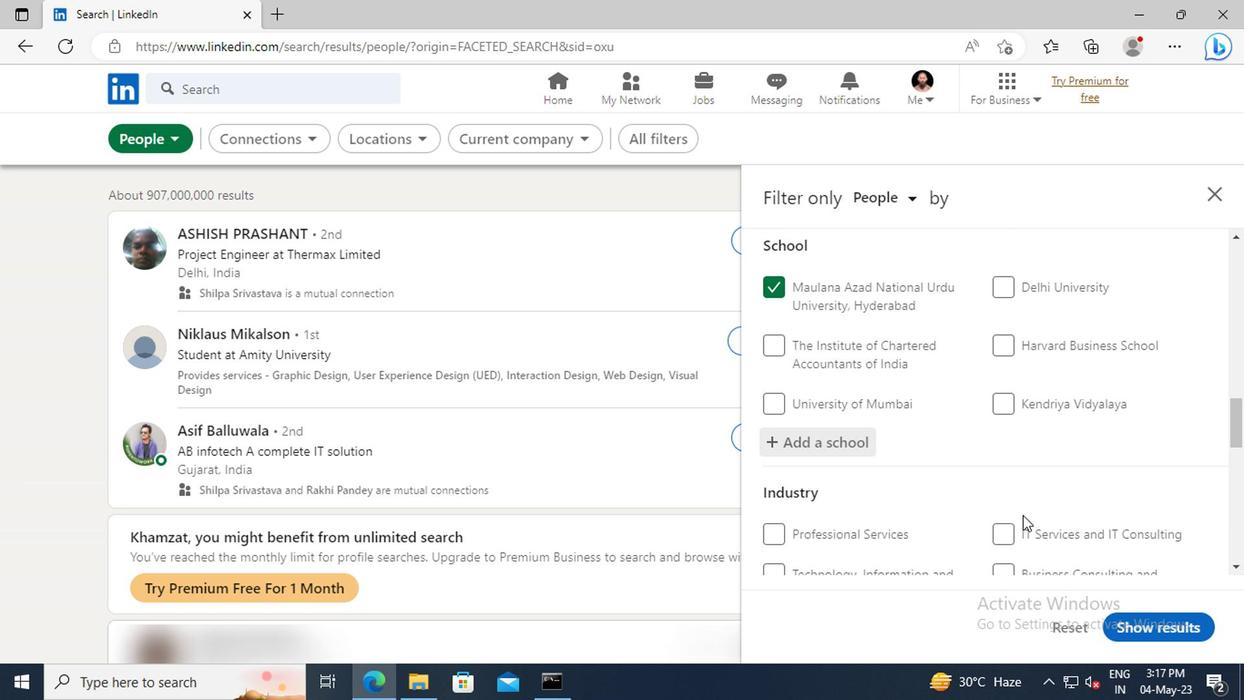 
Action: Mouse scrolled (1019, 508) with delta (0, -1)
Screenshot: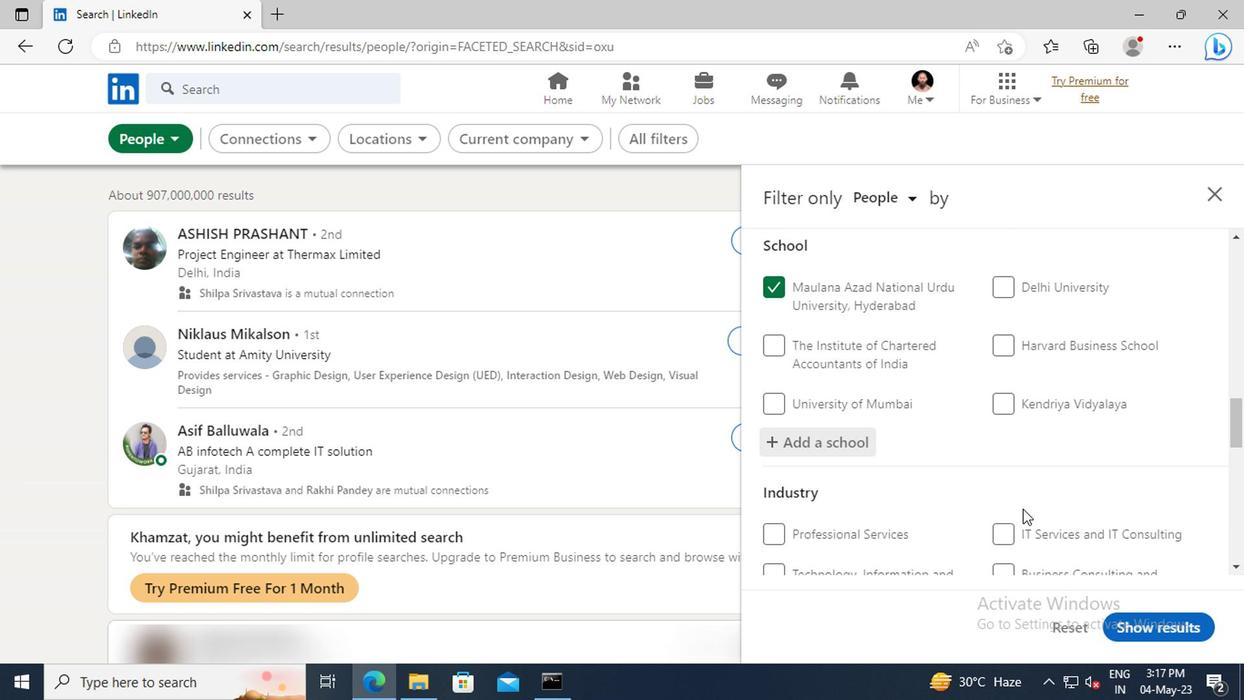 
Action: Mouse moved to (1019, 491)
Screenshot: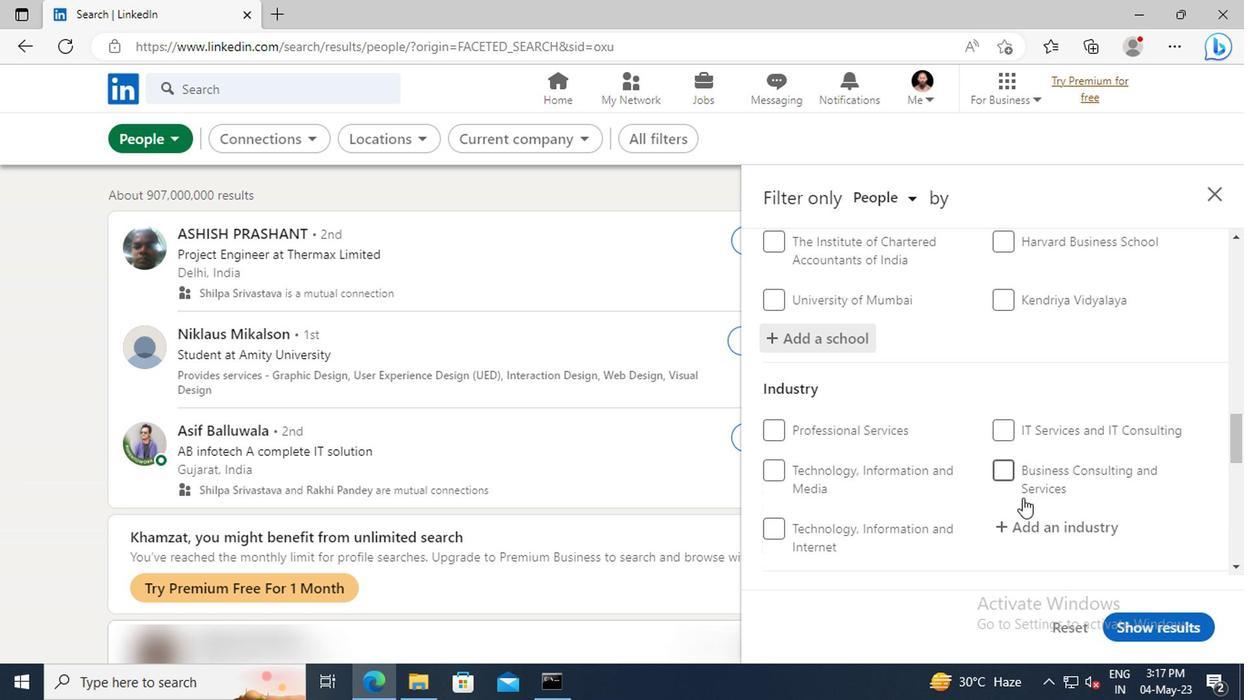 
Action: Mouse scrolled (1019, 490) with delta (0, -1)
Screenshot: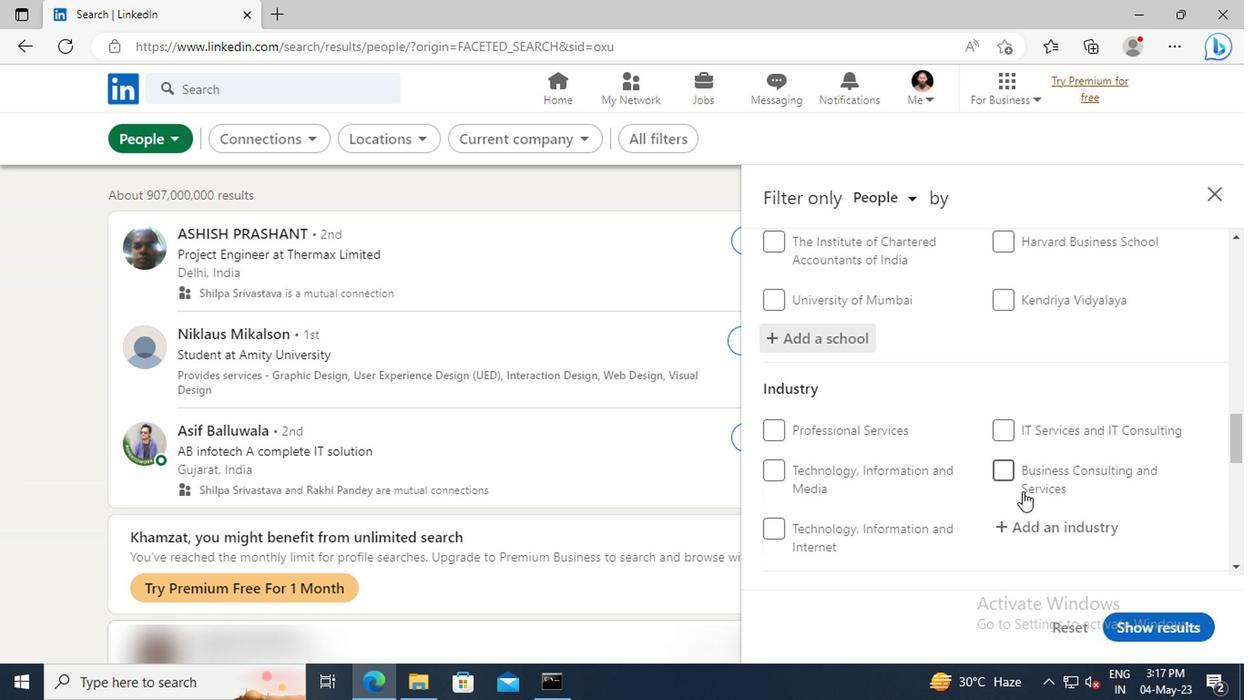 
Action: Mouse moved to (1019, 485)
Screenshot: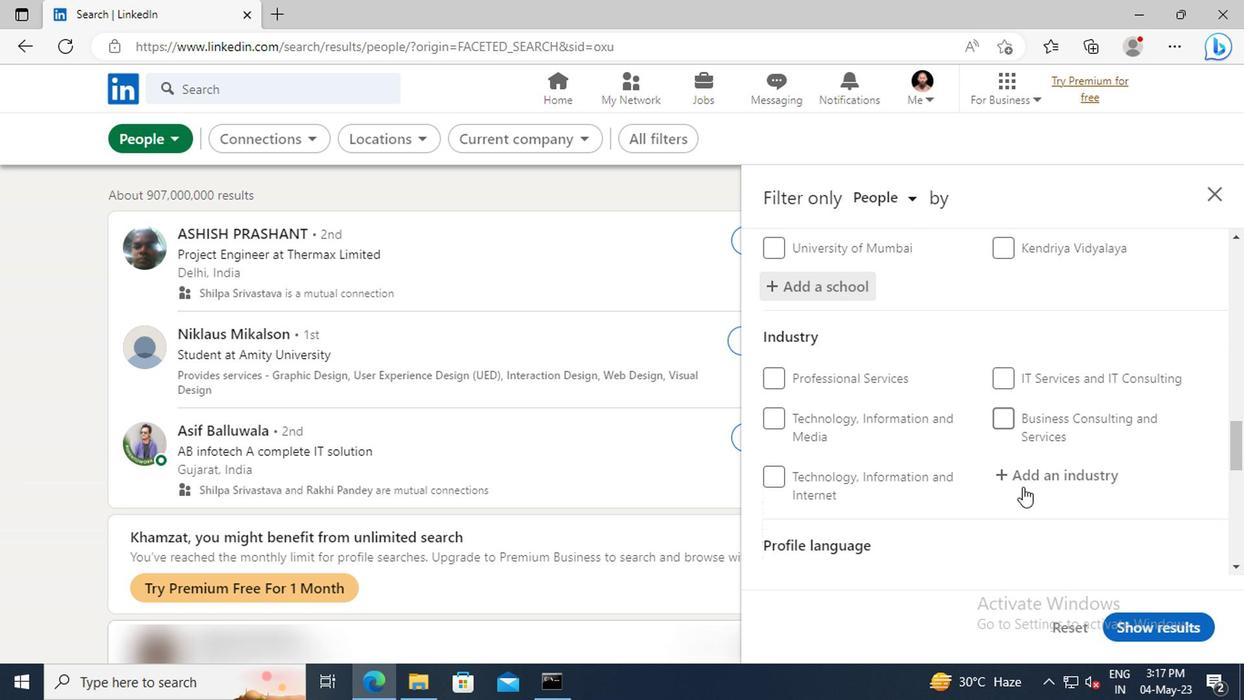
Action: Mouse pressed left at (1019, 485)
Screenshot: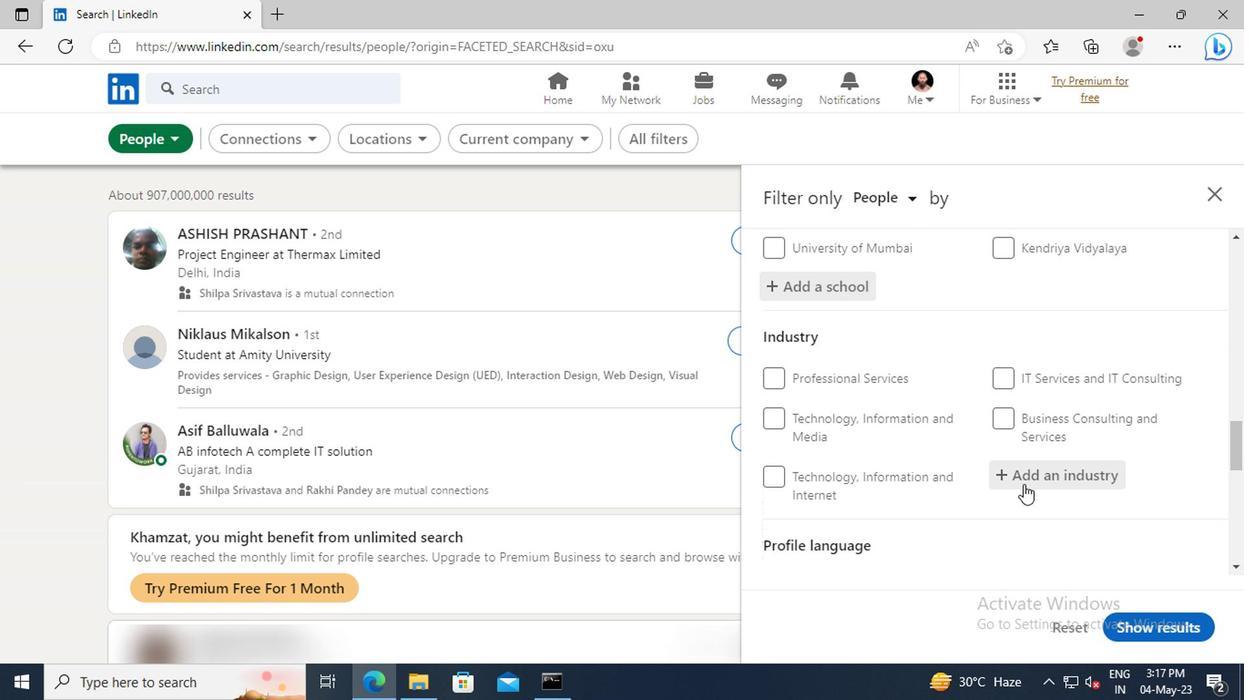 
Action: Key pressed <Key.shift>
Screenshot: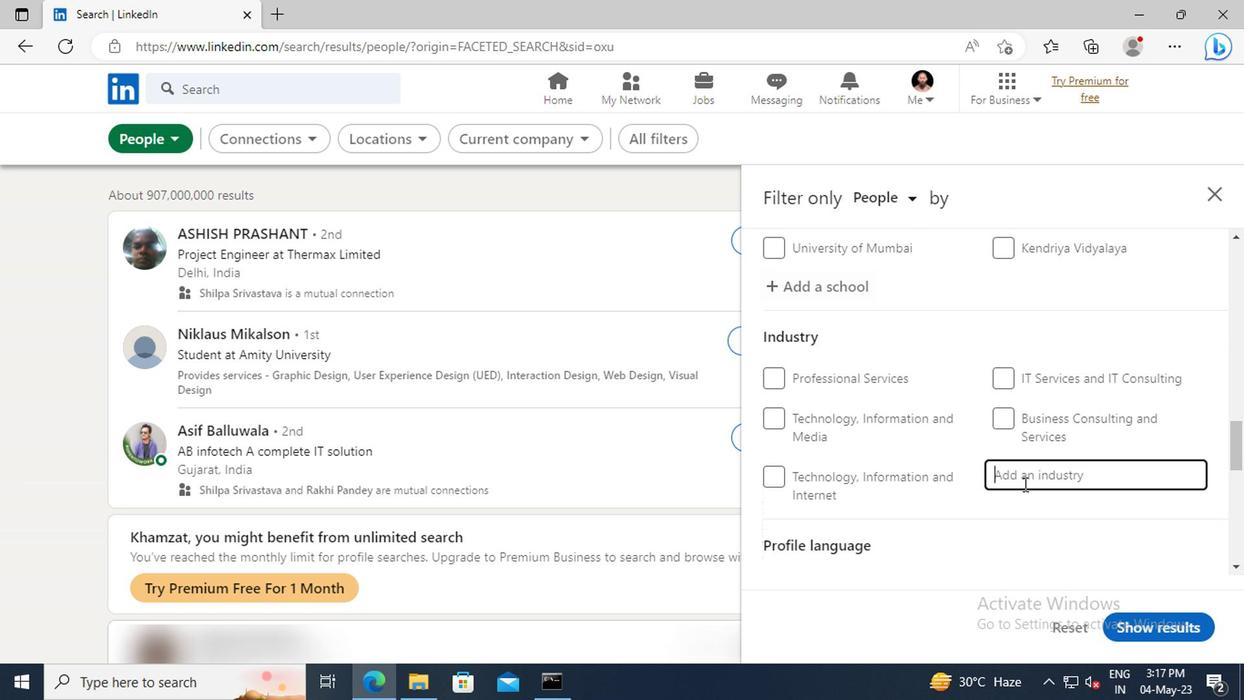 
Action: Mouse moved to (1019, 484)
Screenshot: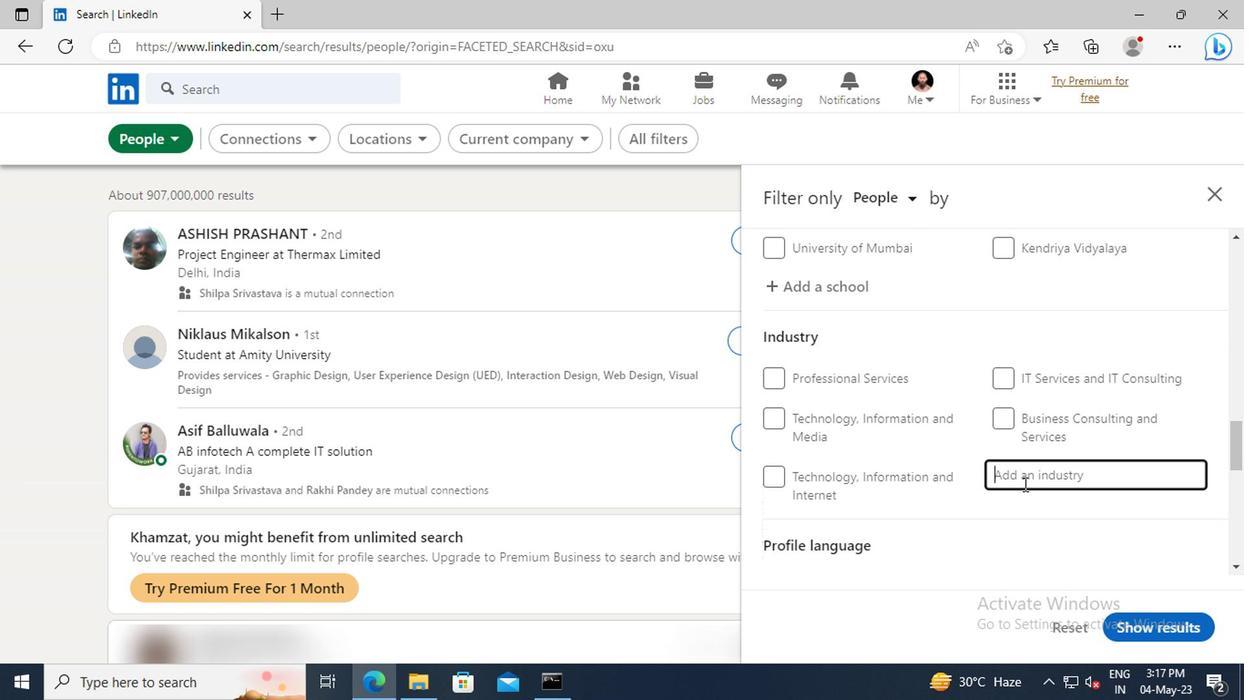 
Action: Key pressed FARMING,<Key.space><Key.shift>R
Screenshot: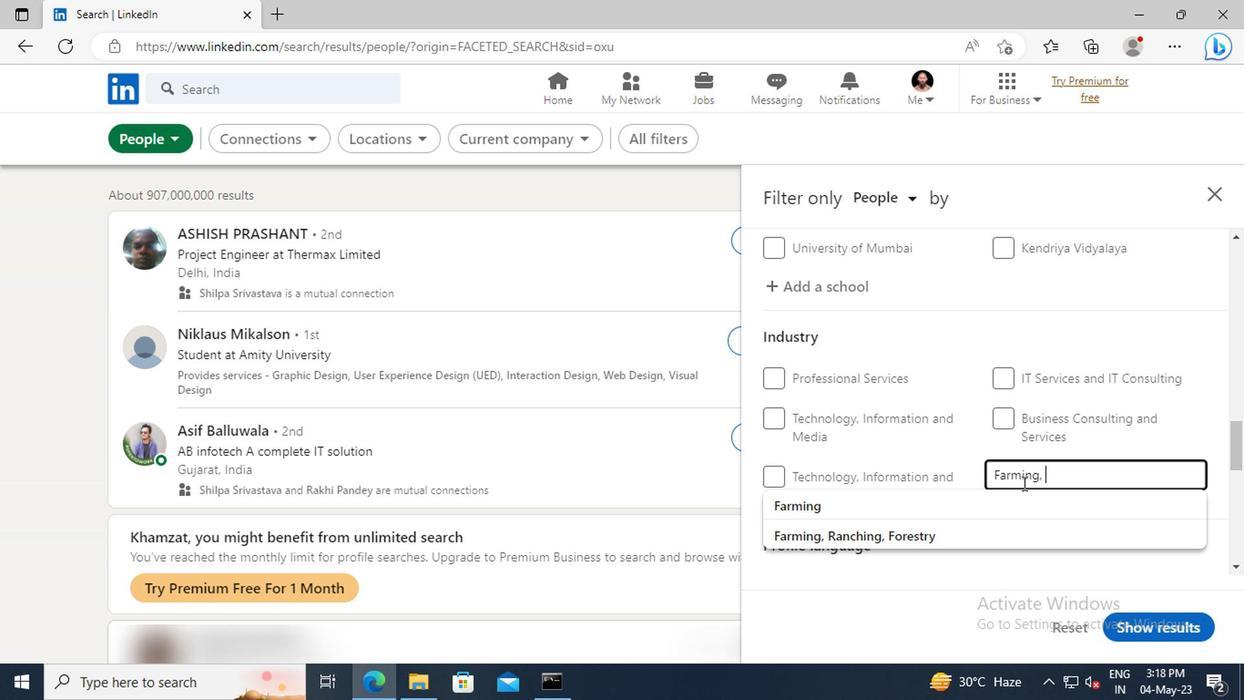 
Action: Mouse moved to (1016, 501)
Screenshot: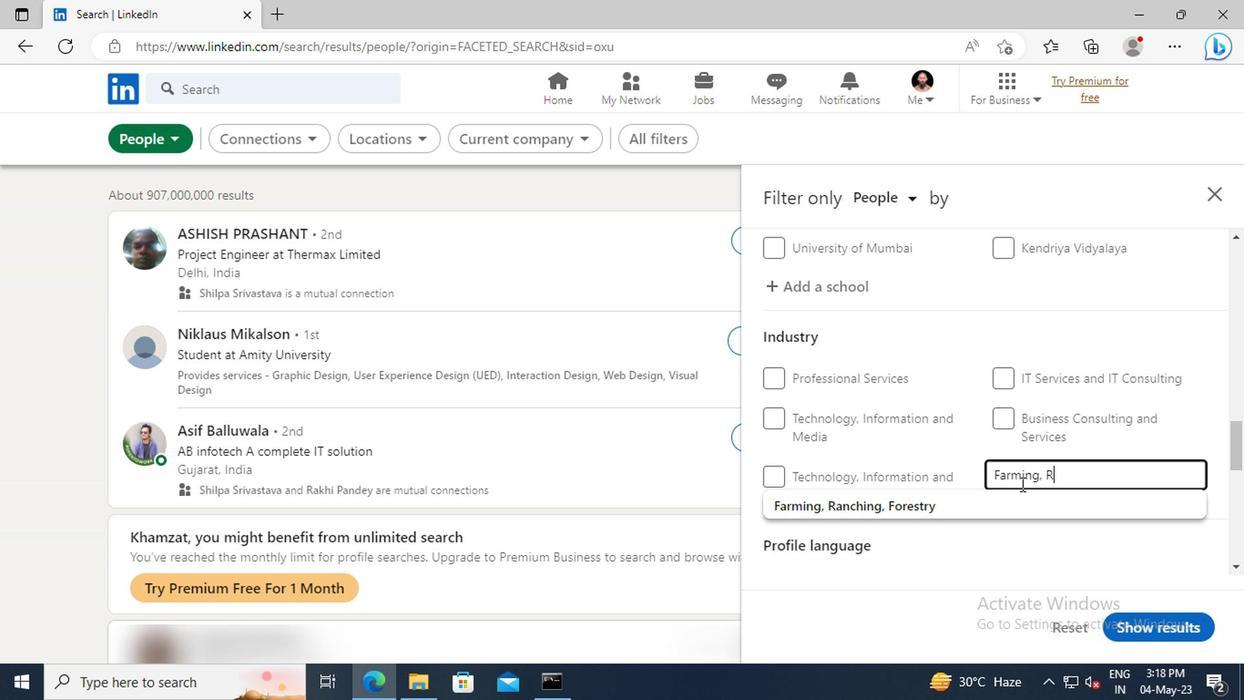 
Action: Mouse pressed left at (1016, 501)
Screenshot: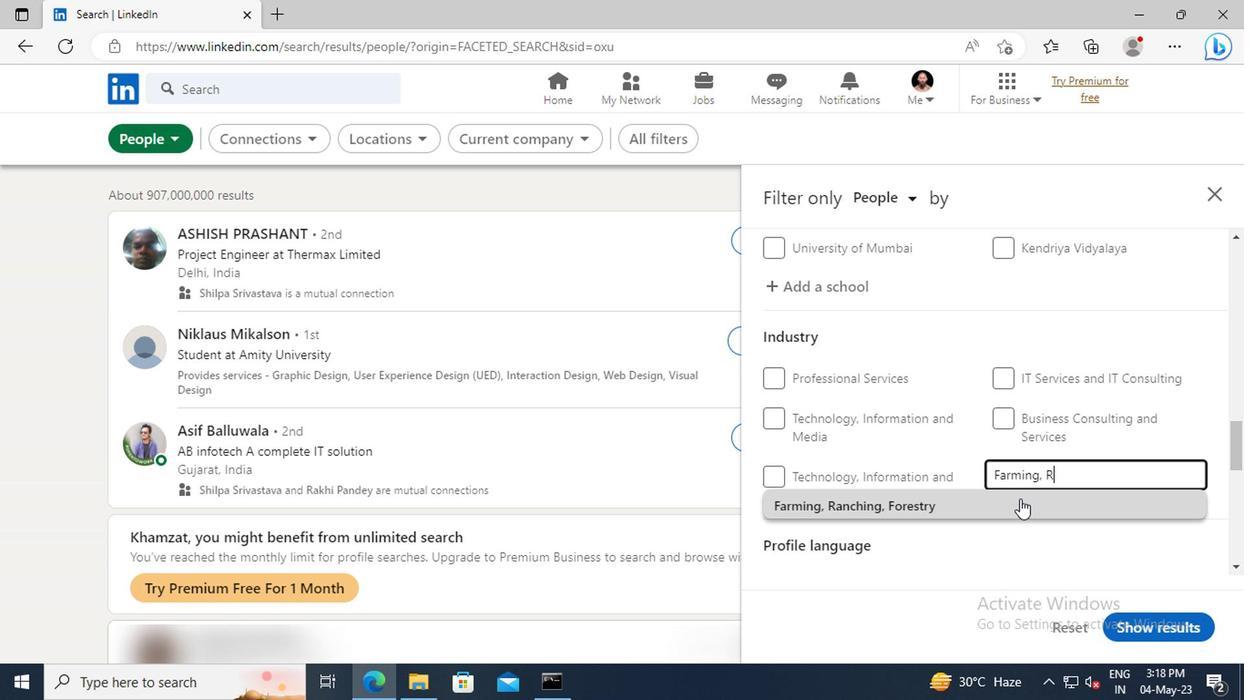 
Action: Mouse scrolled (1016, 500) with delta (0, 0)
Screenshot: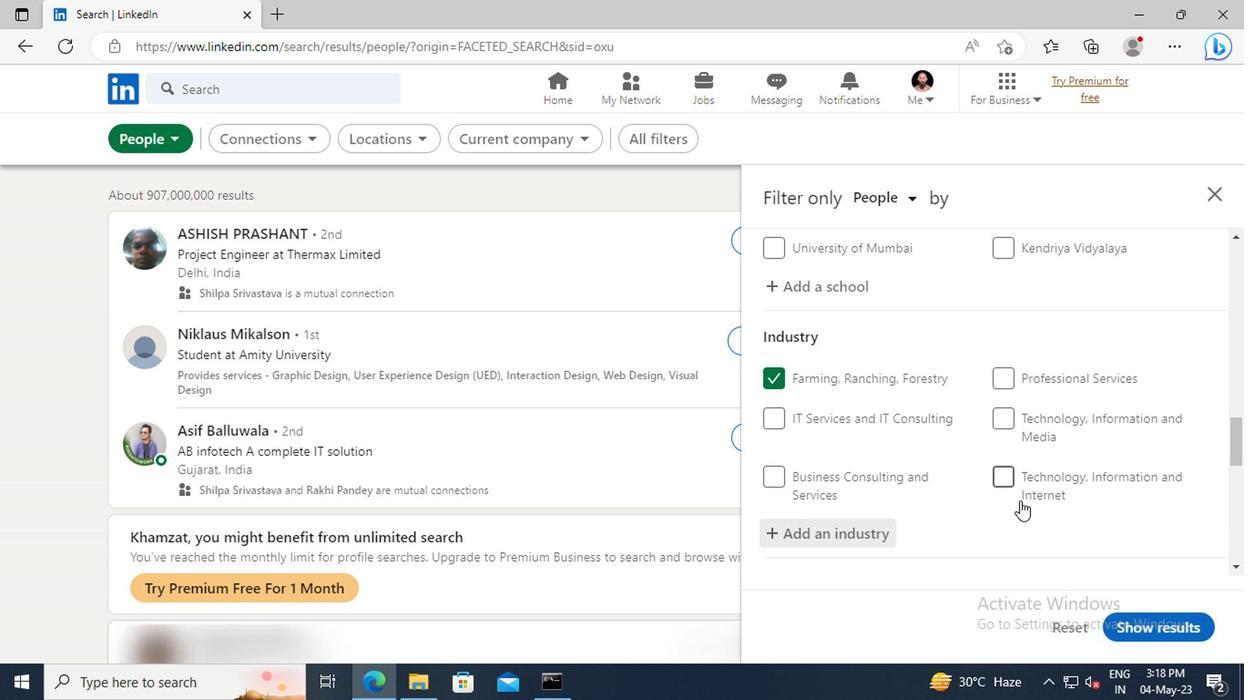 
Action: Mouse scrolled (1016, 500) with delta (0, 0)
Screenshot: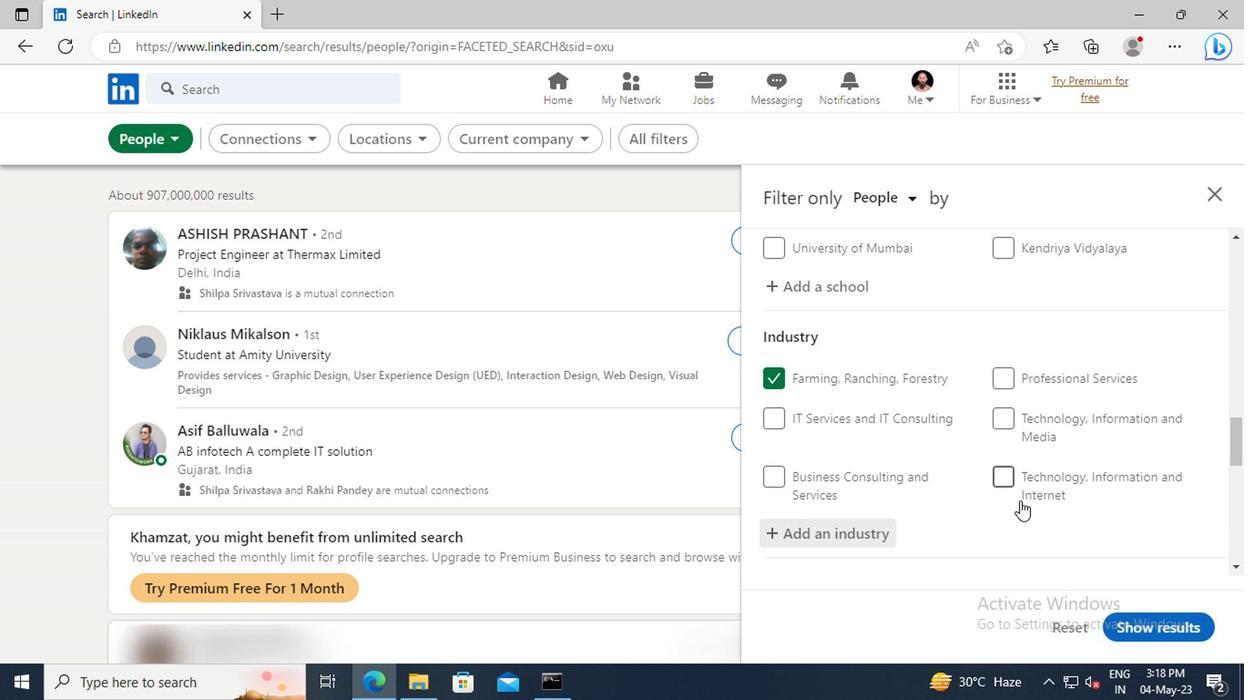 
Action: Mouse moved to (1010, 475)
Screenshot: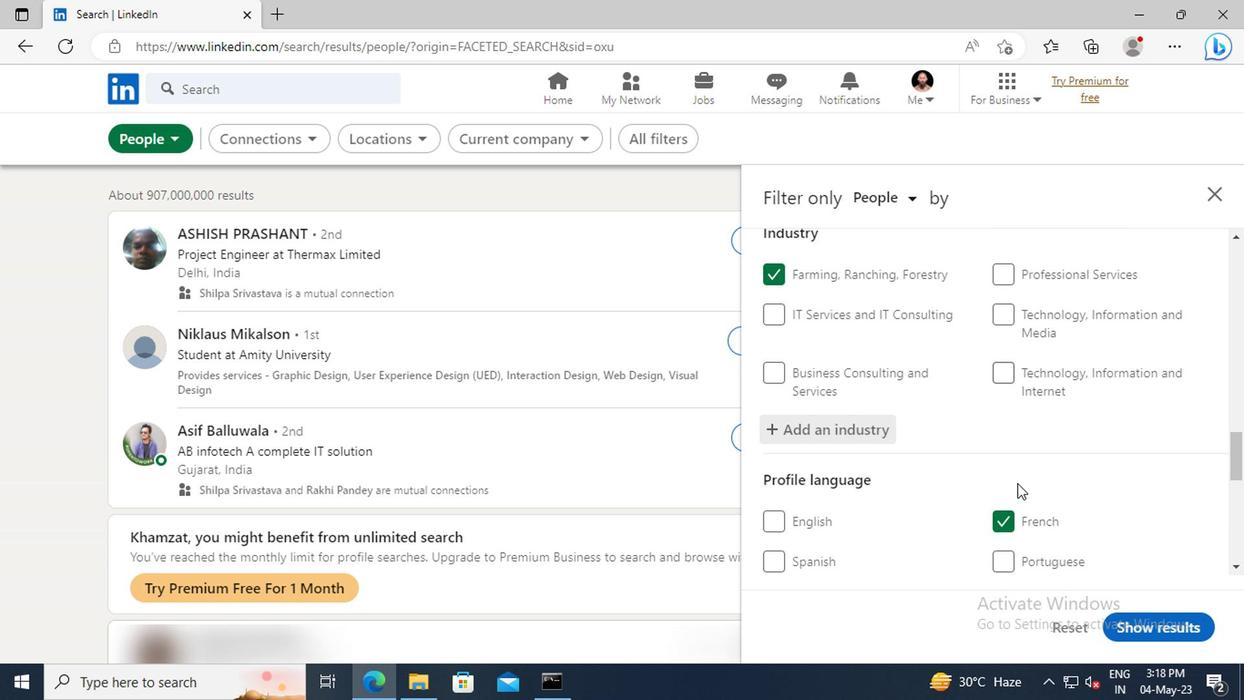 
Action: Mouse scrolled (1010, 475) with delta (0, 0)
Screenshot: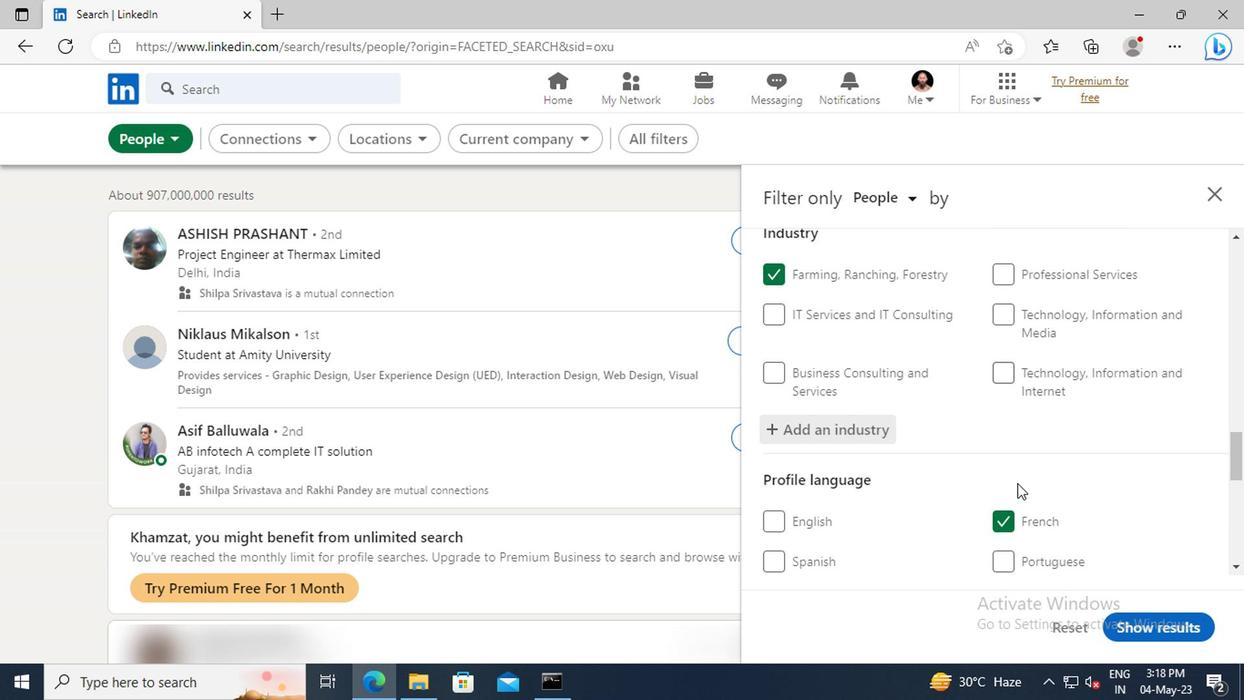 
Action: Mouse moved to (1010, 475)
Screenshot: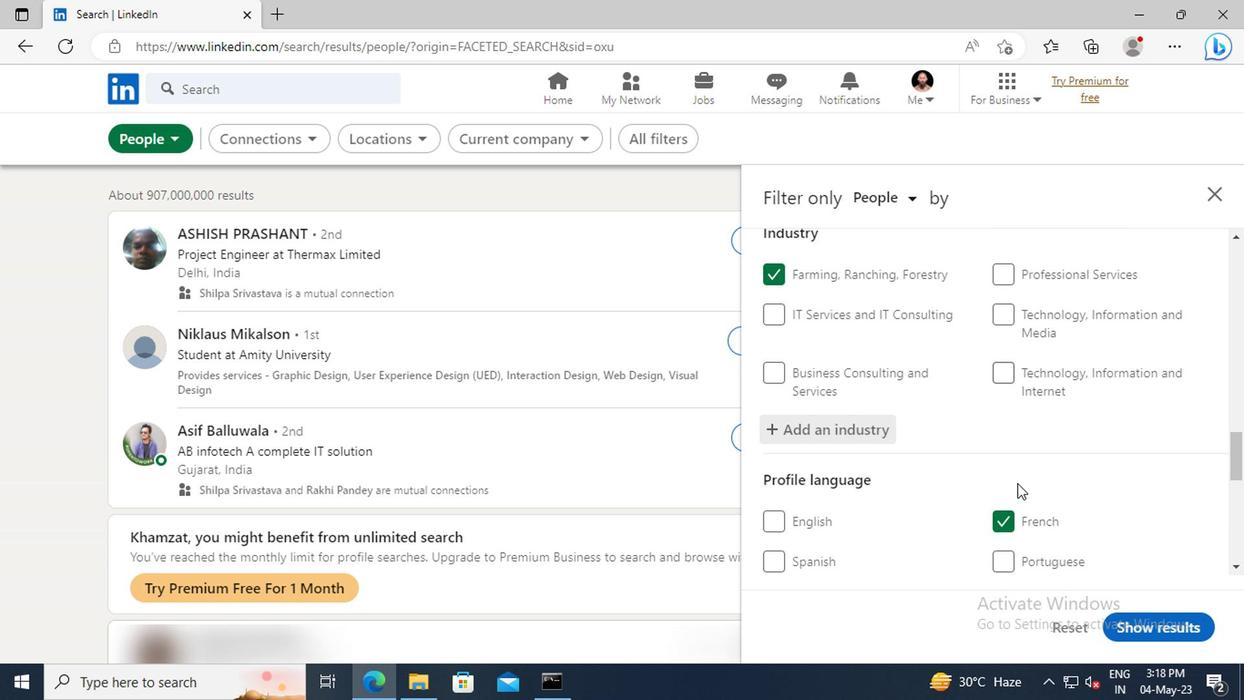 
Action: Mouse scrolled (1010, 473) with delta (0, -1)
Screenshot: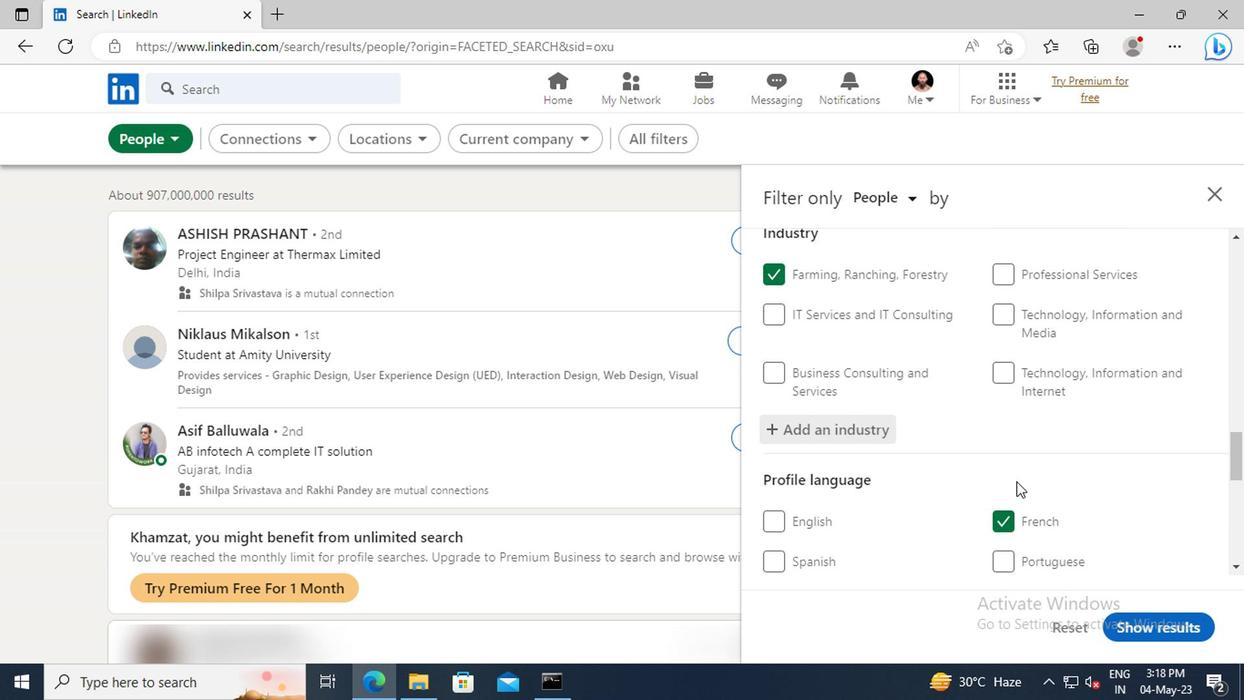 
Action: Mouse moved to (1005, 442)
Screenshot: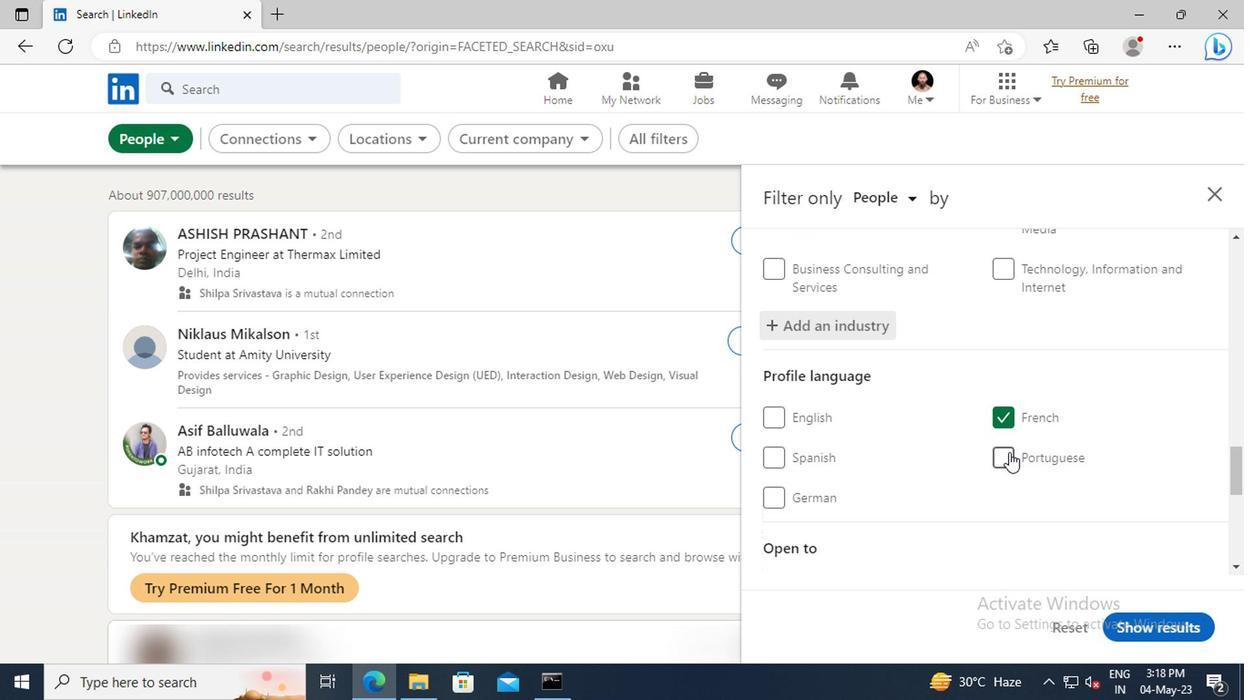 
Action: Mouse scrolled (1005, 441) with delta (0, 0)
Screenshot: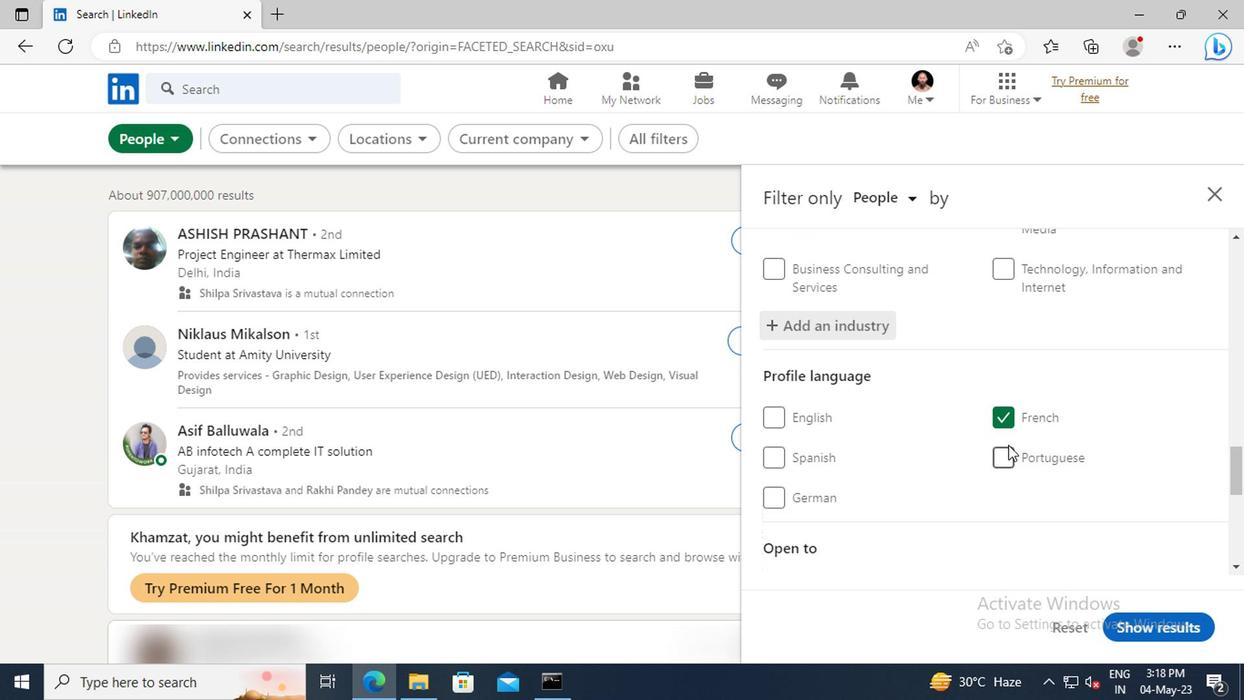 
Action: Mouse scrolled (1005, 441) with delta (0, 0)
Screenshot: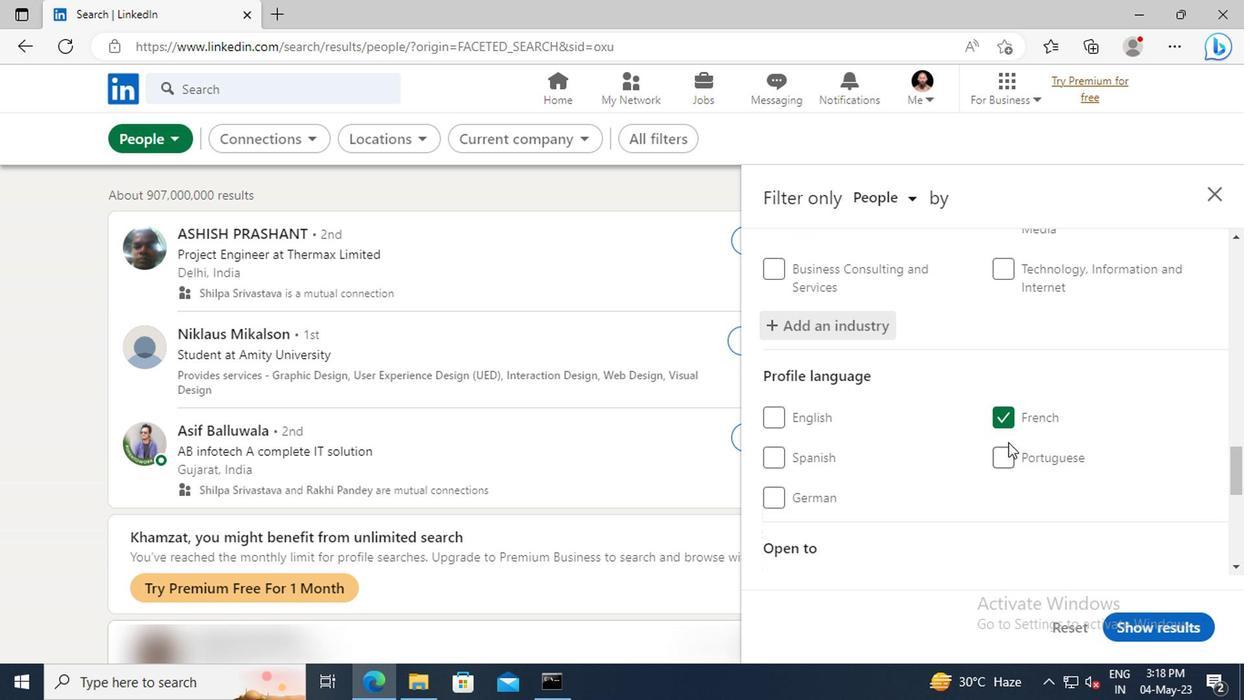 
Action: Mouse scrolled (1005, 441) with delta (0, 0)
Screenshot: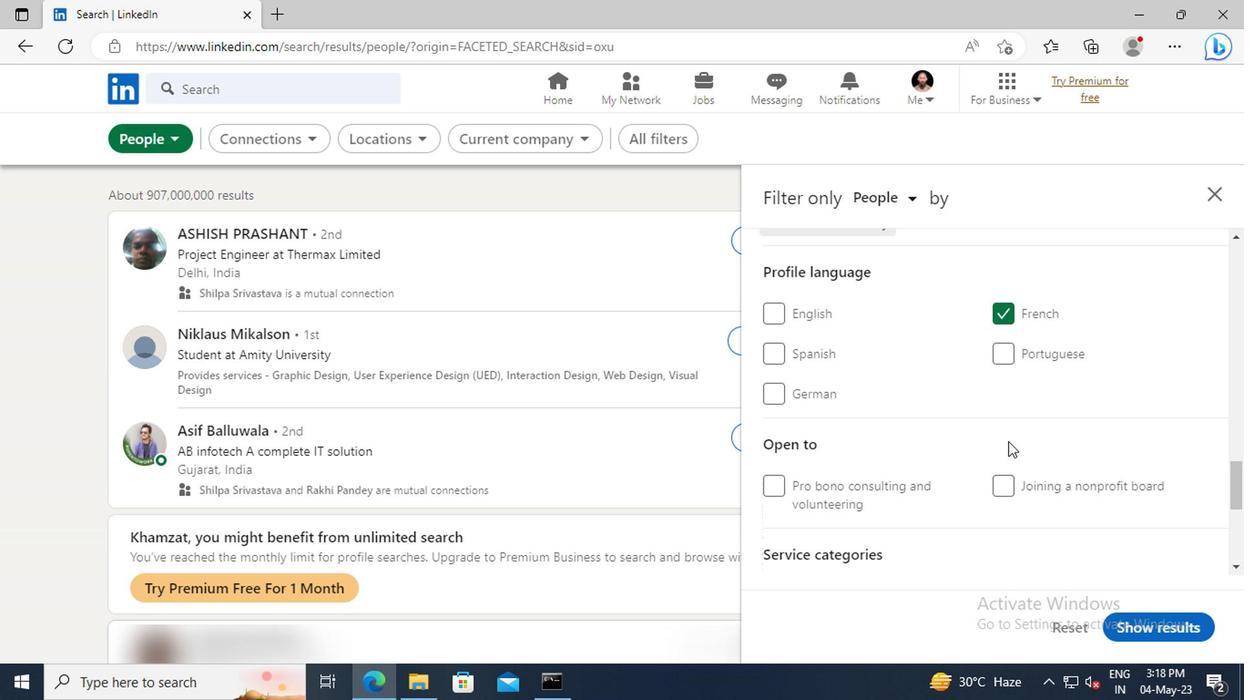 
Action: Mouse scrolled (1005, 441) with delta (0, 0)
Screenshot: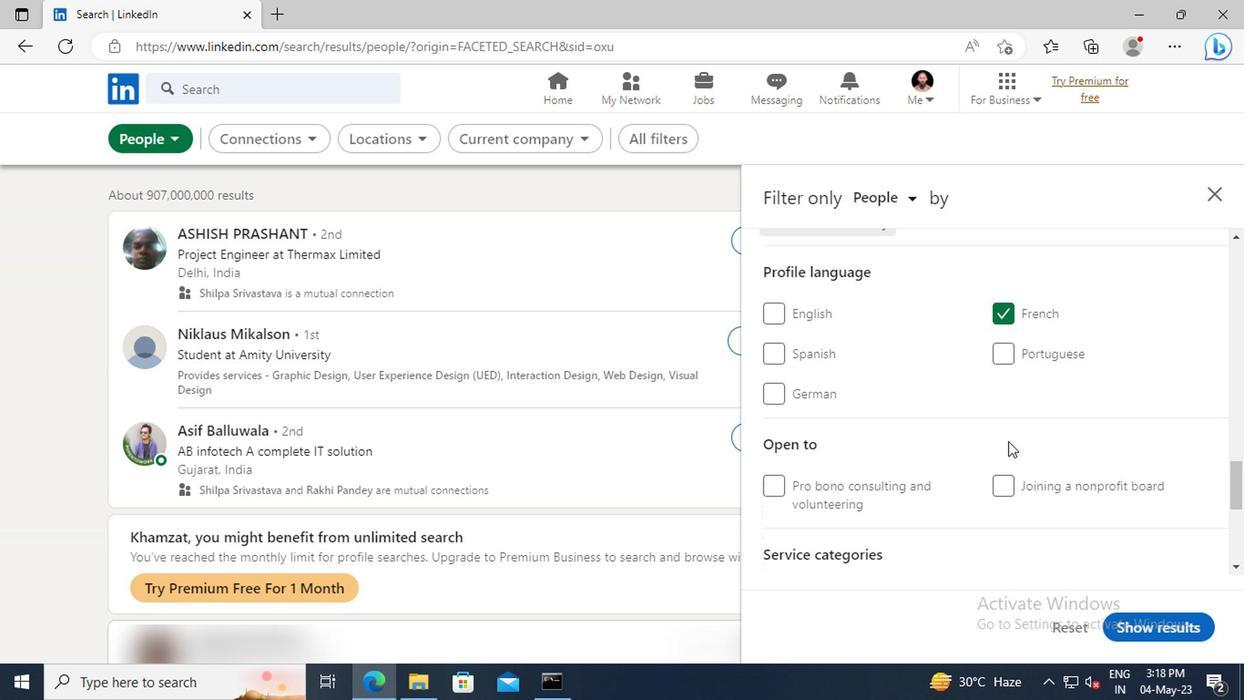 
Action: Mouse scrolled (1005, 441) with delta (0, 0)
Screenshot: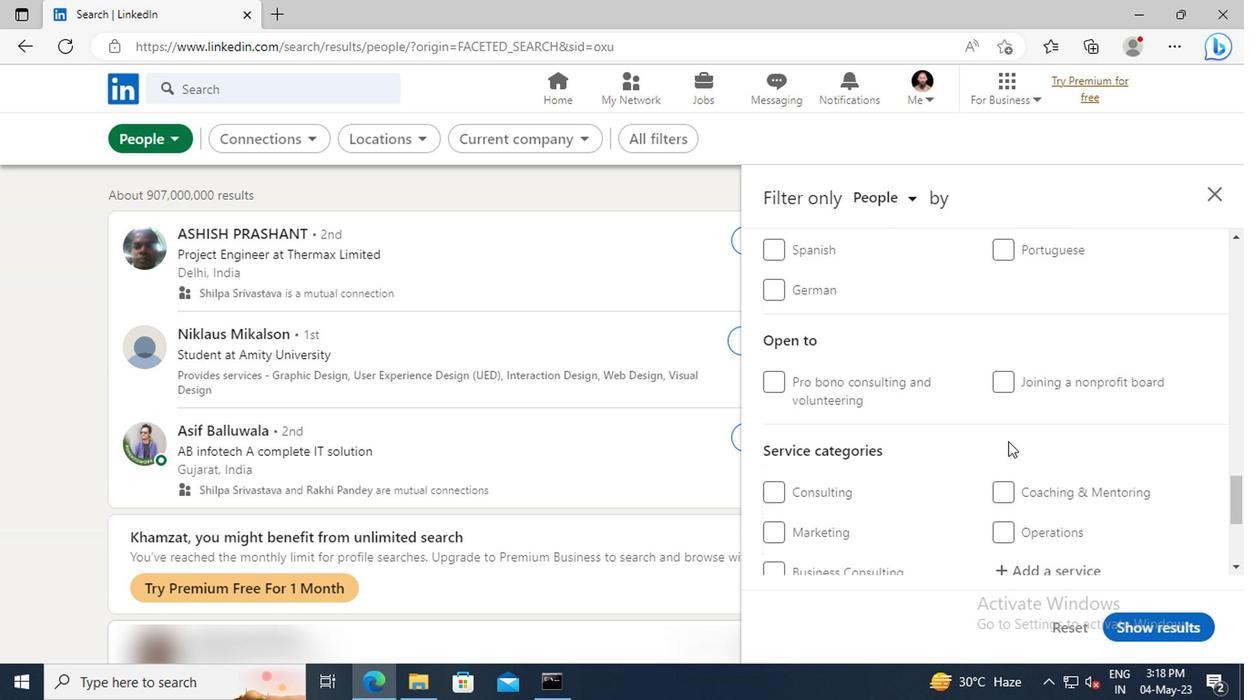 
Action: Mouse scrolled (1005, 441) with delta (0, 0)
Screenshot: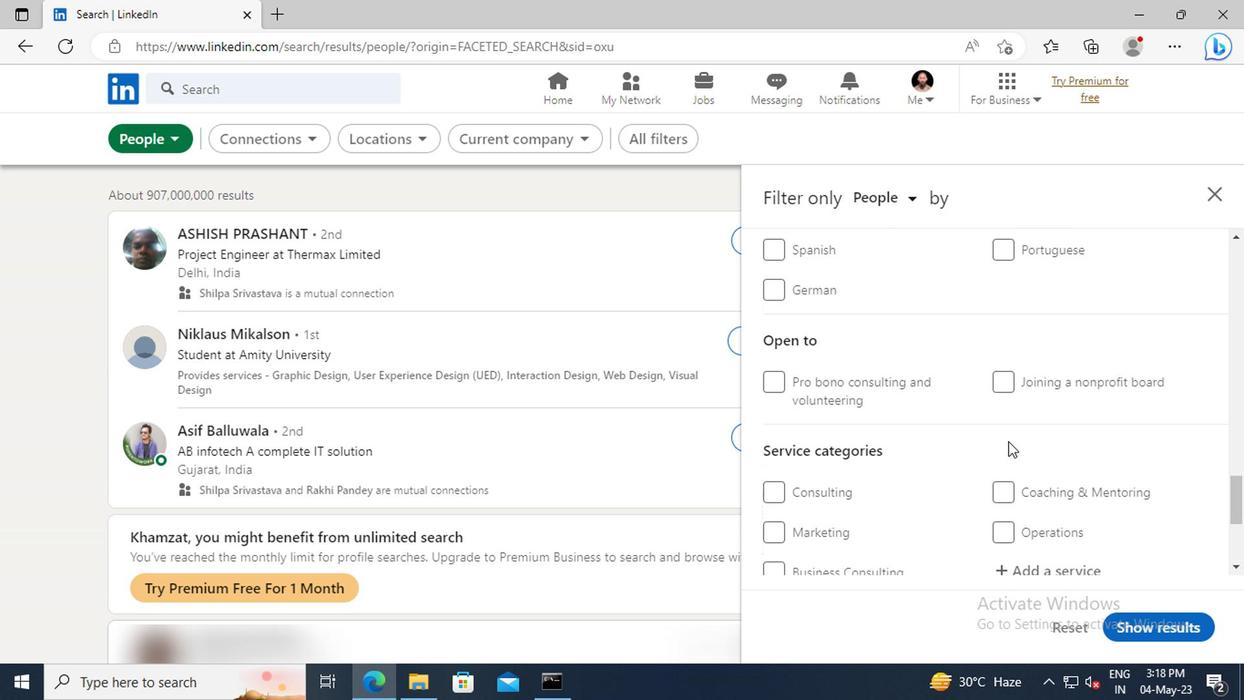 
Action: Mouse scrolled (1005, 441) with delta (0, 0)
Screenshot: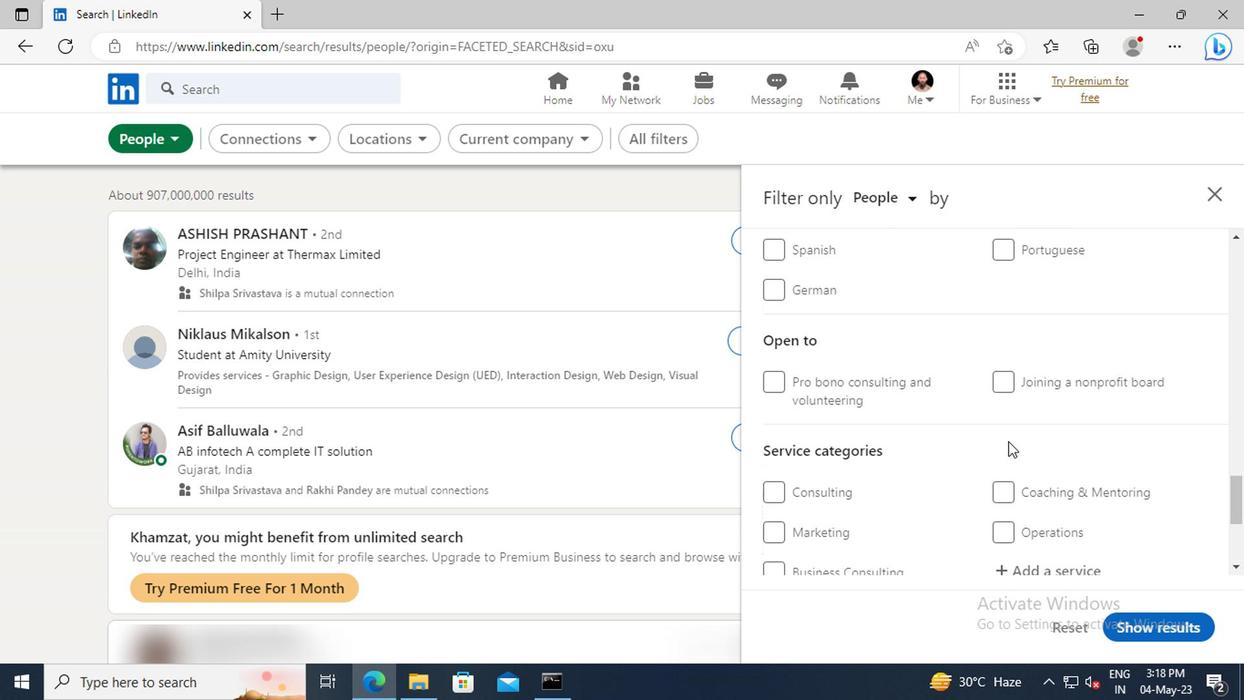 
Action: Mouse moved to (1010, 425)
Screenshot: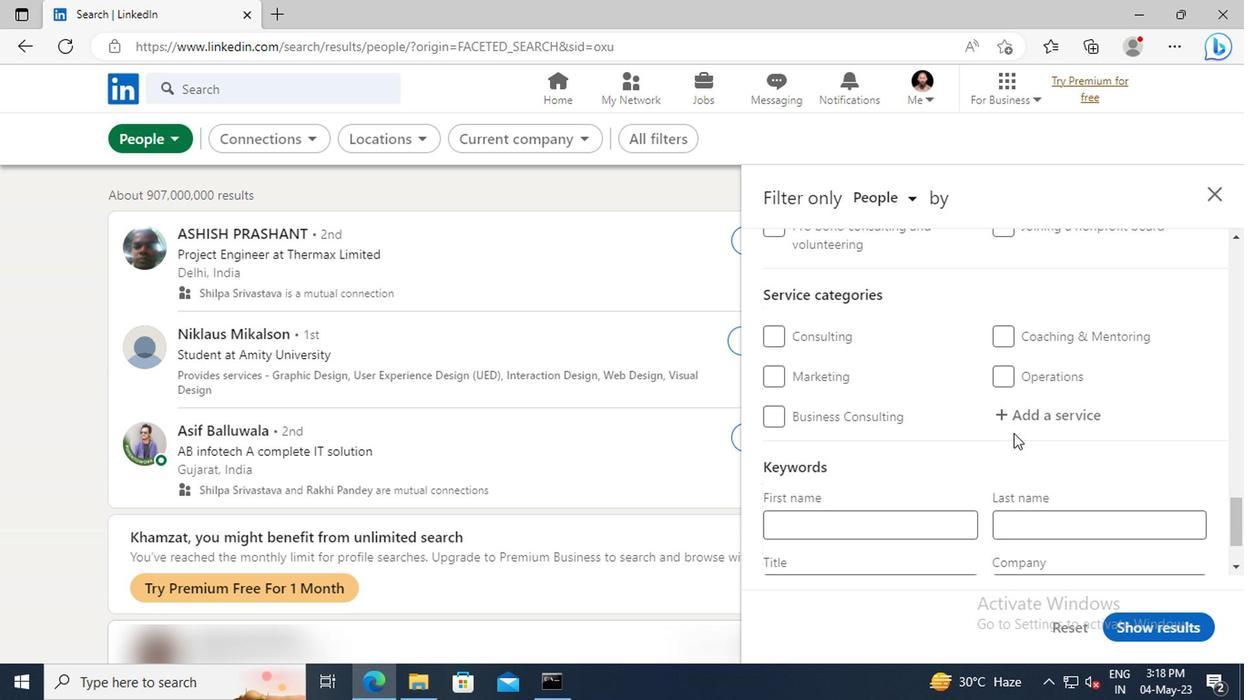 
Action: Mouse pressed left at (1010, 425)
Screenshot: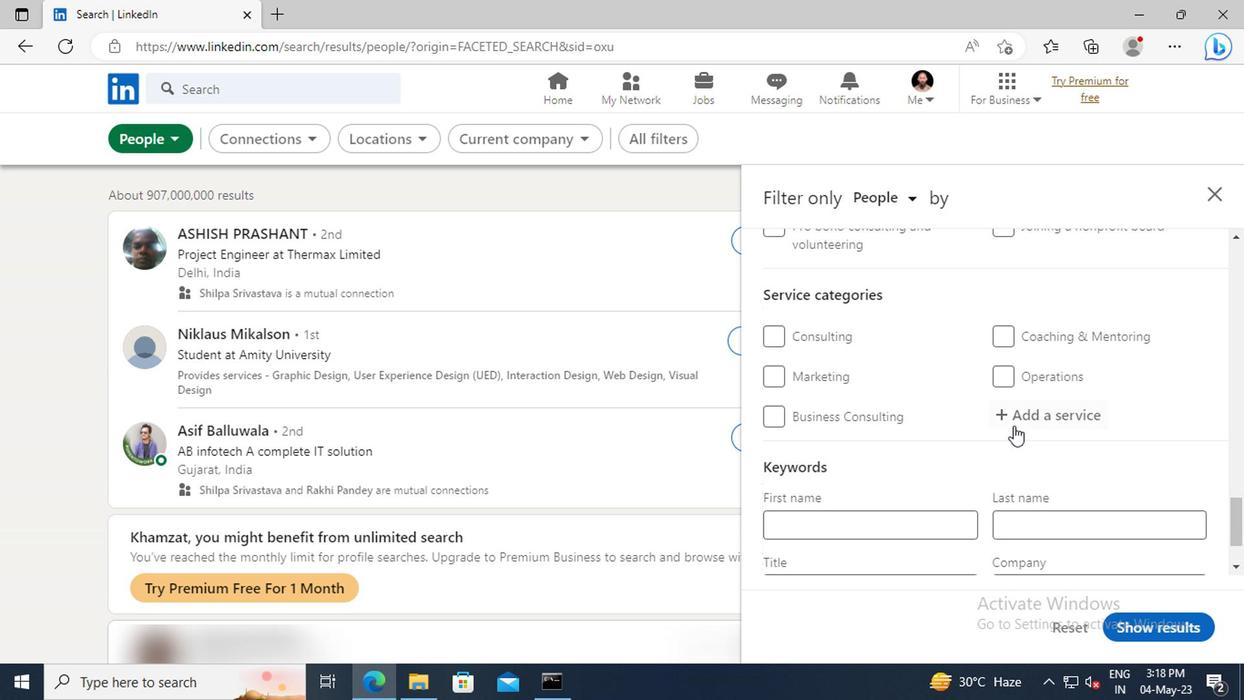 
Action: Key pressed <Key.shift>
Screenshot: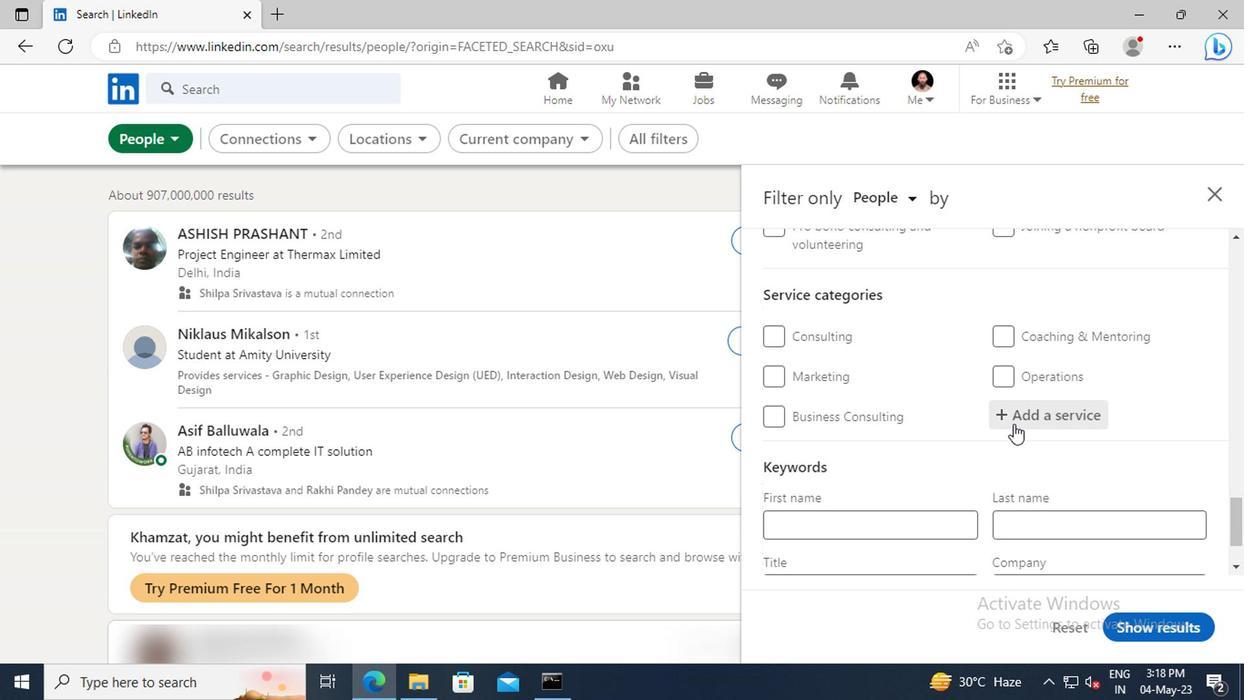 
Action: Mouse moved to (1008, 425)
Screenshot: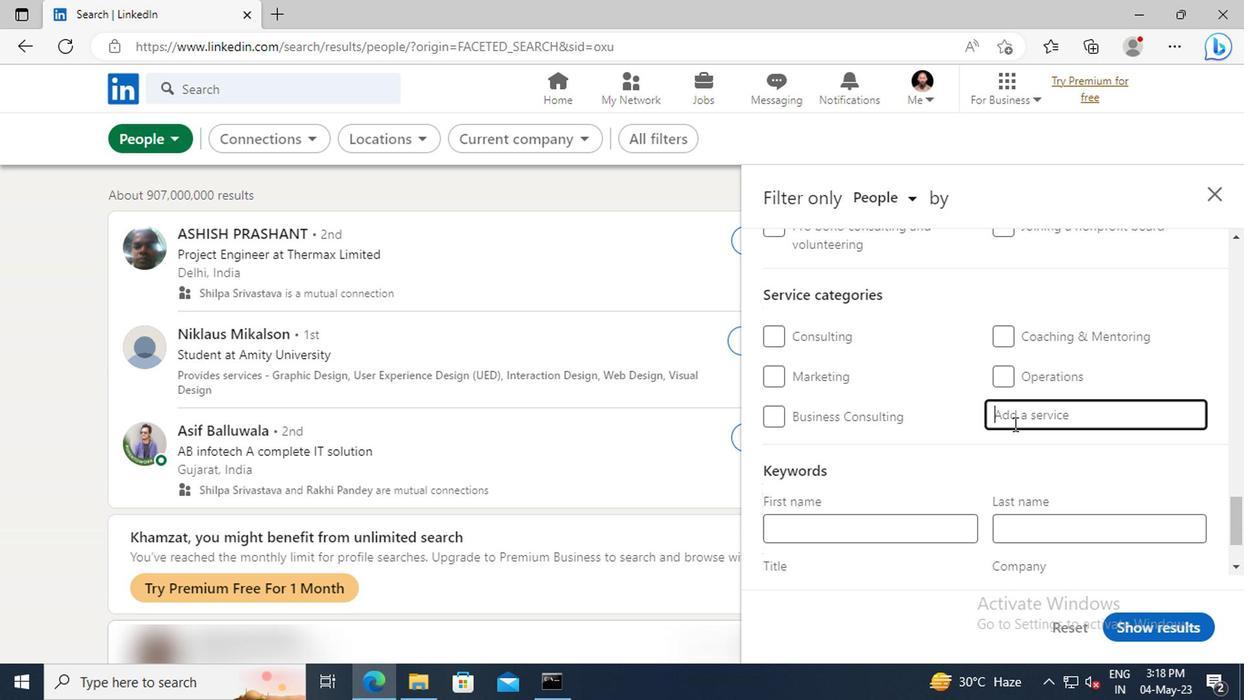 
Action: Key pressed CORPORATE<Key.space><Key.shift>EV
Screenshot: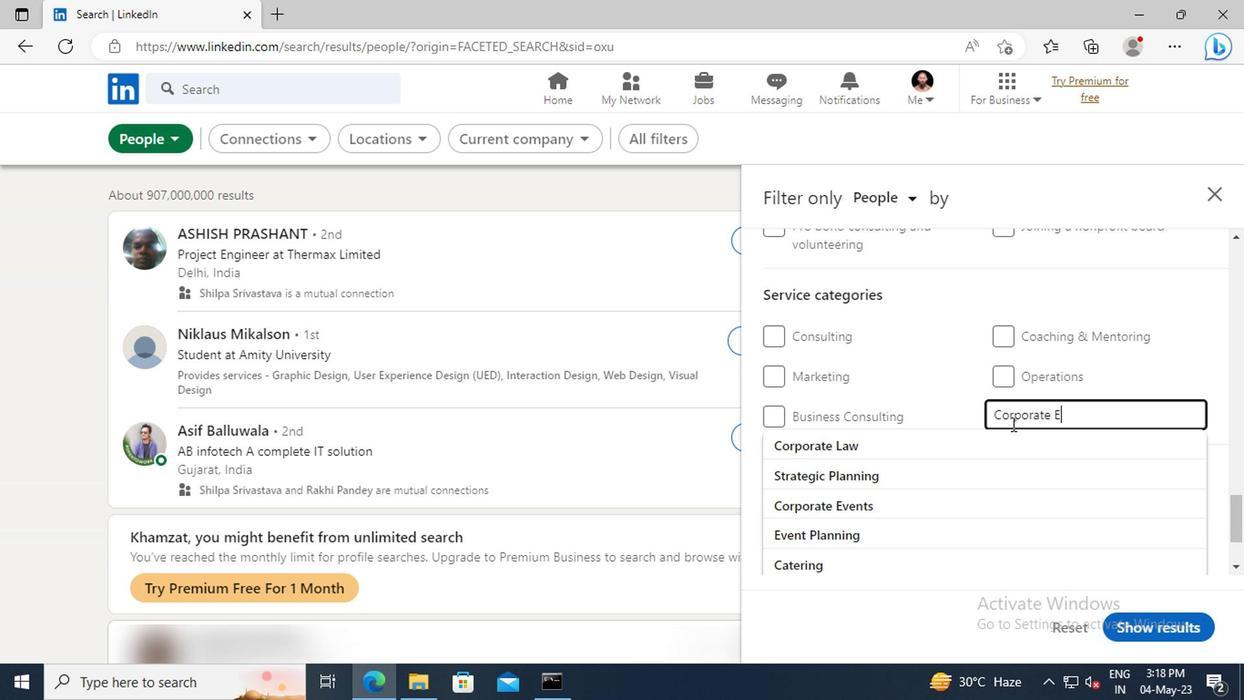 
Action: Mouse moved to (1005, 444)
Screenshot: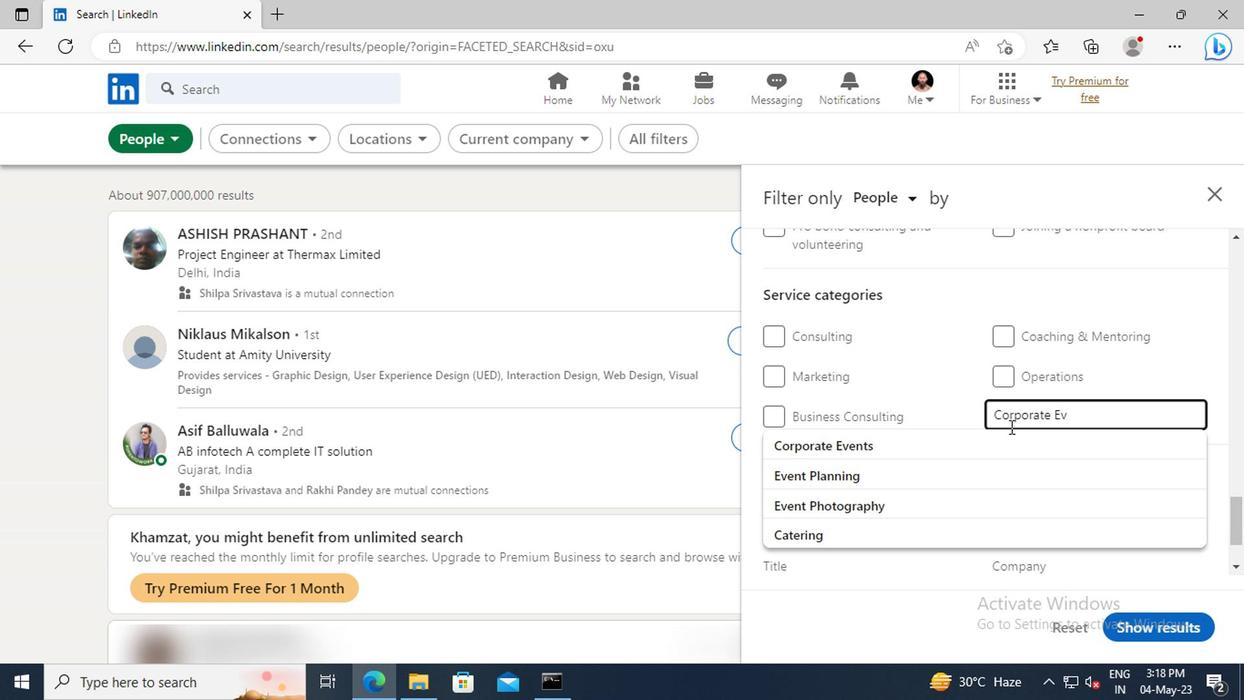 
Action: Mouse pressed left at (1005, 444)
Screenshot: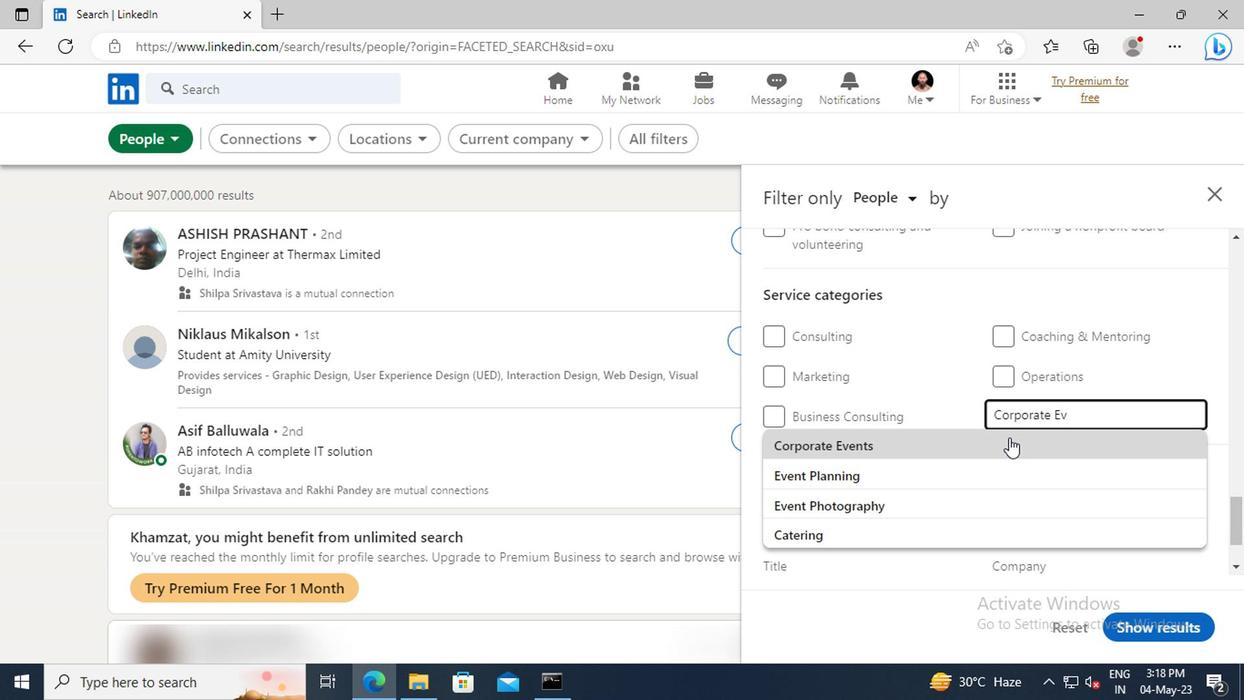 
Action: Mouse scrolled (1005, 443) with delta (0, 0)
Screenshot: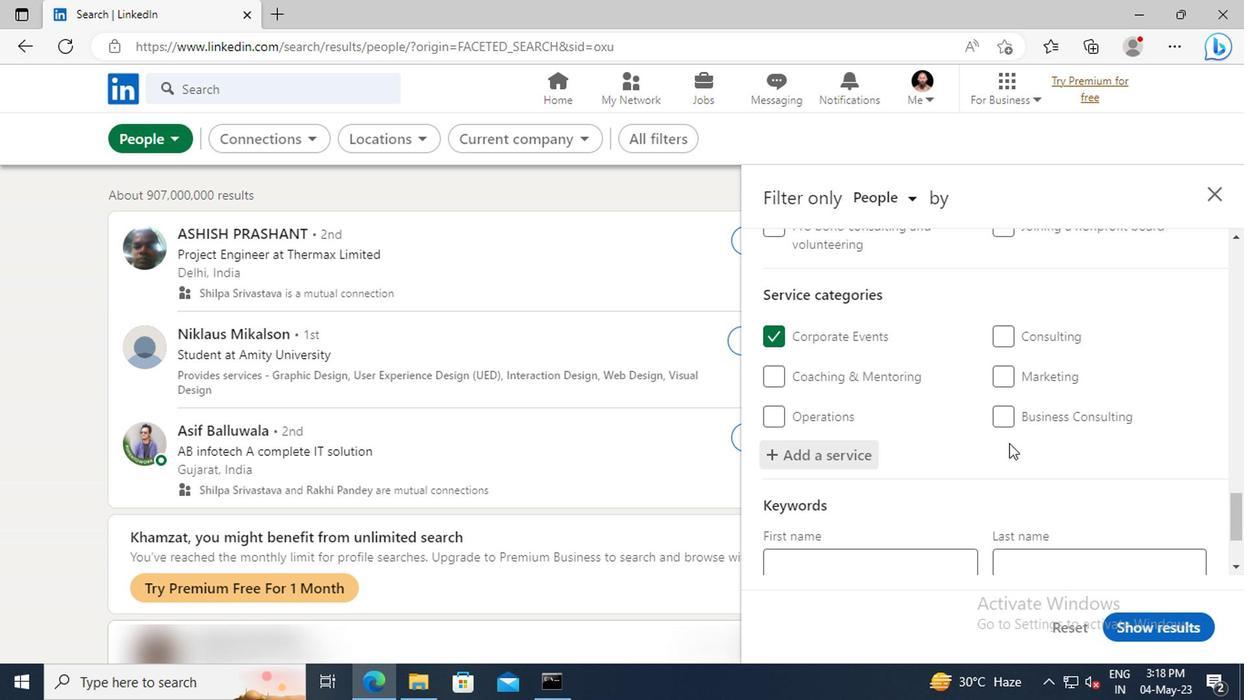 
Action: Mouse scrolled (1005, 443) with delta (0, 0)
Screenshot: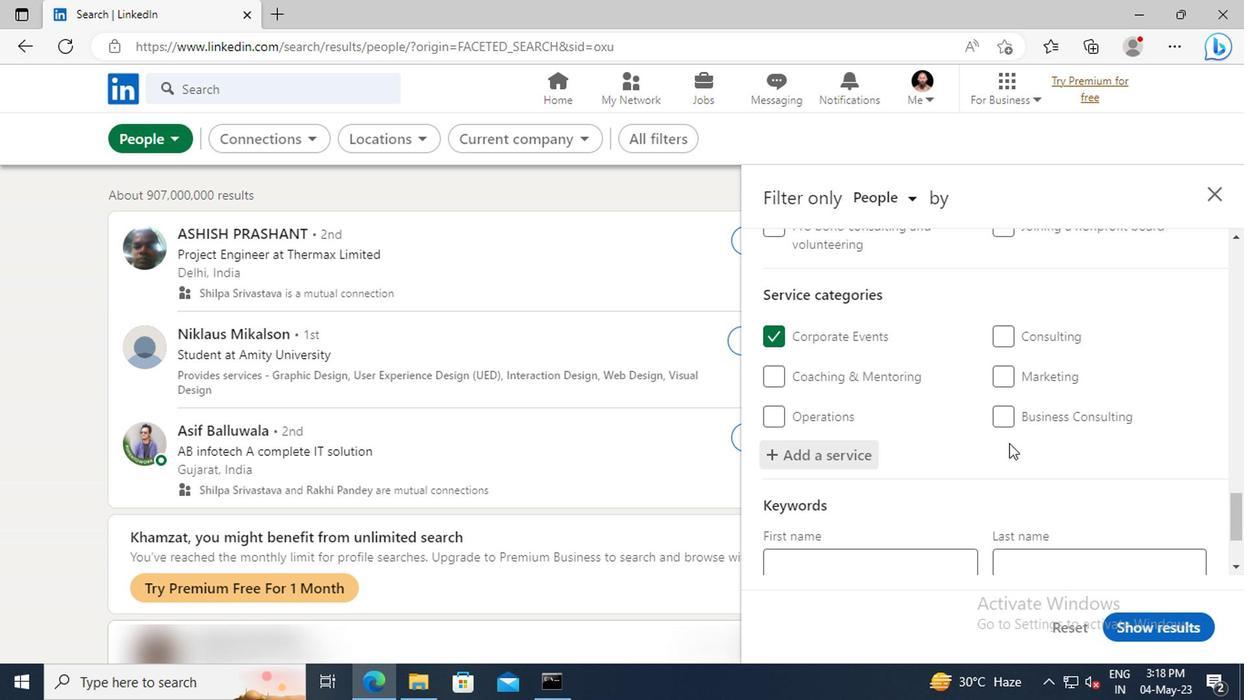 
Action: Mouse scrolled (1005, 443) with delta (0, 0)
Screenshot: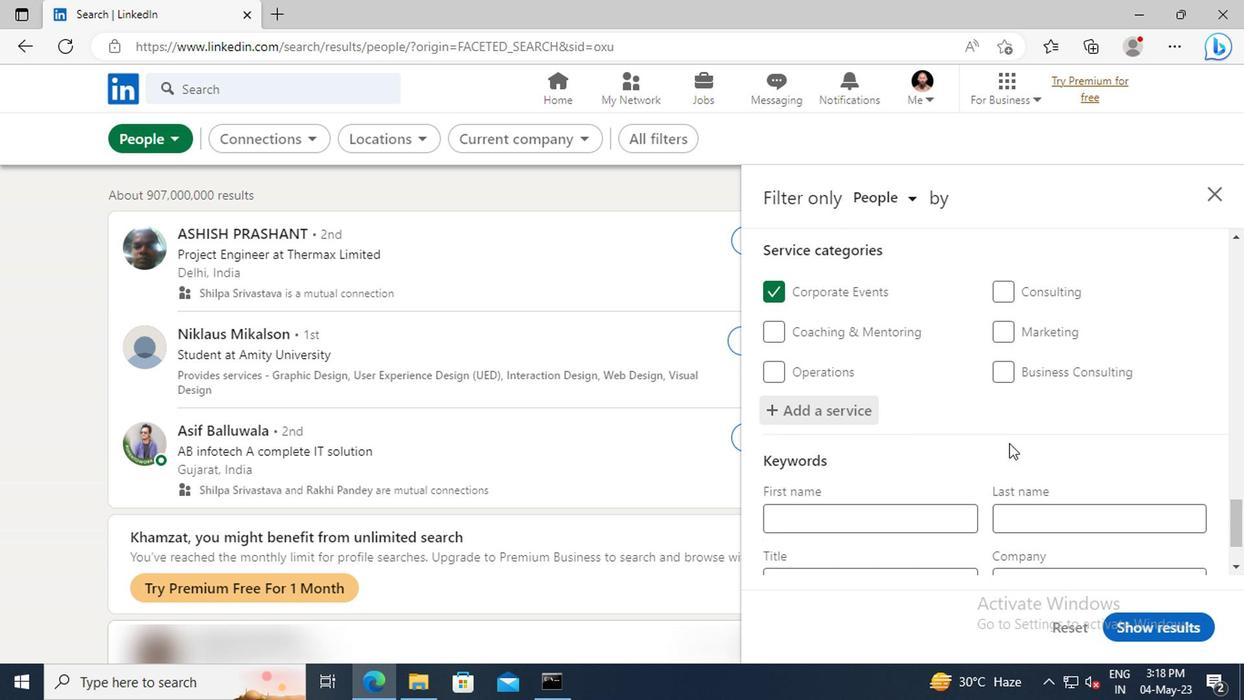 
Action: Mouse scrolled (1005, 443) with delta (0, 0)
Screenshot: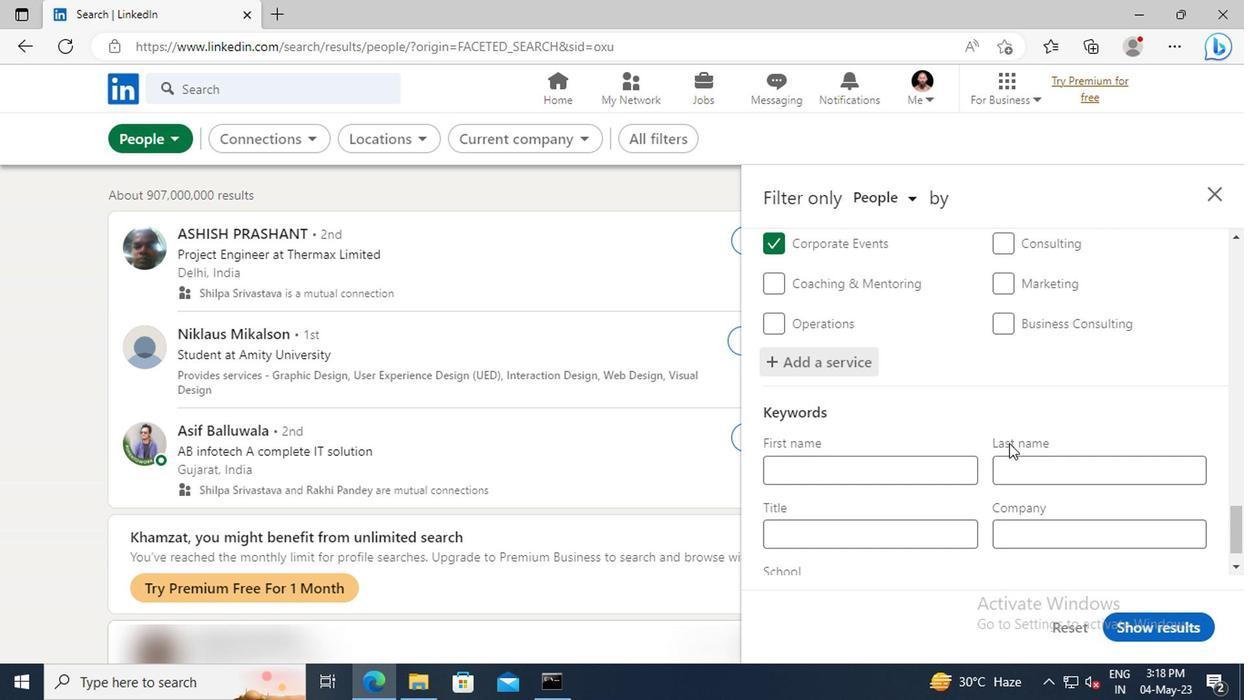 
Action: Mouse moved to (920, 492)
Screenshot: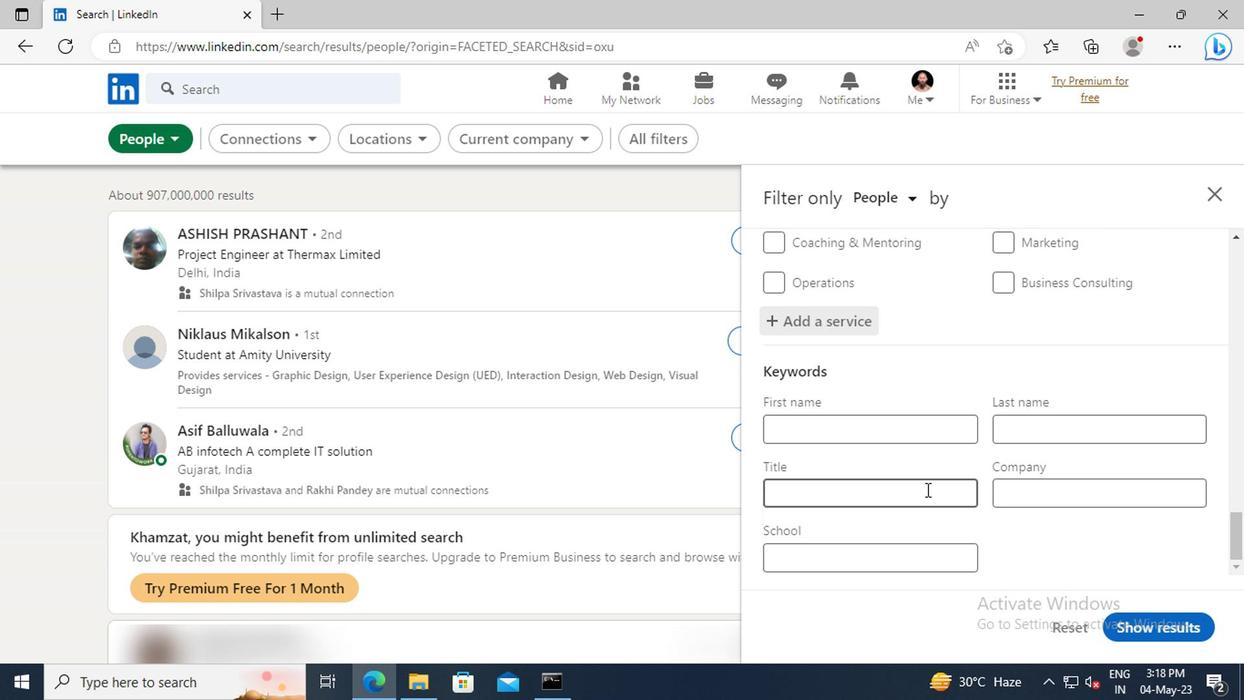 
Action: Mouse pressed left at (920, 492)
Screenshot: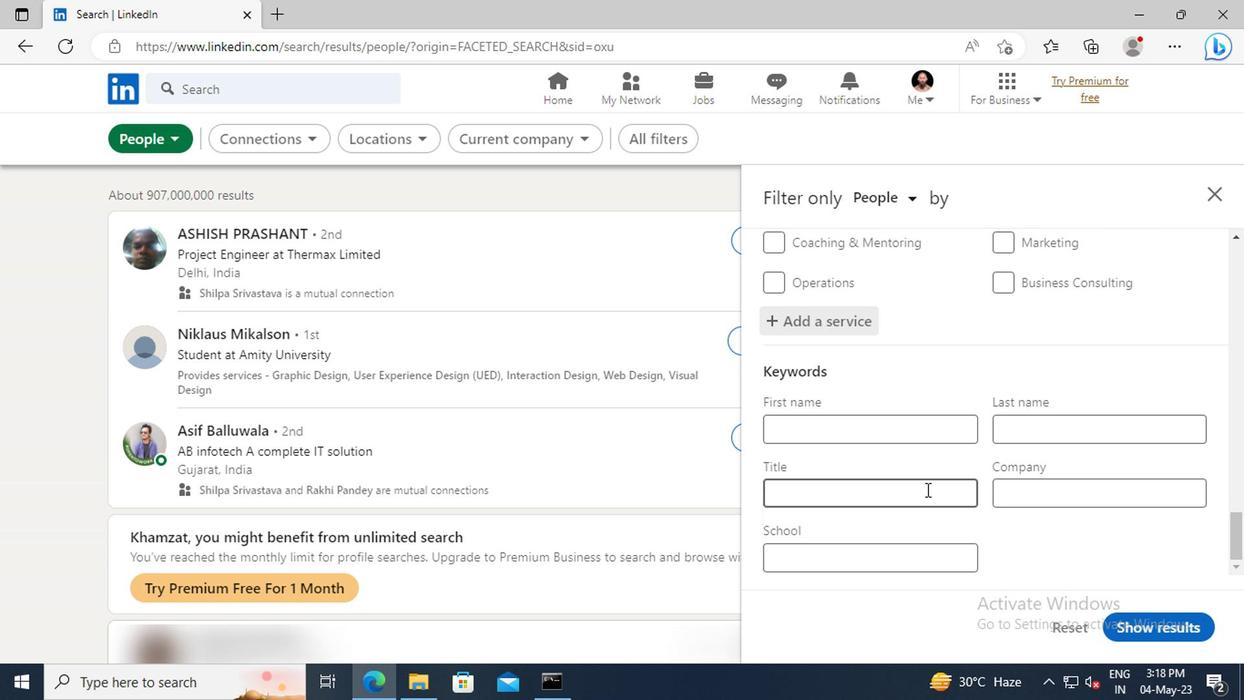 
Action: Key pressed <Key.shift>MARKET<Key.space><Key.shift>RESEARCHER<Key.enter>
Screenshot: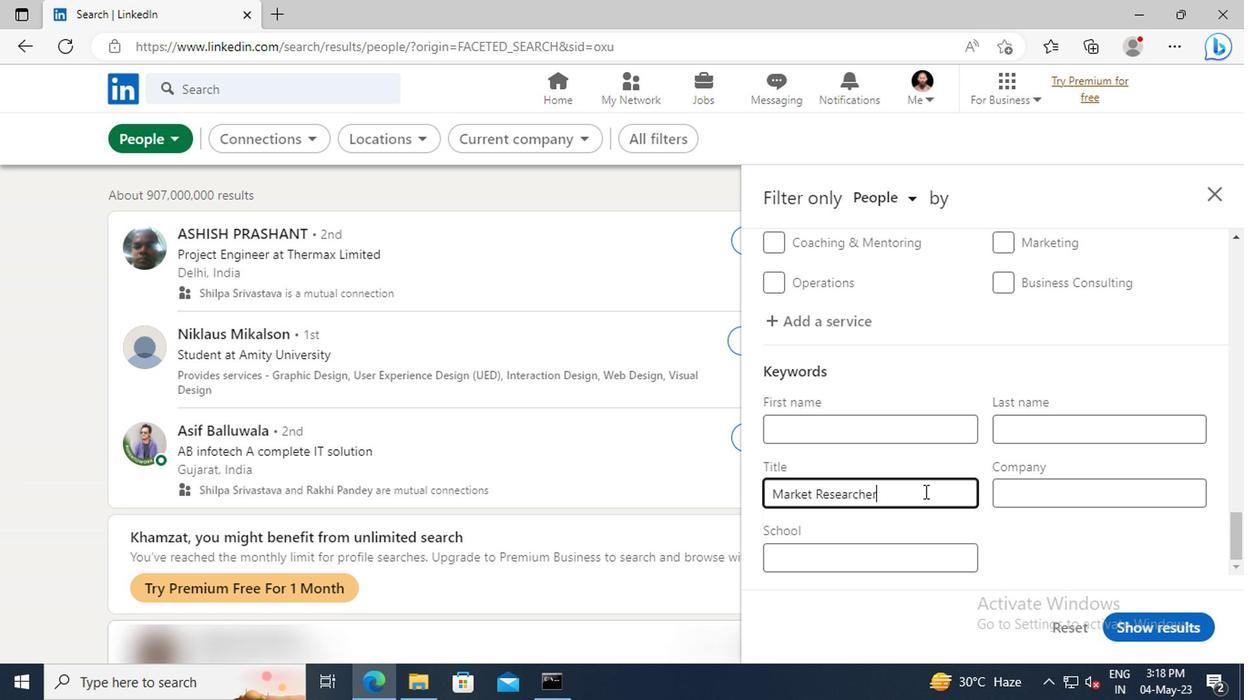 
Action: Mouse moved to (1128, 623)
Screenshot: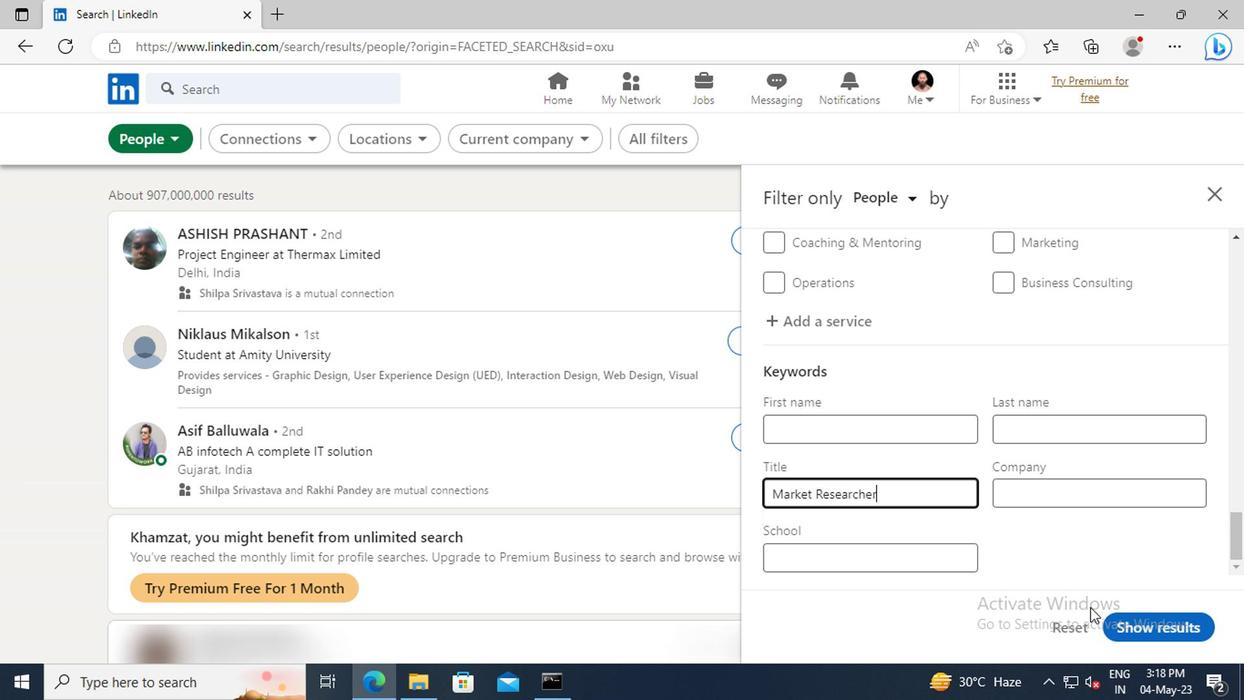
Action: Mouse pressed left at (1128, 623)
Screenshot: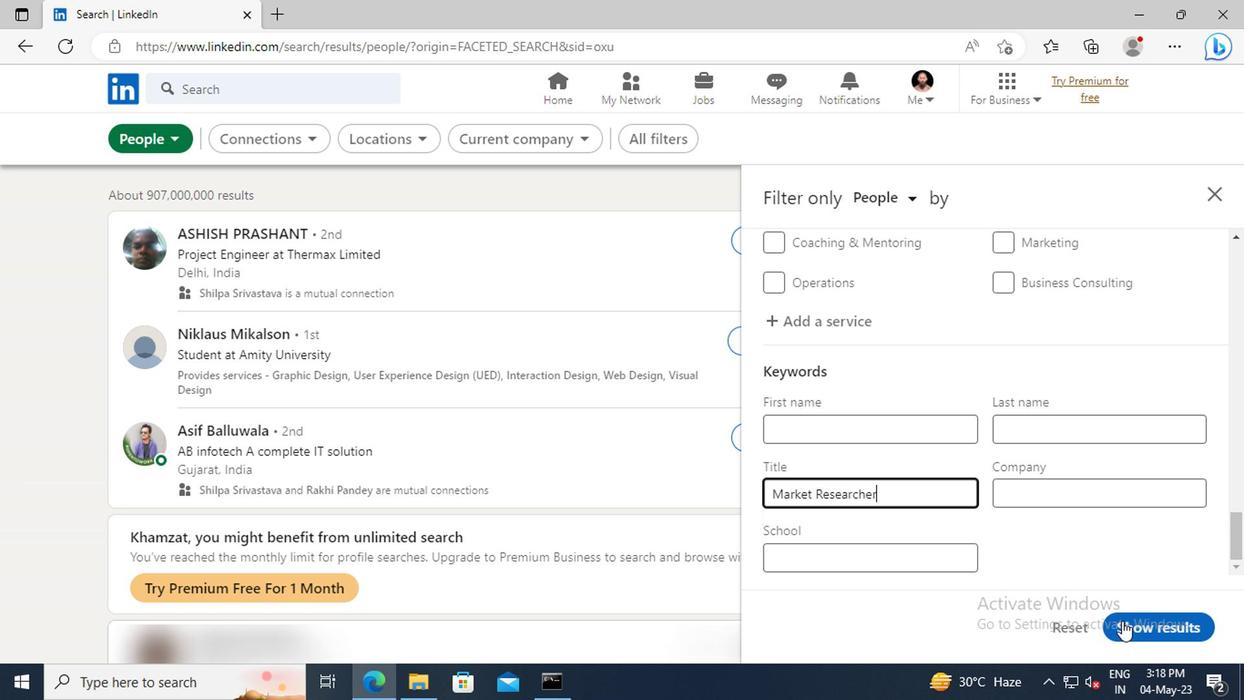 
Action: Mouse moved to (1128, 623)
Screenshot: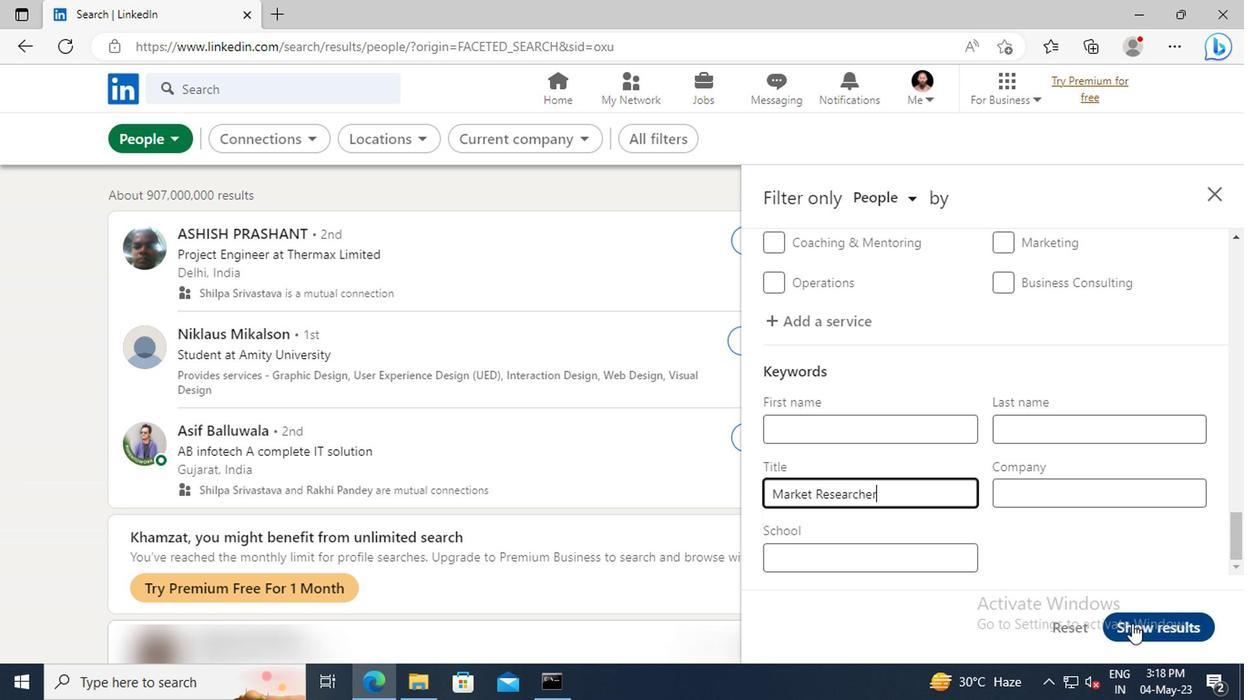 
